 Task: Compose an email with the signature Allison Brown with the subject Feedback on a feasibility study and the message Could you please review and approve the proposal for the new project? from softage.4@softage.net to softage.8@softage.net, select last sentence, change the font of the message to Serif and change the font typography to italics Send the email. Finally, move the email from Sent Items to the label Recipes
Action: Mouse moved to (119, 121)
Screenshot: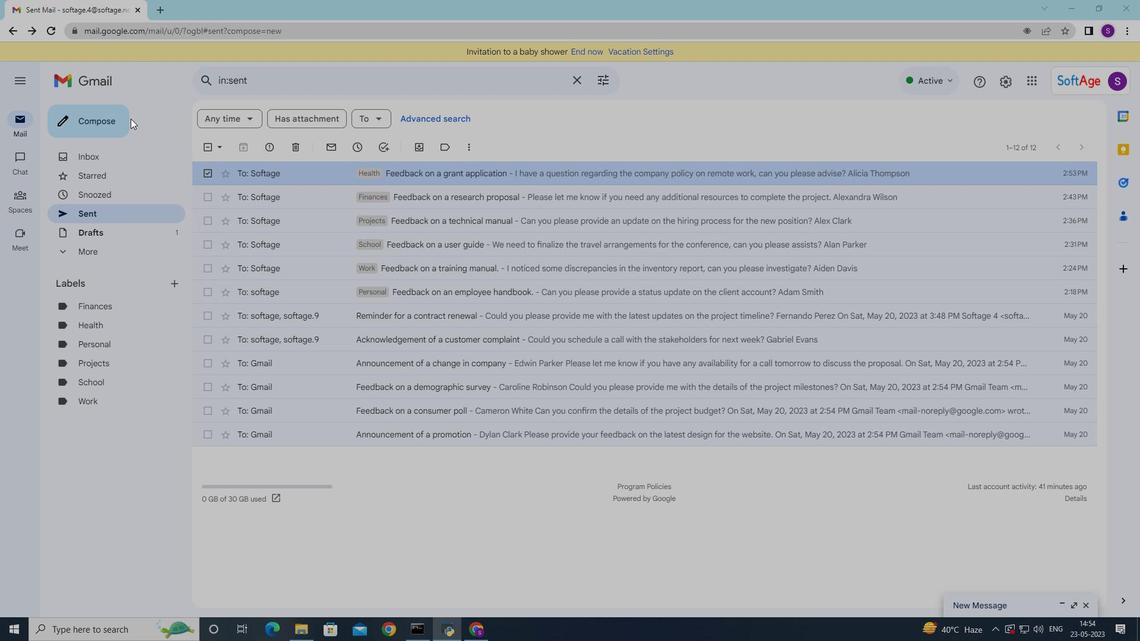 
Action: Mouse pressed left at (119, 121)
Screenshot: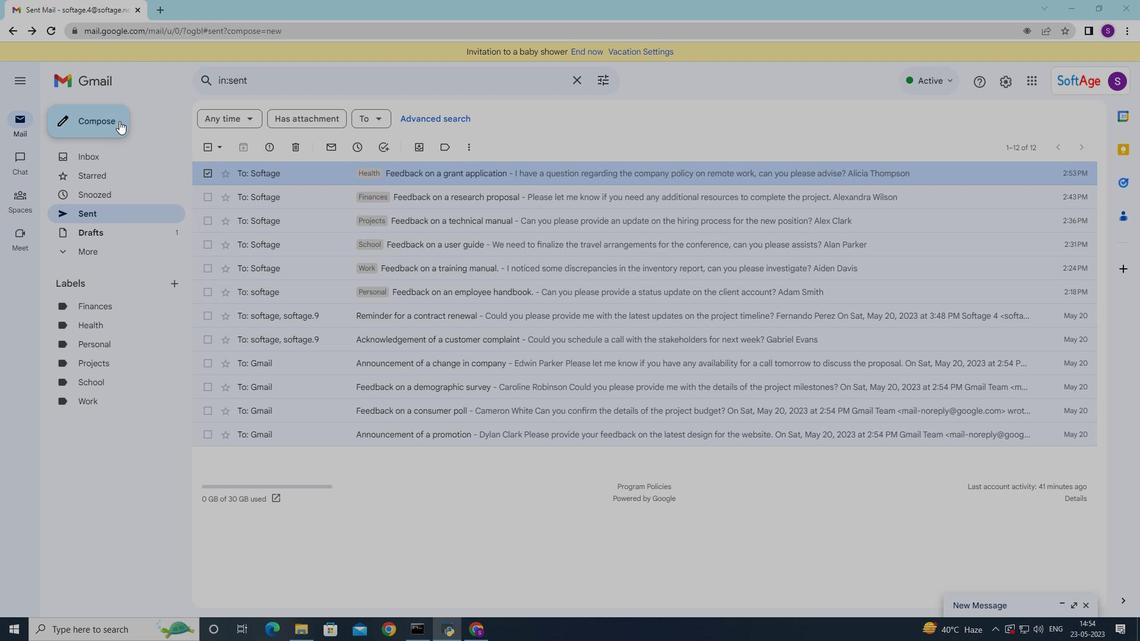 
Action: Mouse moved to (804, 600)
Screenshot: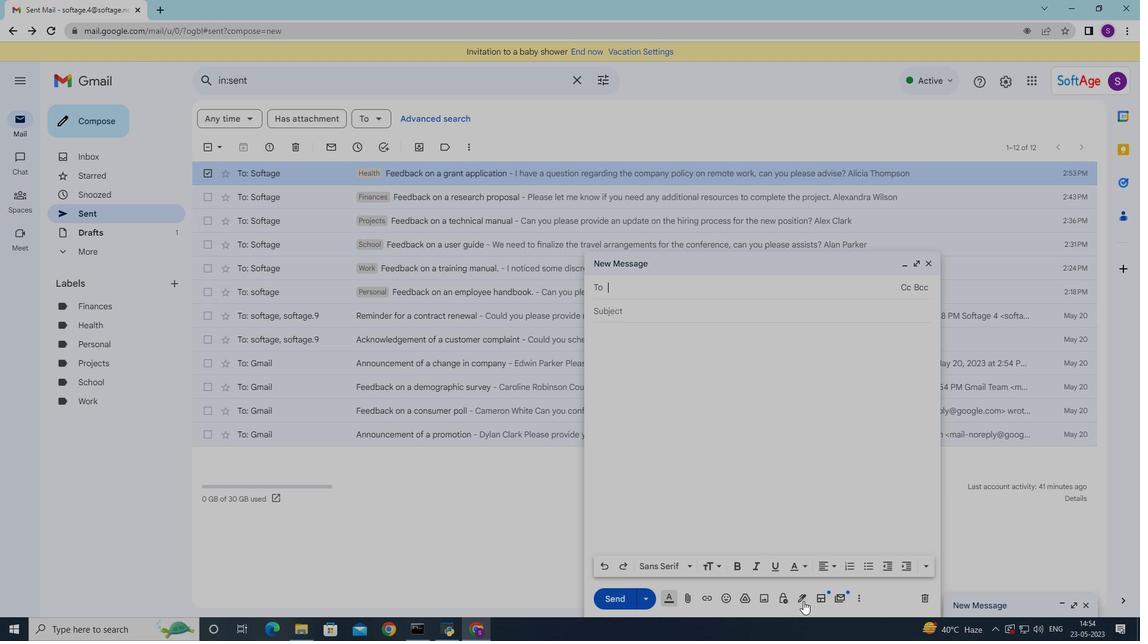 
Action: Mouse pressed left at (804, 600)
Screenshot: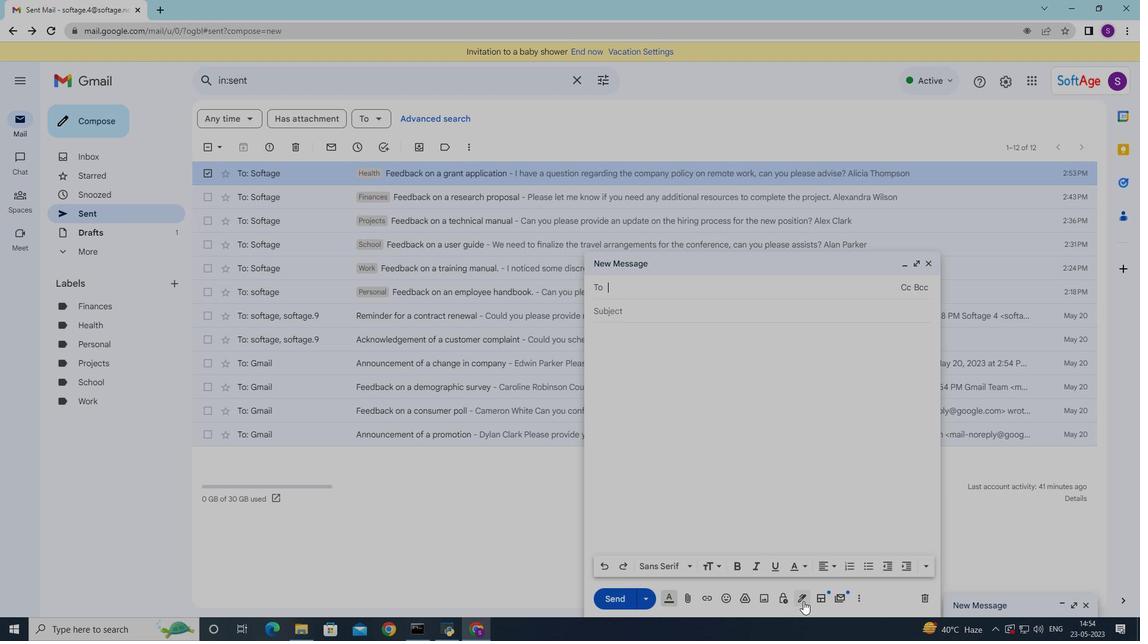 
Action: Mouse moved to (841, 419)
Screenshot: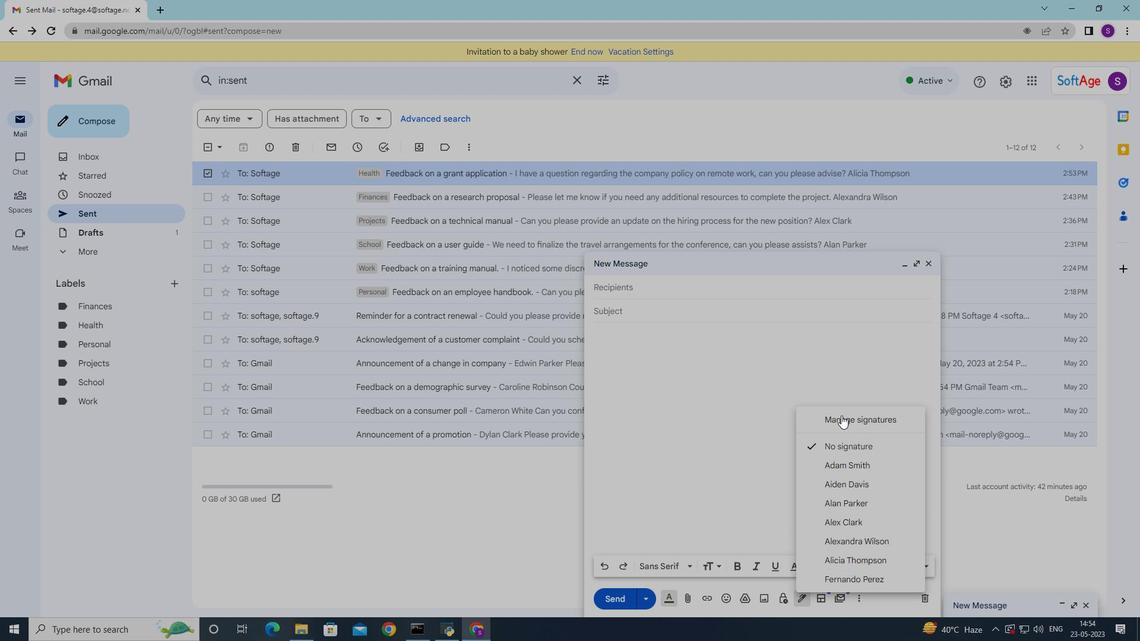 
Action: Mouse pressed left at (841, 419)
Screenshot: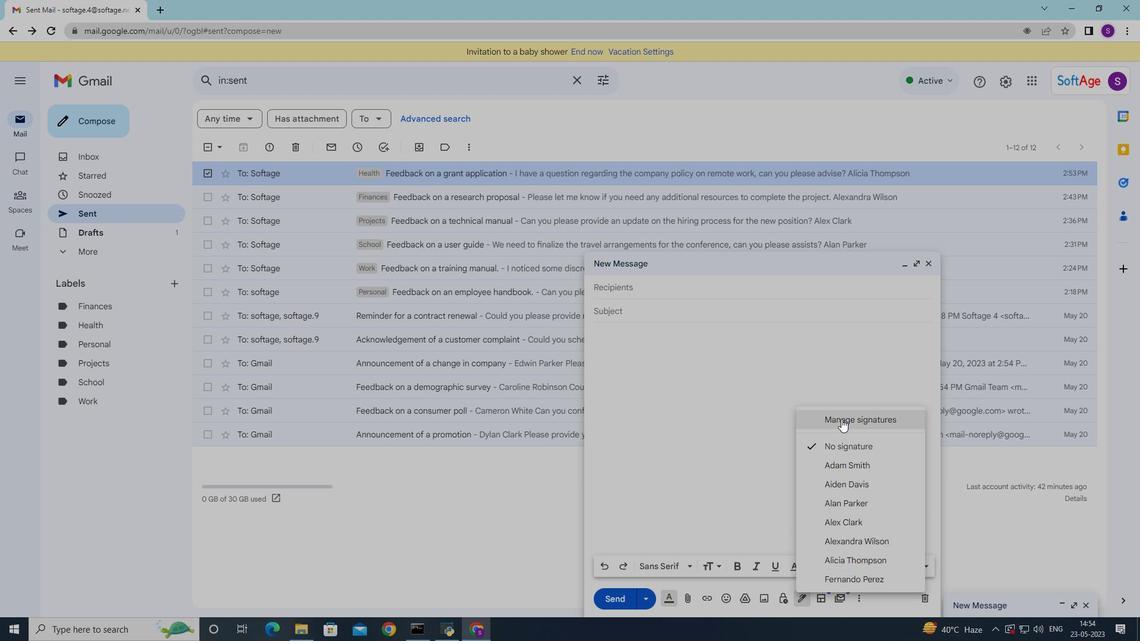 
Action: Mouse moved to (510, 374)
Screenshot: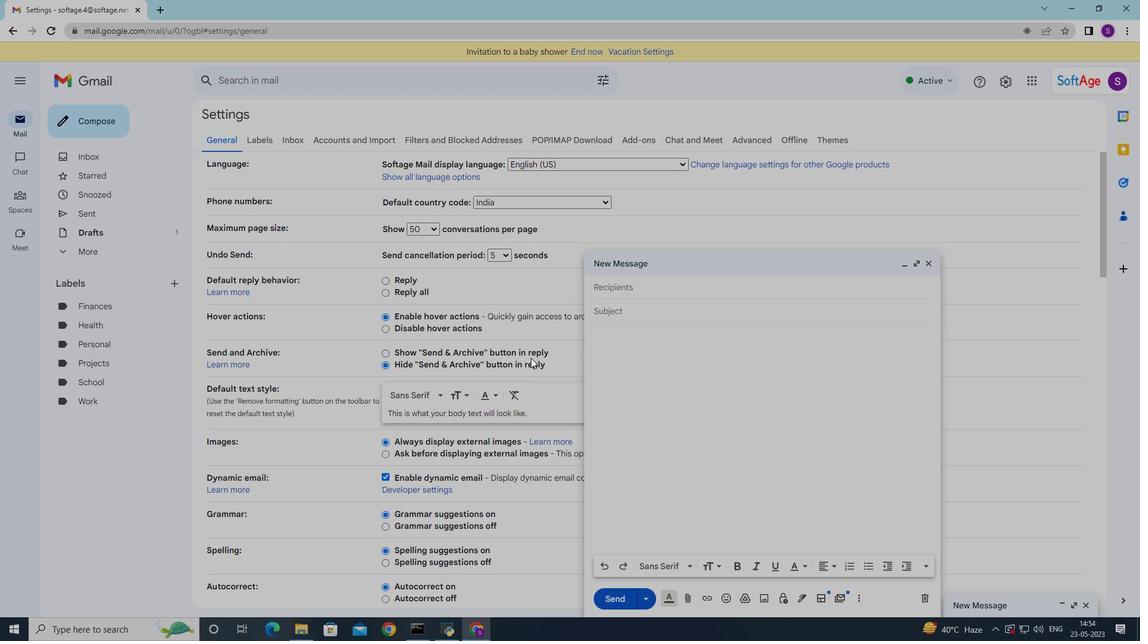 
Action: Mouse scrolled (510, 371) with delta (0, 0)
Screenshot: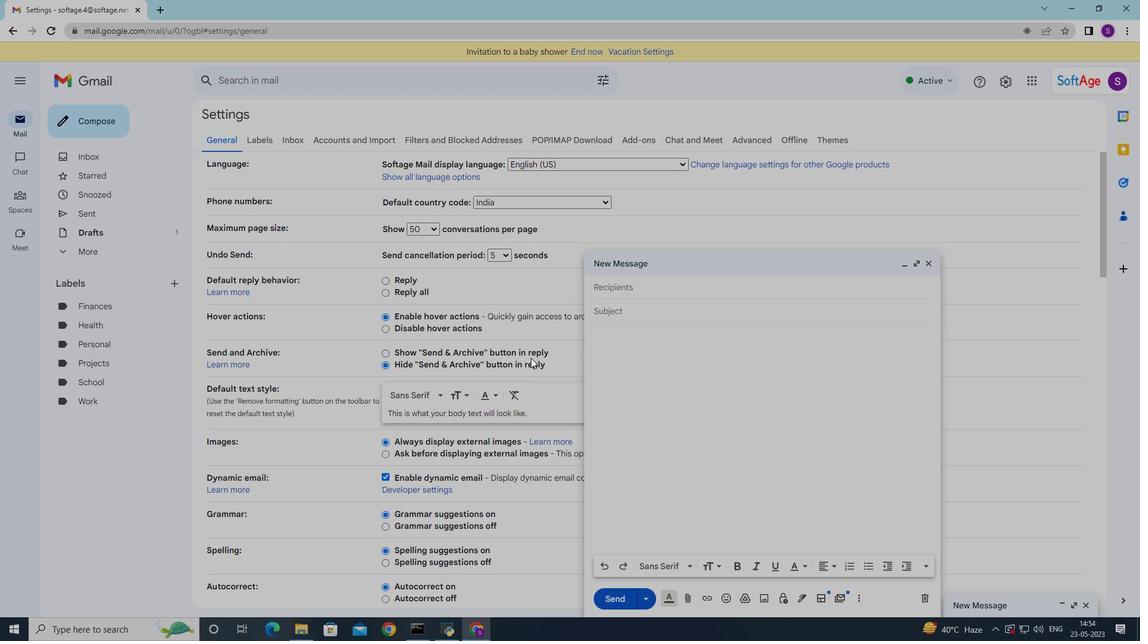 
Action: Mouse moved to (510, 375)
Screenshot: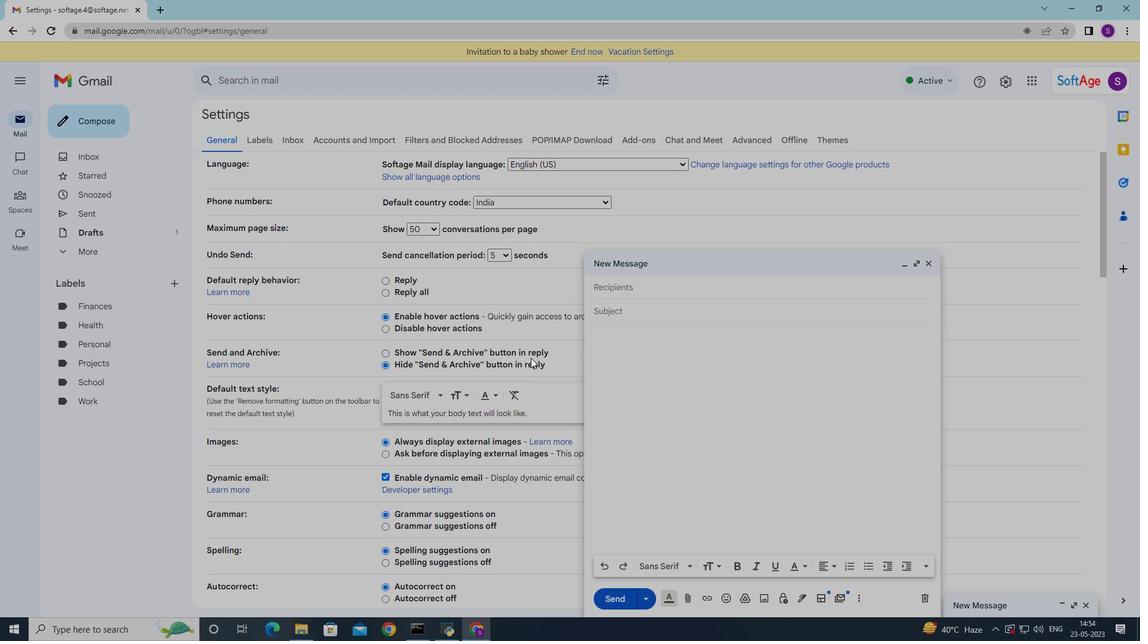 
Action: Mouse scrolled (510, 373) with delta (0, 0)
Screenshot: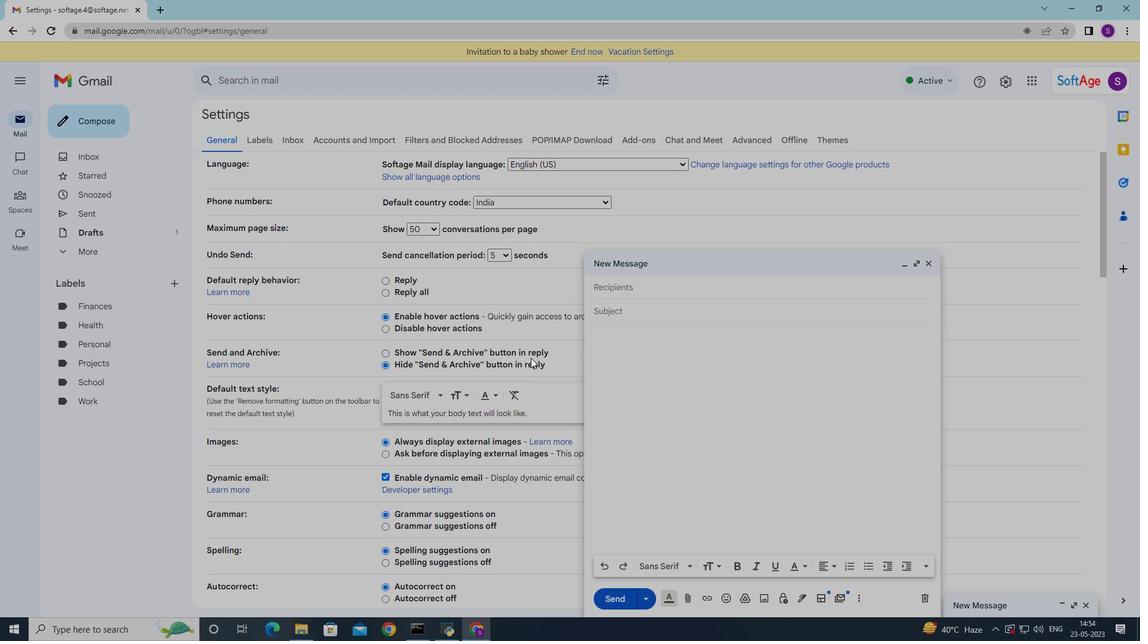 
Action: Mouse scrolled (510, 374) with delta (0, 0)
Screenshot: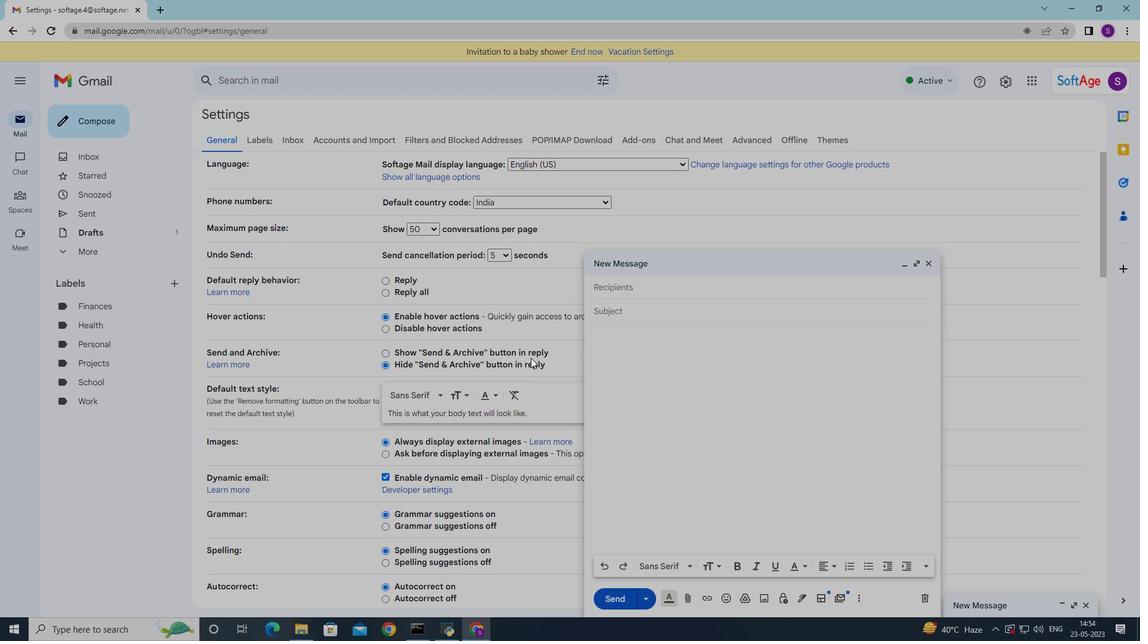 
Action: Mouse moved to (510, 379)
Screenshot: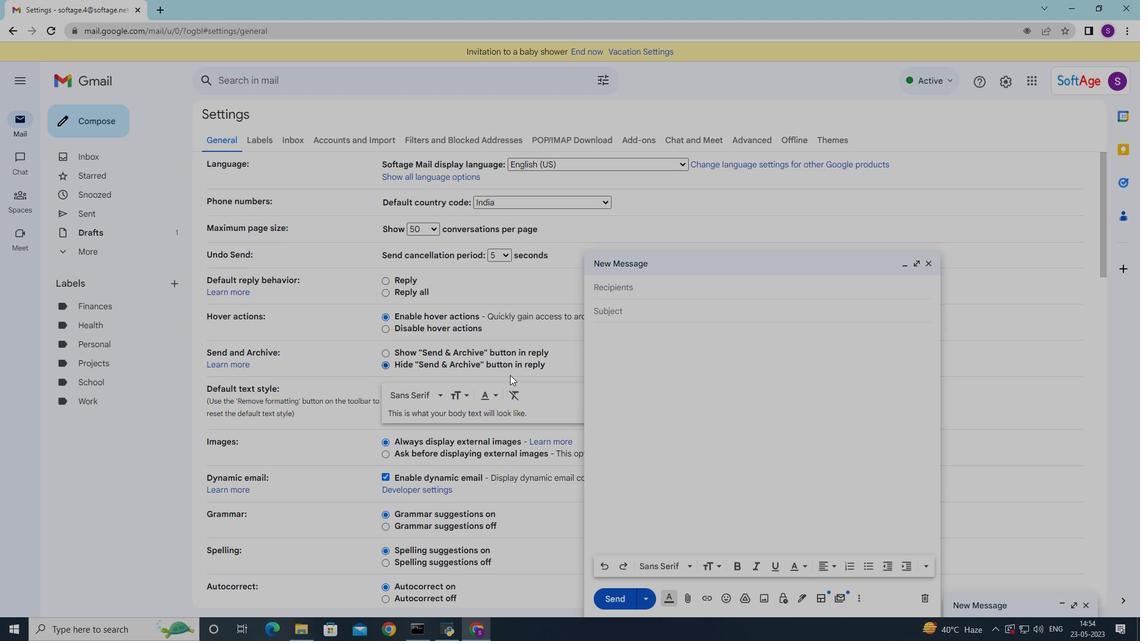 
Action: Mouse scrolled (510, 376) with delta (0, 0)
Screenshot: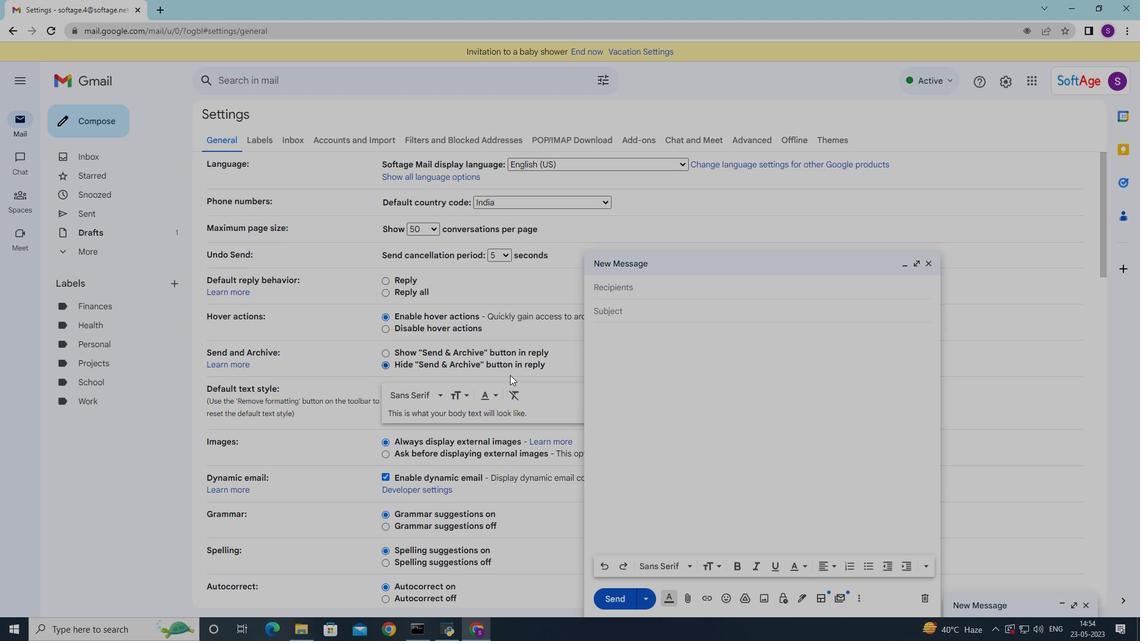 
Action: Mouse moved to (509, 381)
Screenshot: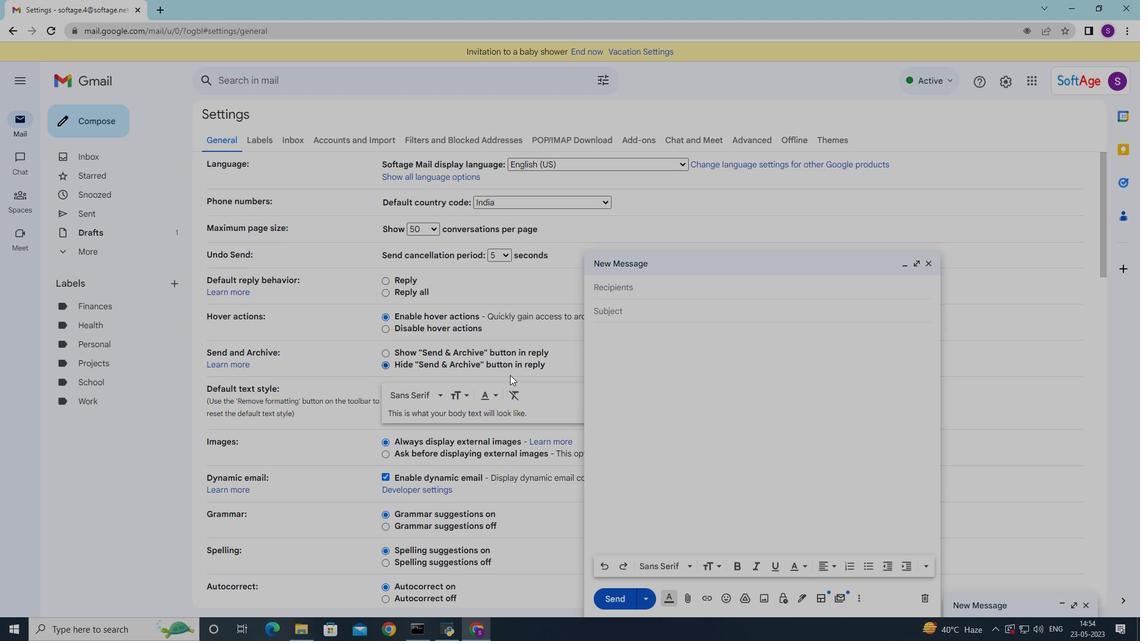 
Action: Mouse scrolled (510, 378) with delta (0, 0)
Screenshot: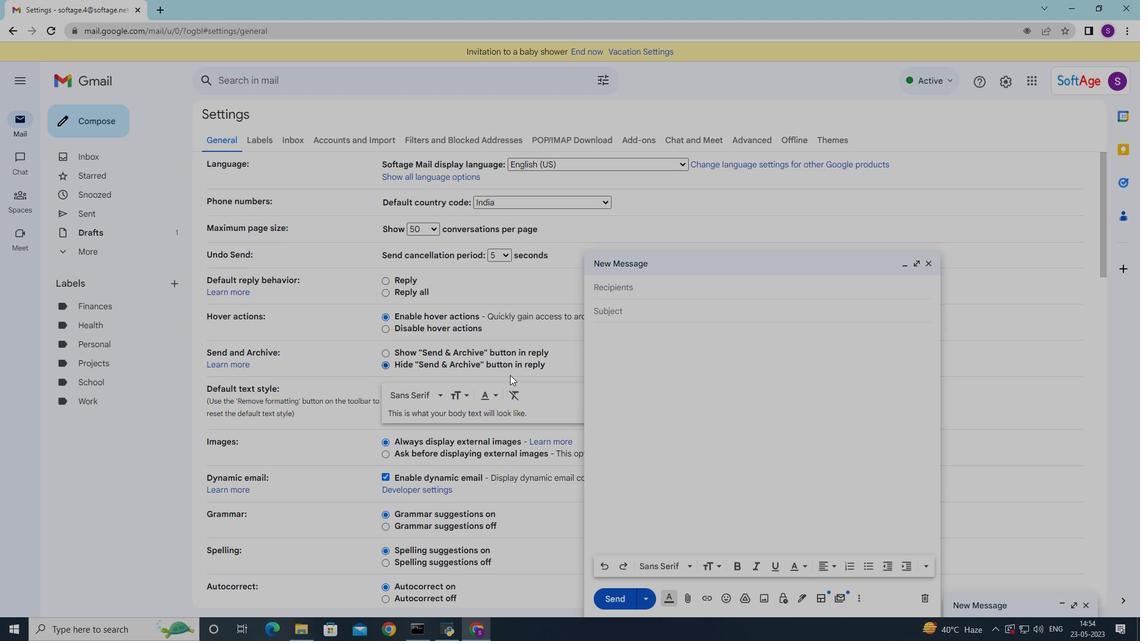 
Action: Mouse moved to (931, 263)
Screenshot: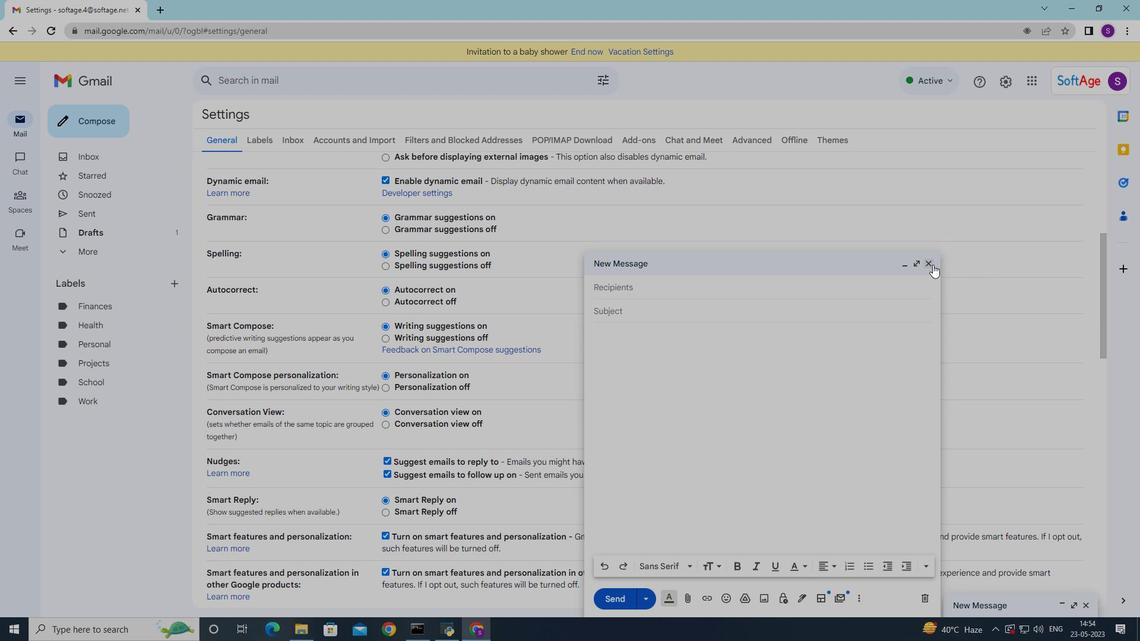 
Action: Mouse pressed left at (931, 263)
Screenshot: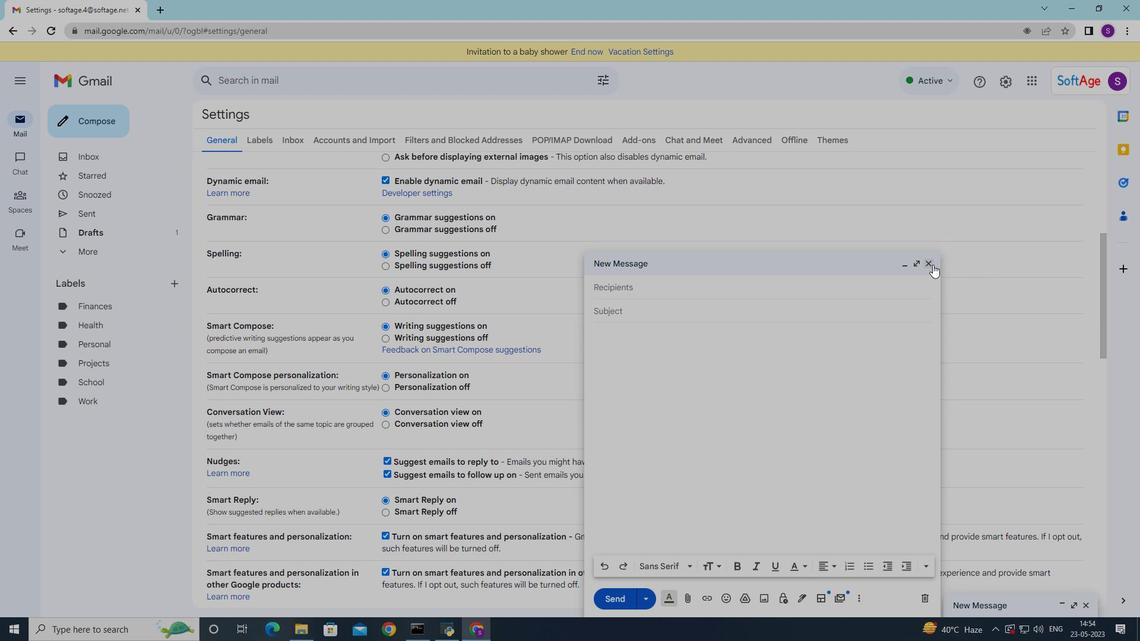 
Action: Mouse moved to (640, 374)
Screenshot: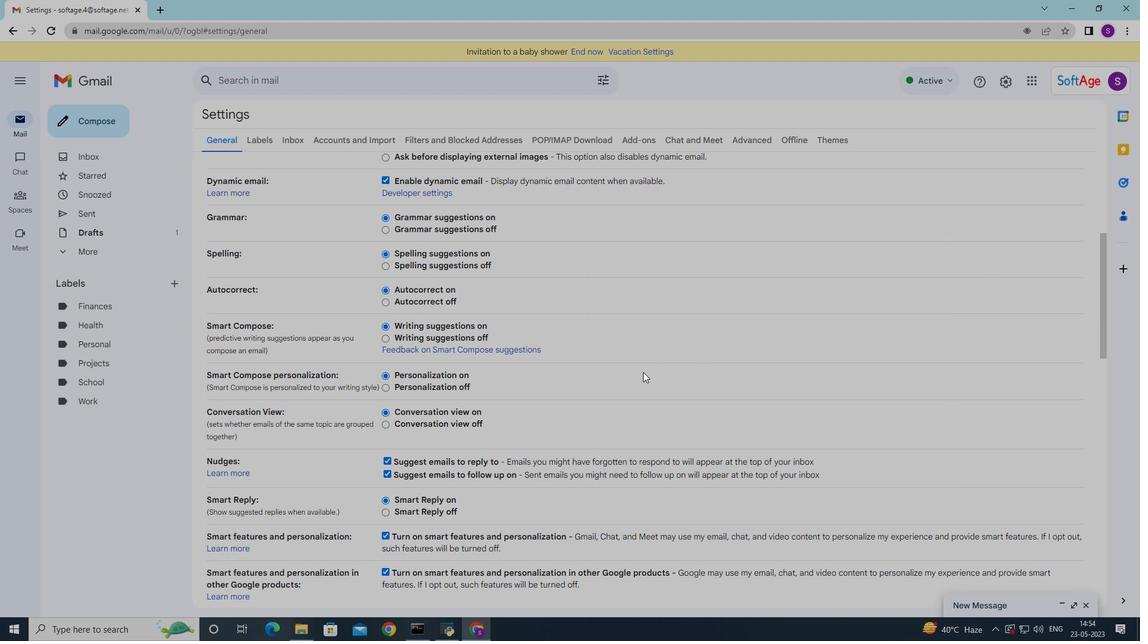 
Action: Mouse scrolled (640, 374) with delta (0, 0)
Screenshot: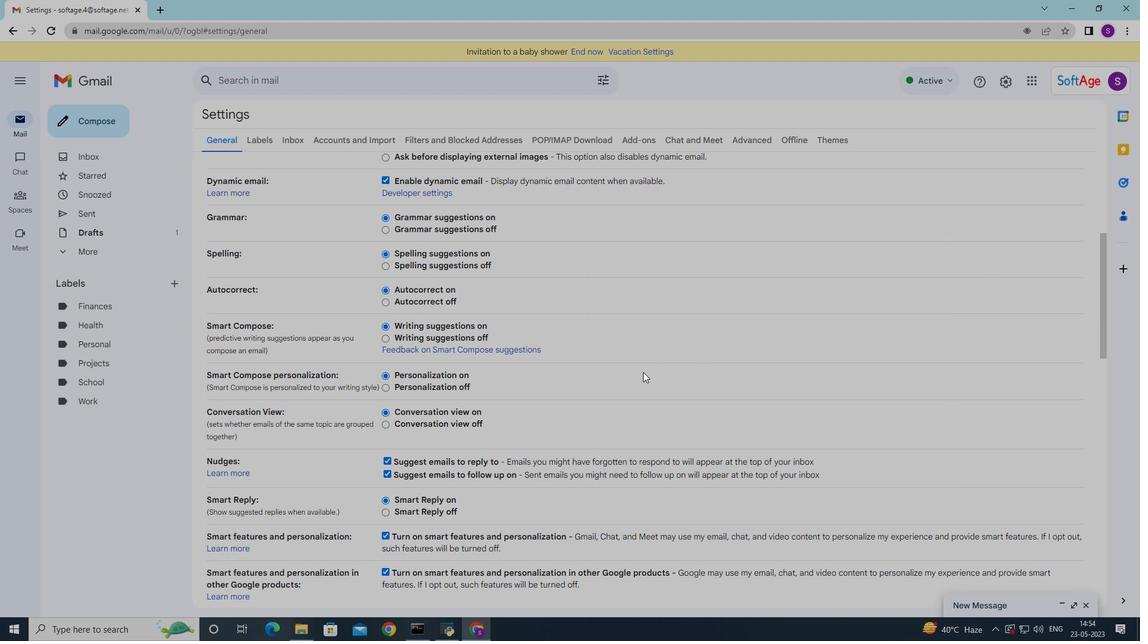 
Action: Mouse scrolled (640, 374) with delta (0, 0)
Screenshot: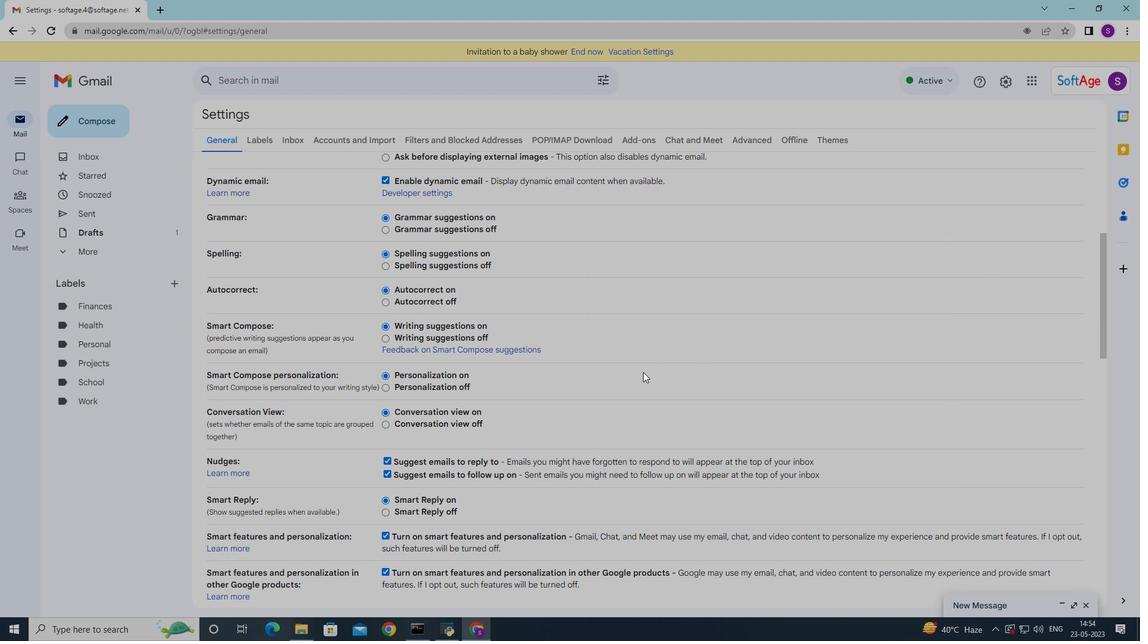 
Action: Mouse scrolled (640, 374) with delta (0, 0)
Screenshot: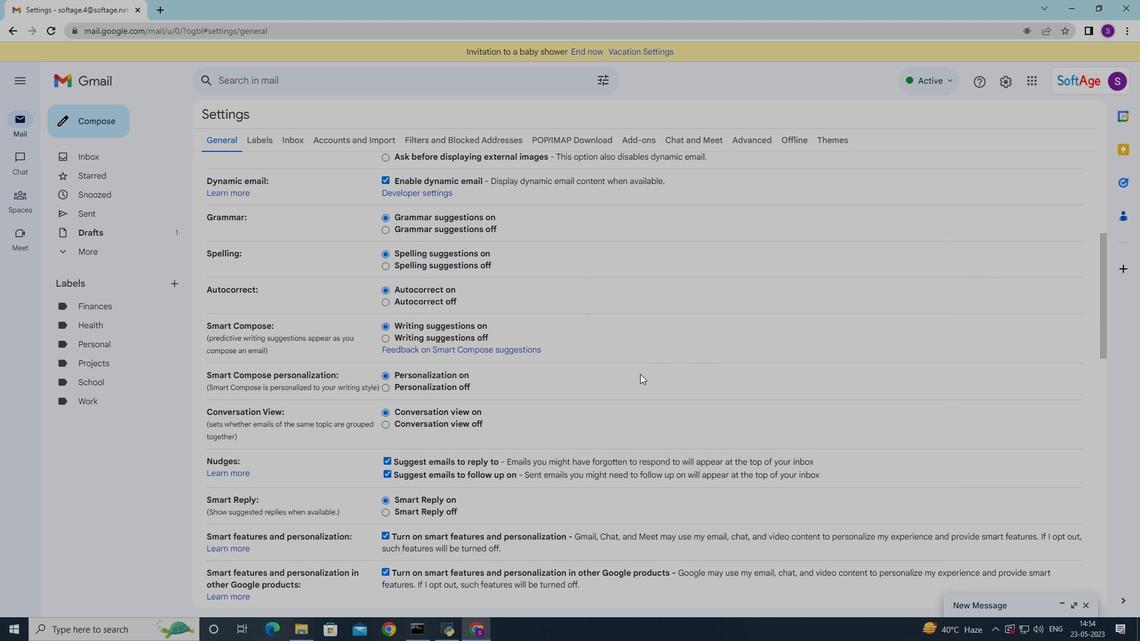 
Action: Mouse scrolled (640, 374) with delta (0, 0)
Screenshot: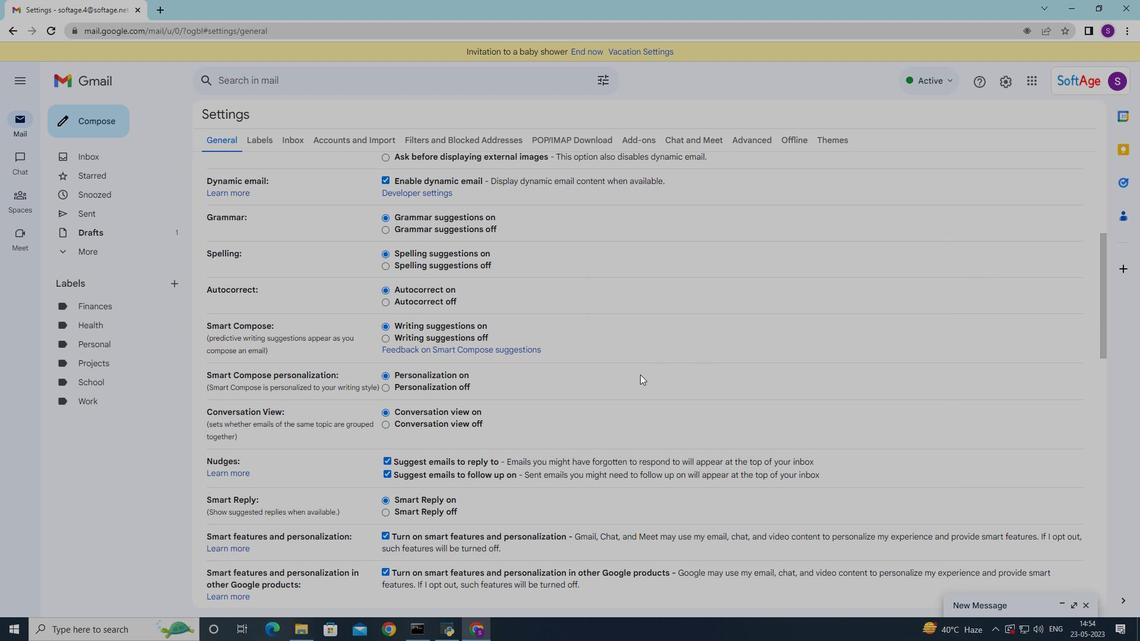 
Action: Mouse moved to (622, 409)
Screenshot: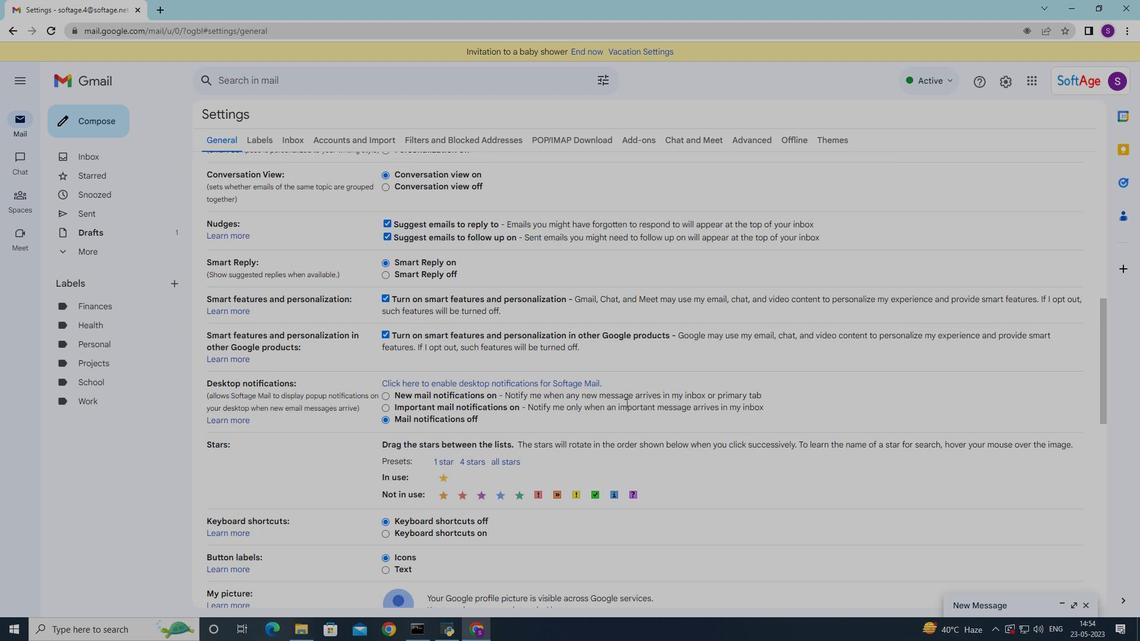 
Action: Mouse scrolled (622, 409) with delta (0, 0)
Screenshot: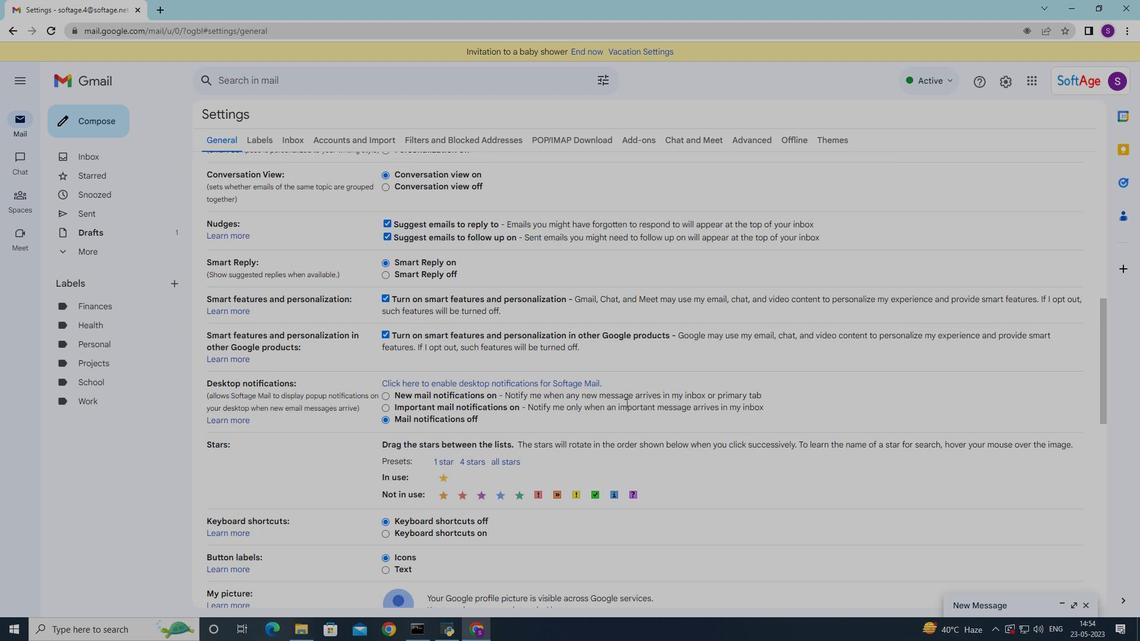 
Action: Mouse moved to (622, 410)
Screenshot: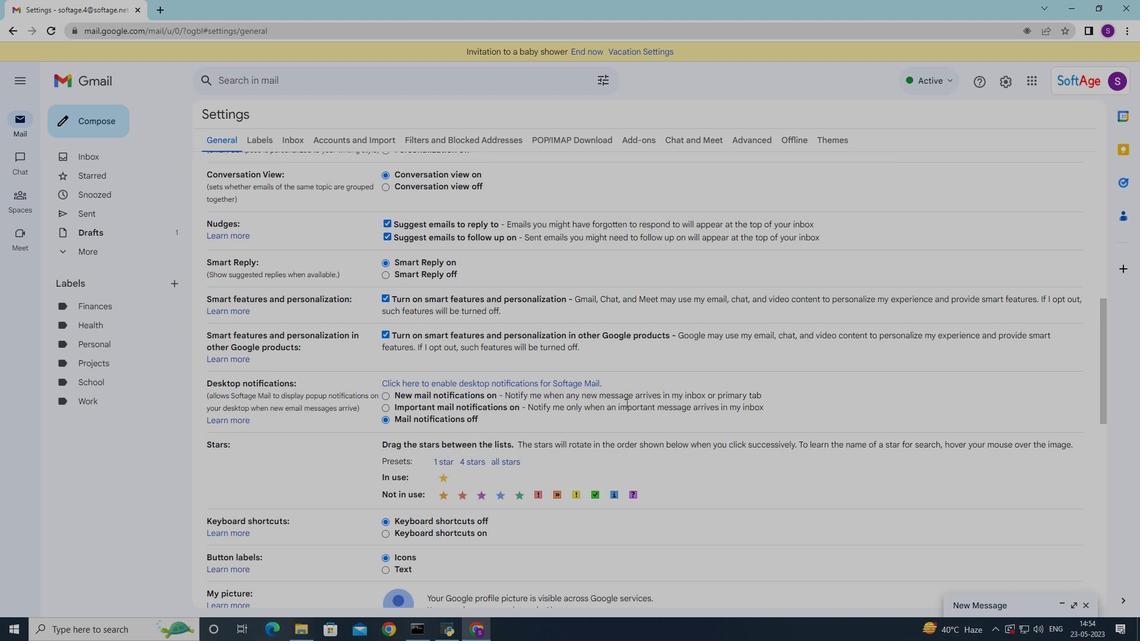 
Action: Mouse scrolled (622, 409) with delta (0, 0)
Screenshot: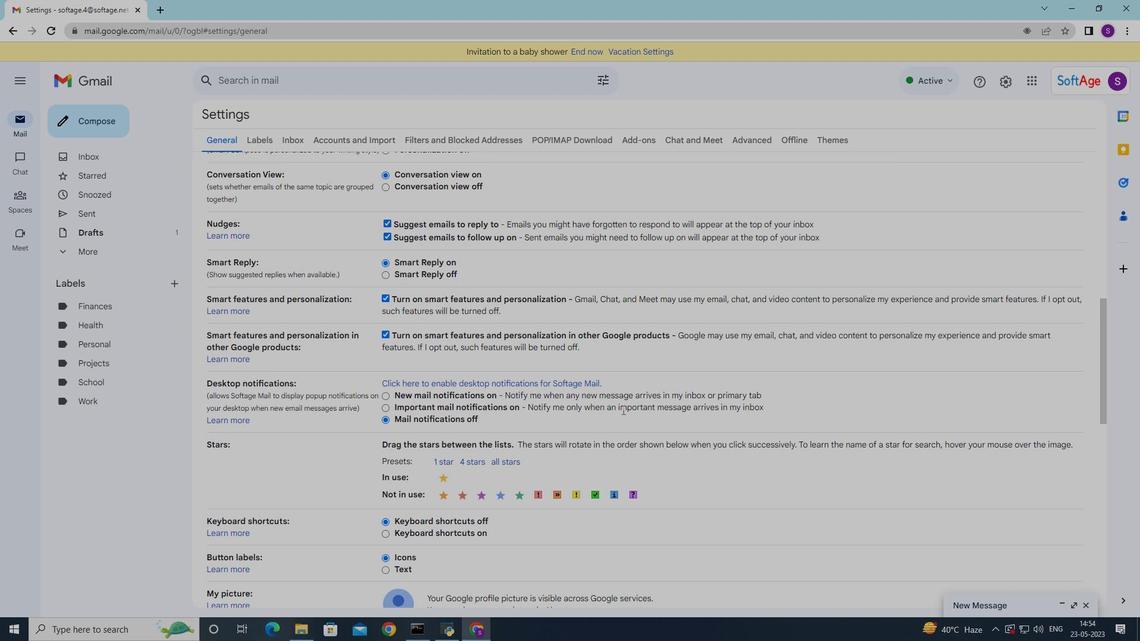 
Action: Mouse moved to (602, 424)
Screenshot: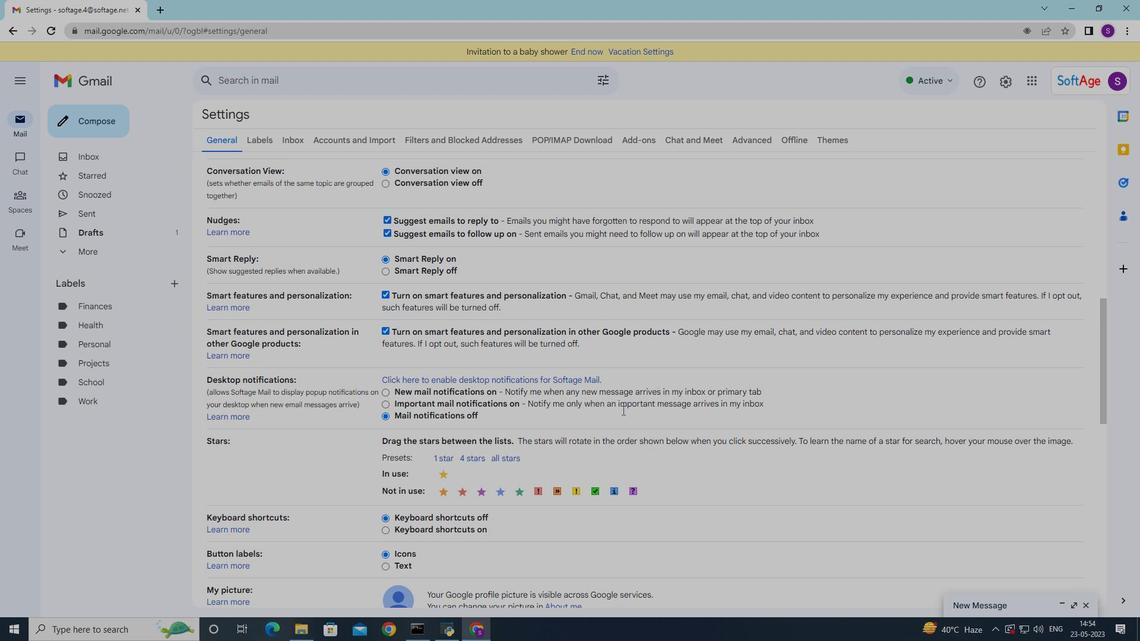 
Action: Mouse scrolled (621, 410) with delta (0, 0)
Screenshot: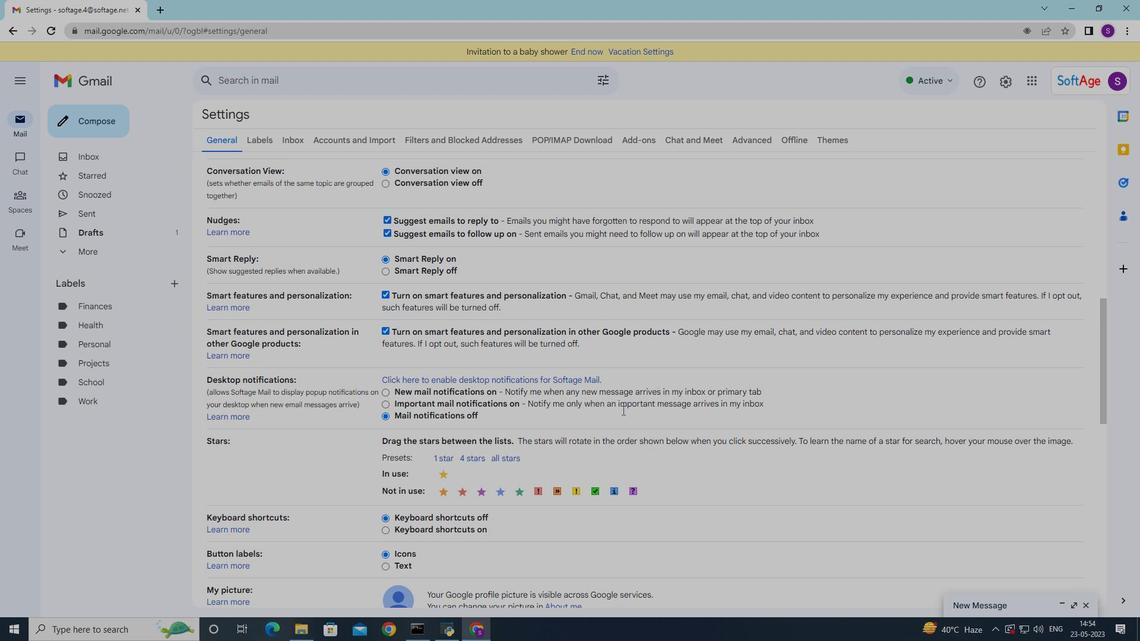 
Action: Mouse moved to (469, 523)
Screenshot: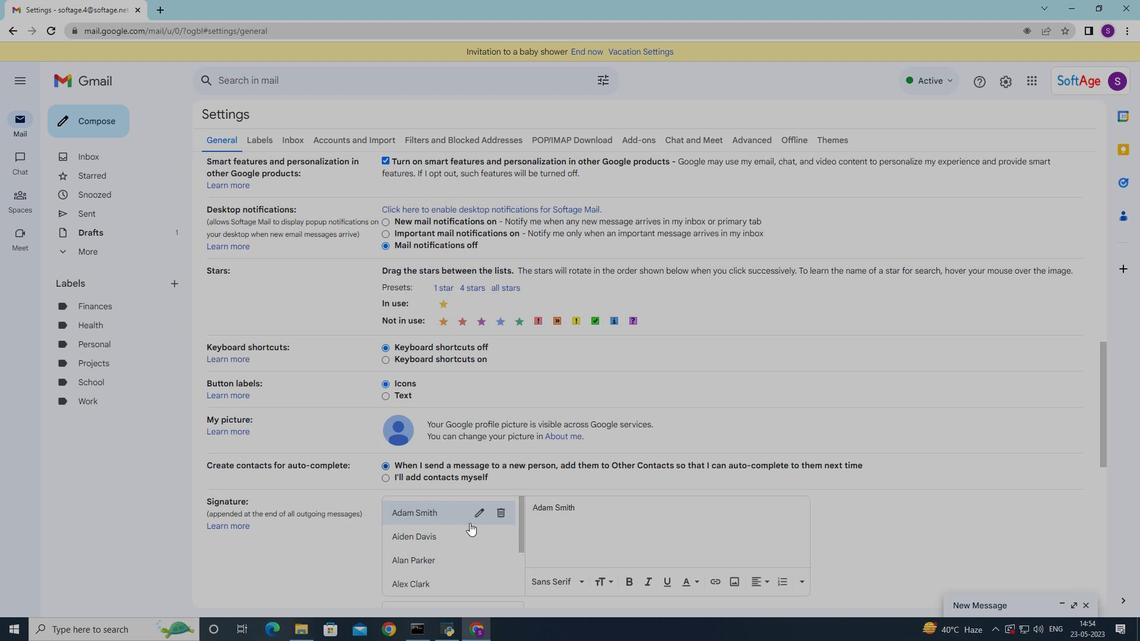 
Action: Mouse scrolled (469, 522) with delta (0, 0)
Screenshot: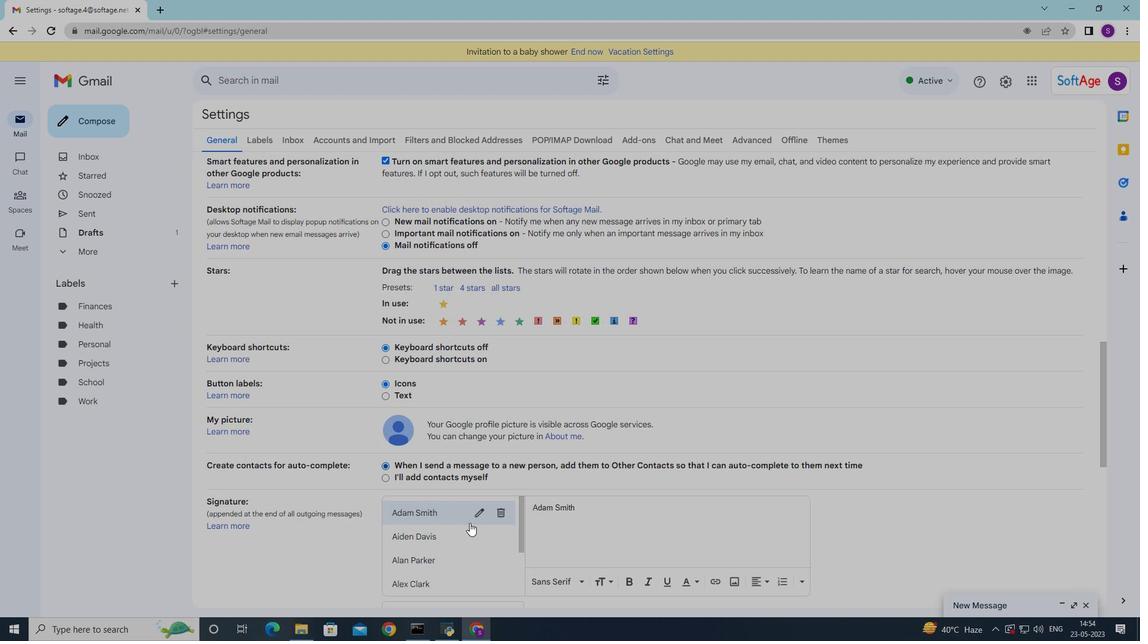 
Action: Mouse scrolled (469, 522) with delta (0, 0)
Screenshot: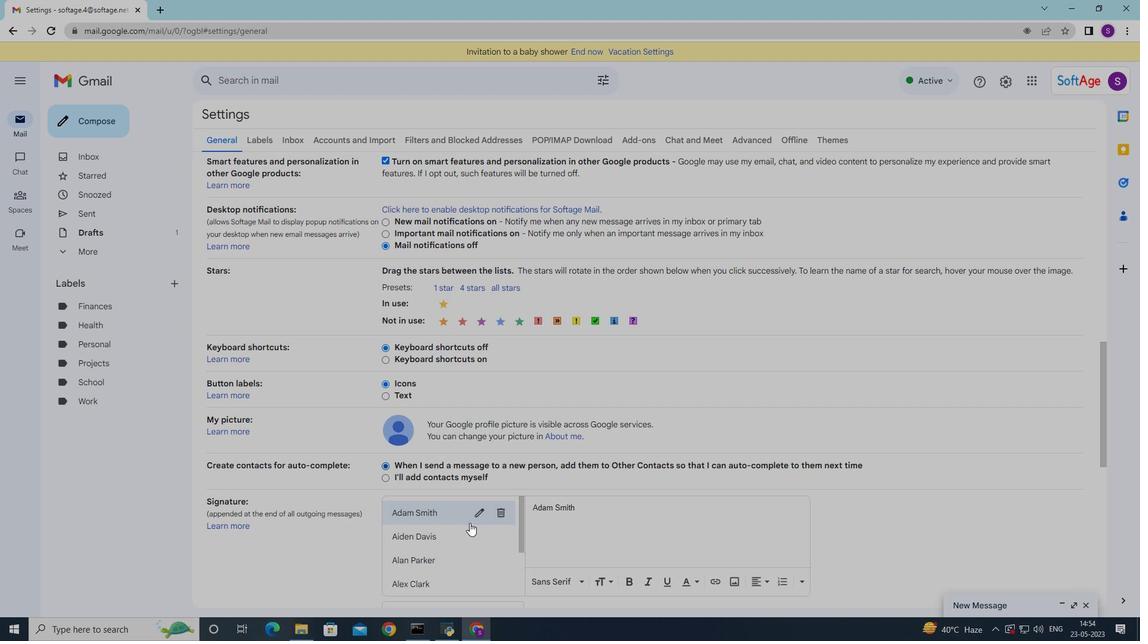 
Action: Mouse moved to (472, 523)
Screenshot: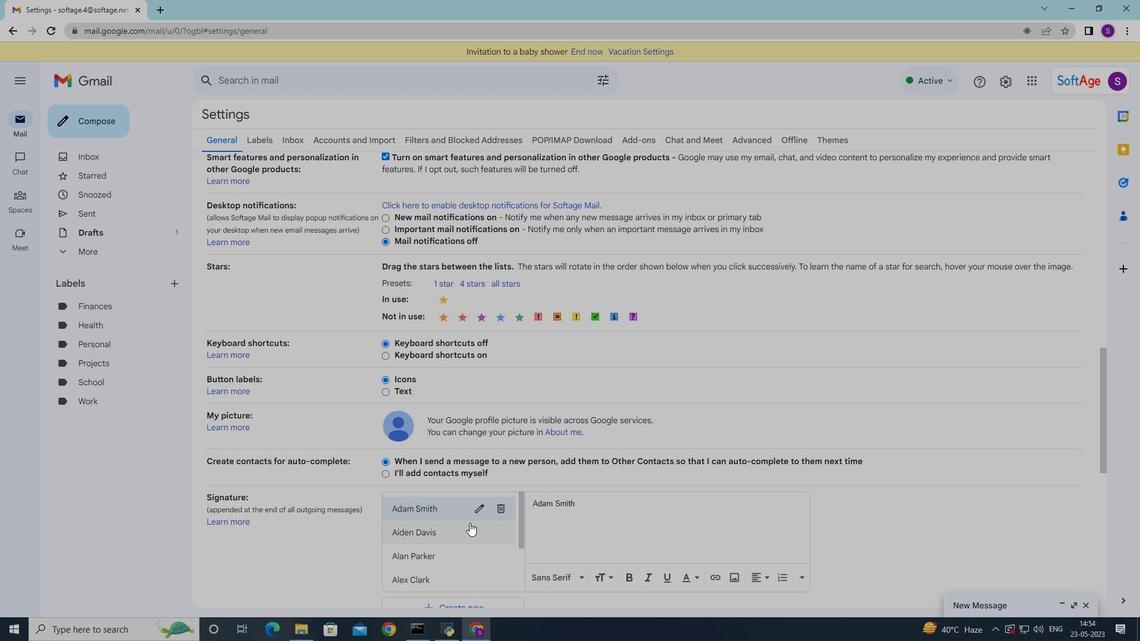 
Action: Mouse scrolled (472, 522) with delta (0, 0)
Screenshot: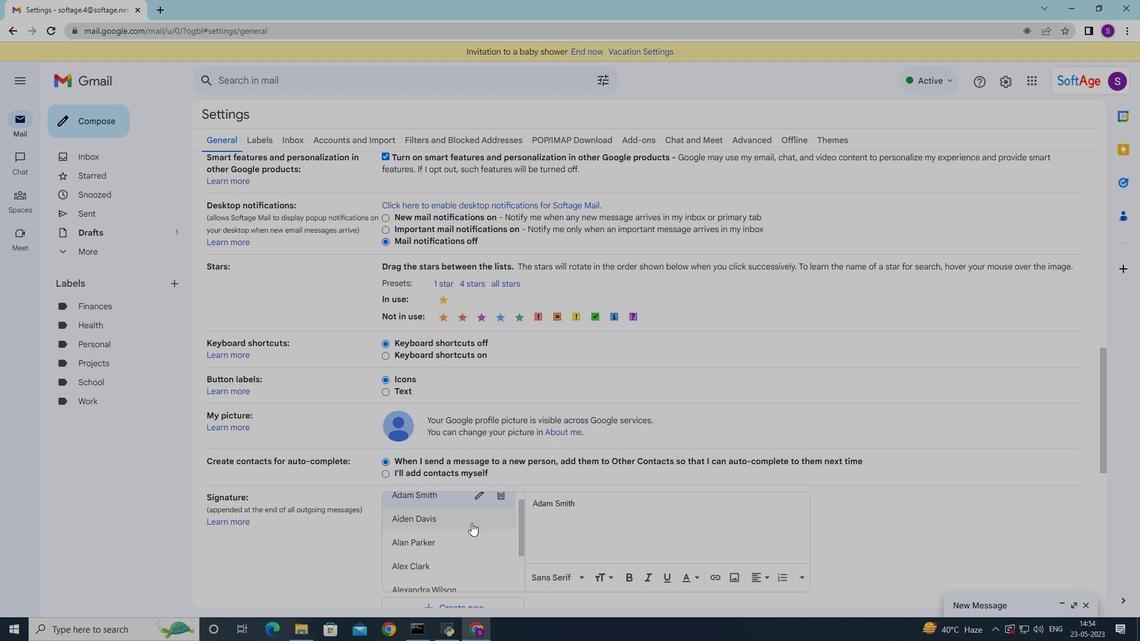 
Action: Mouse moved to (523, 585)
Screenshot: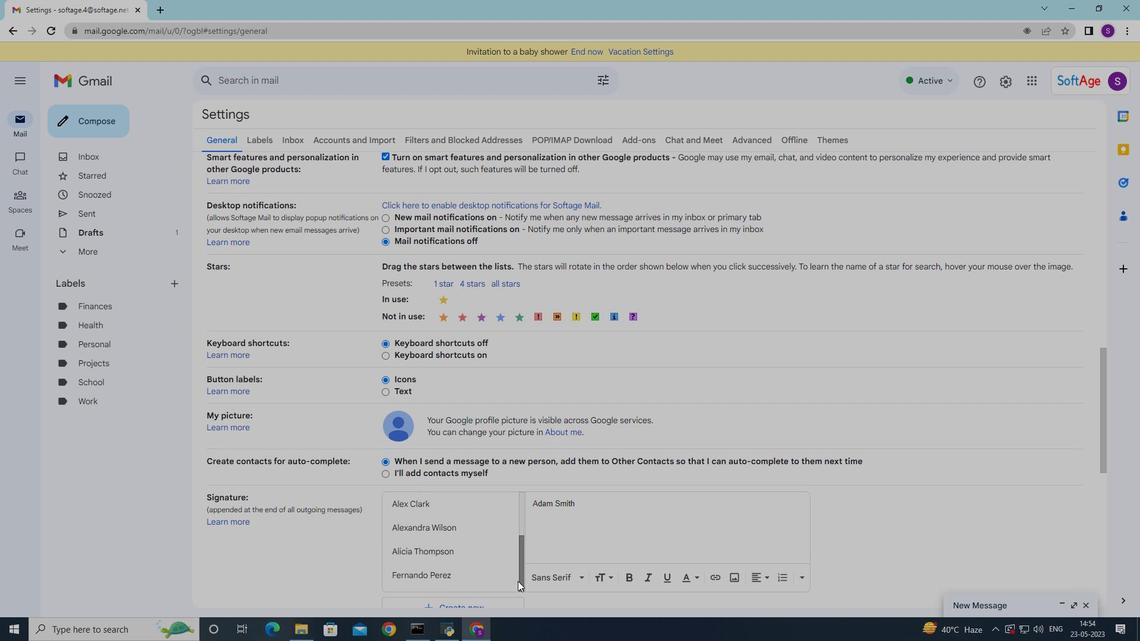 
Action: Mouse scrolled (538, 581) with delta (0, 0)
Screenshot: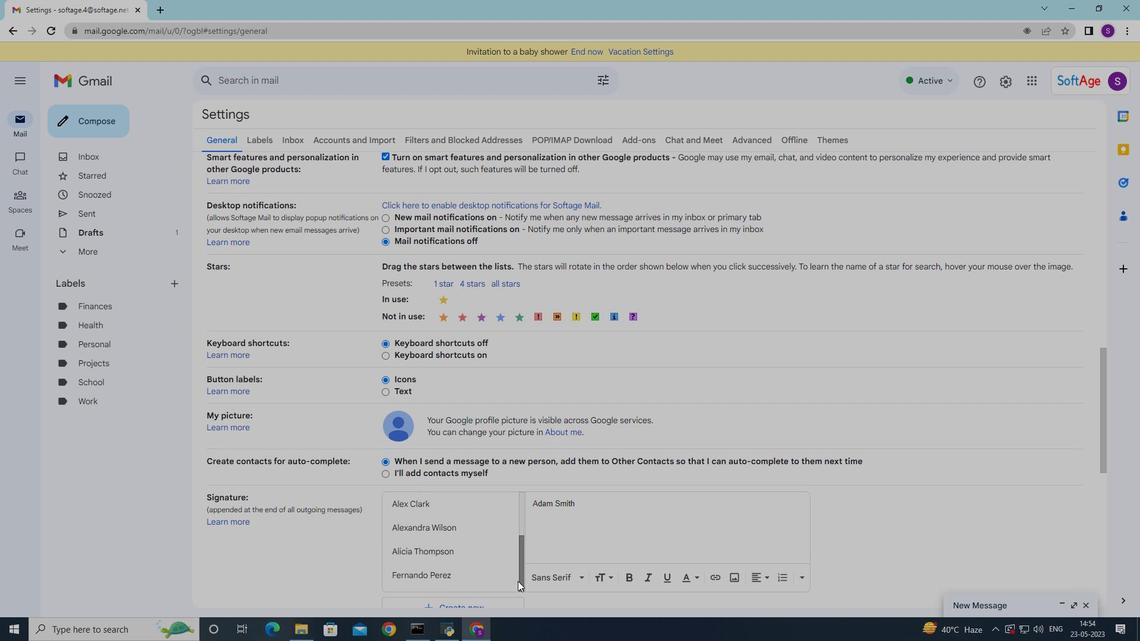 
Action: Mouse moved to (519, 589)
Screenshot: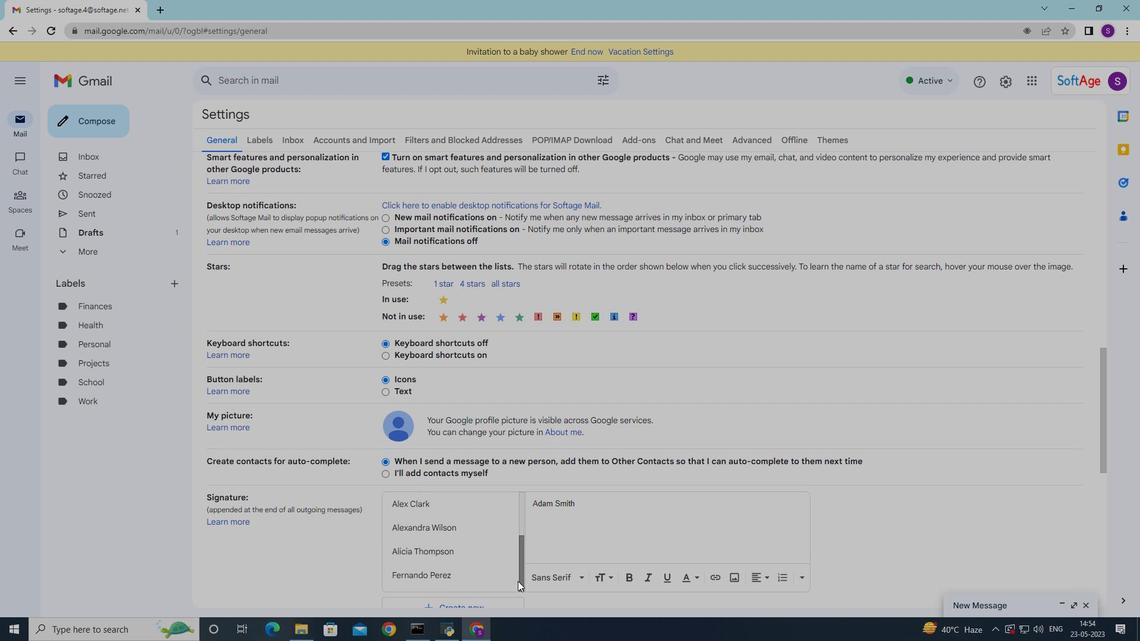 
Action: Mouse scrolled (544, 581) with delta (0, 0)
Screenshot: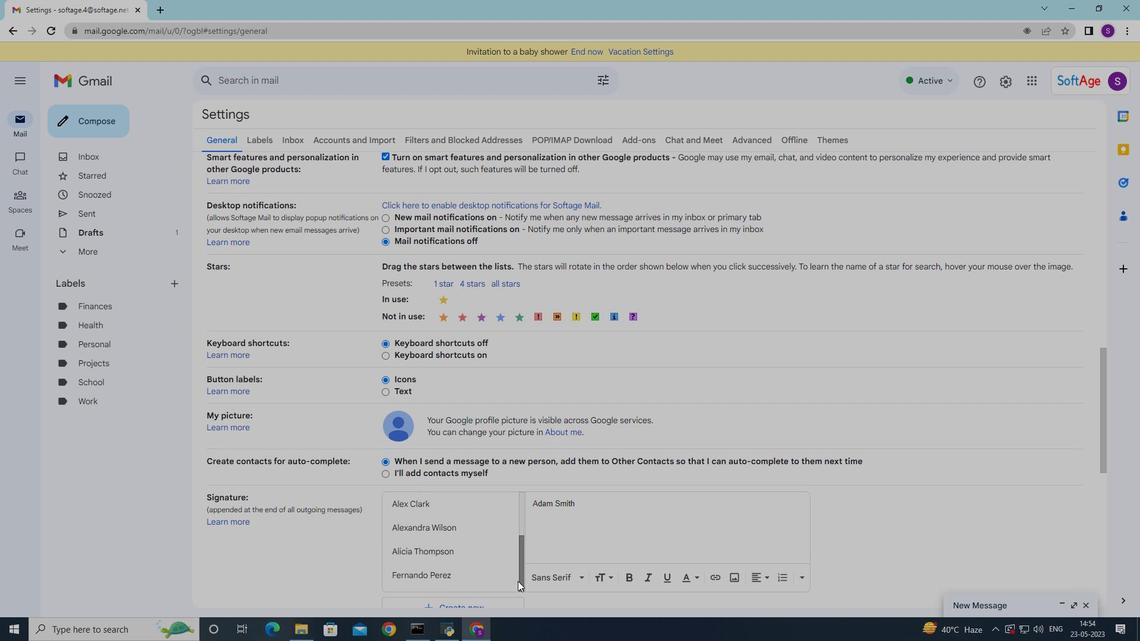 
Action: Mouse moved to (493, 487)
Screenshot: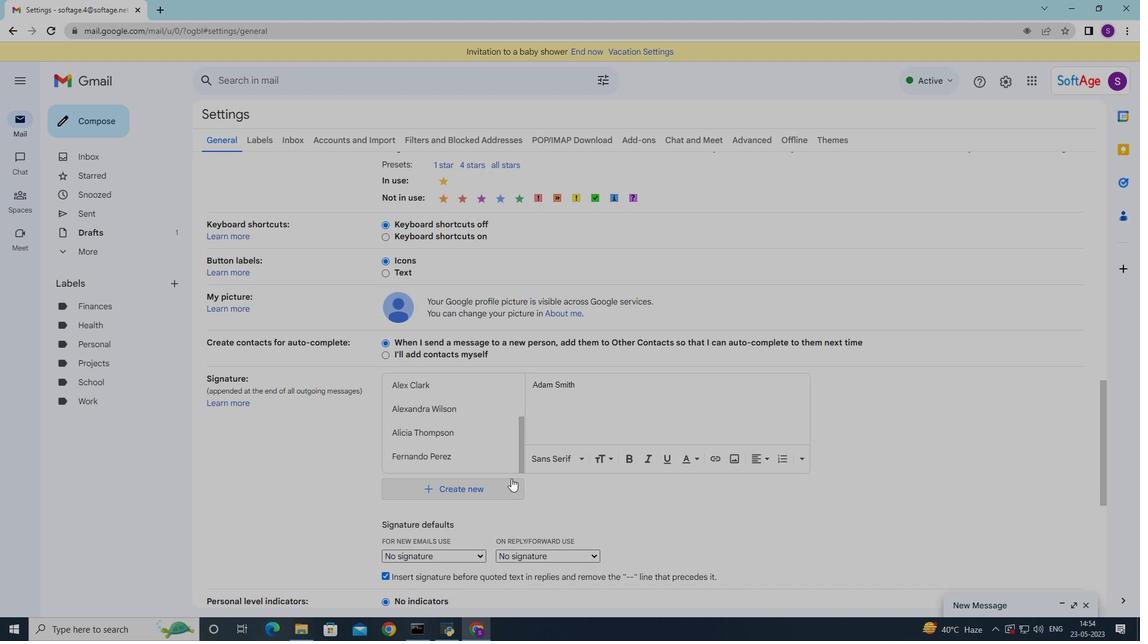 
Action: Mouse pressed left at (493, 487)
Screenshot: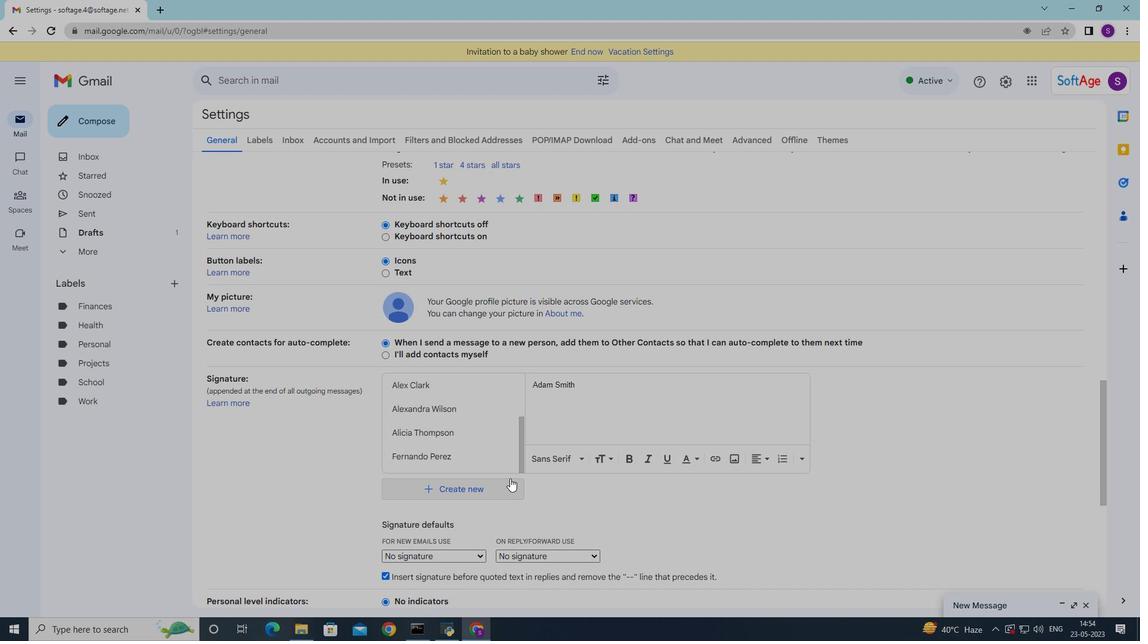 
Action: Mouse moved to (596, 326)
Screenshot: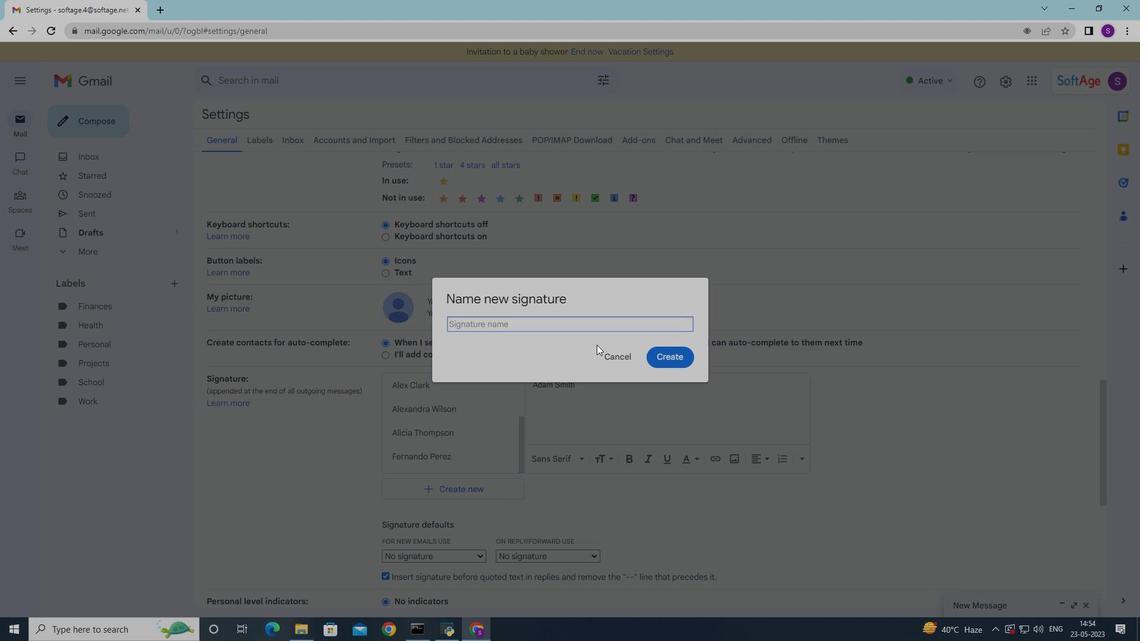 
Action: Mouse pressed left at (596, 320)
Screenshot: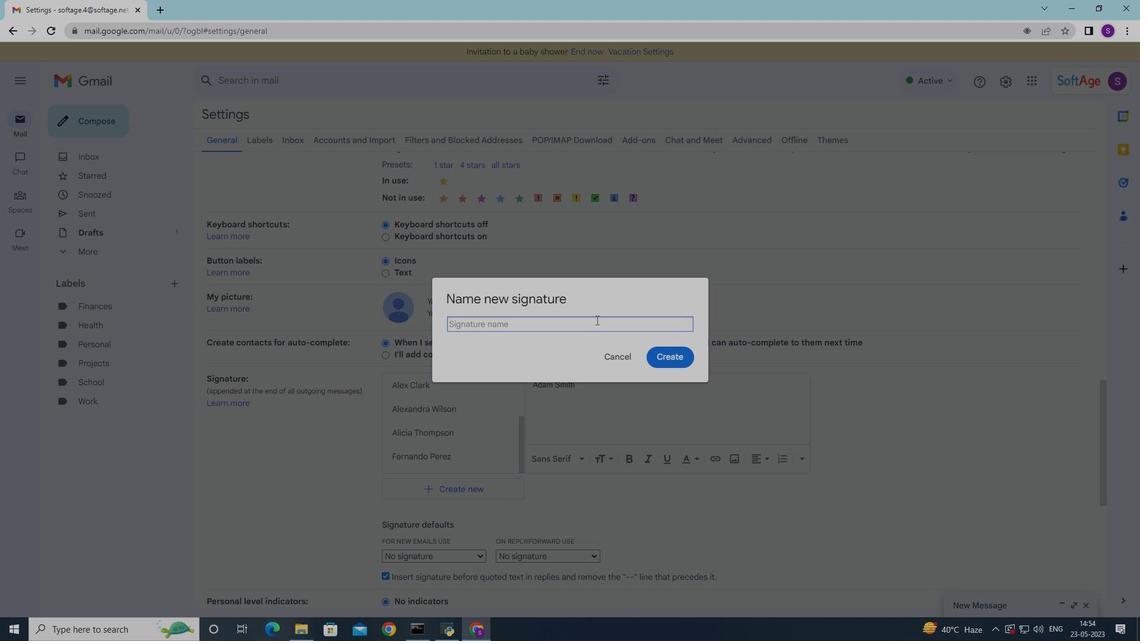 
Action: Mouse moved to (594, 320)
Screenshot: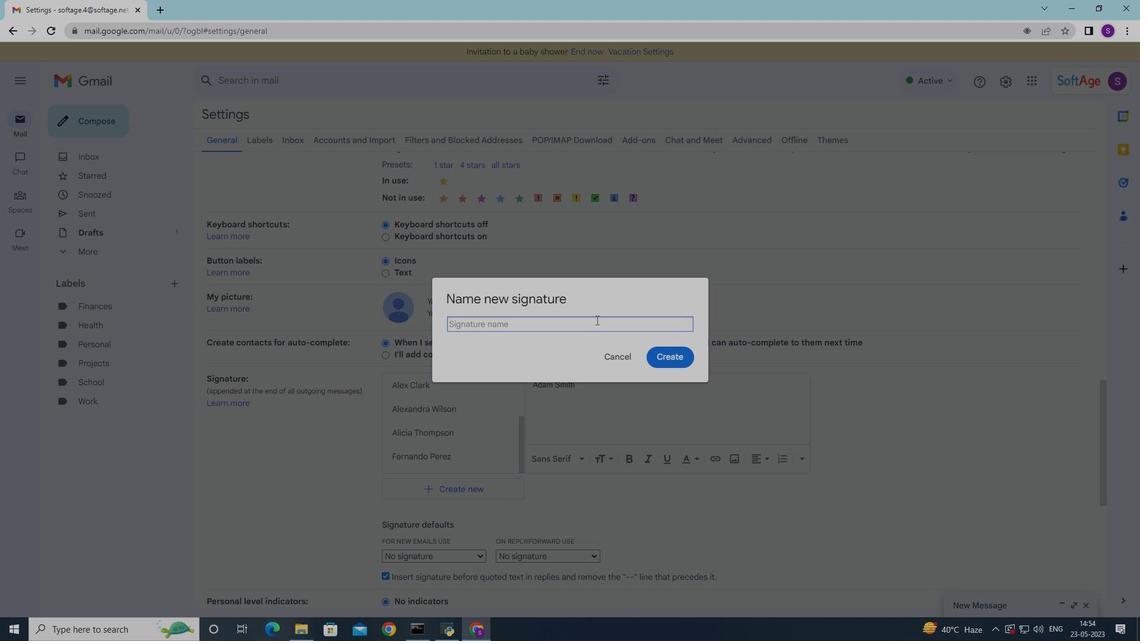 
Action: Key pressed <Key.shift>Allision<Key.space><Key.shift><Key.shift><Key.shift>Brown<Key.left><Key.left><Key.left><Key.left><Key.left><Key.left><Key.left><Key.left><Key.backspace>
Screenshot: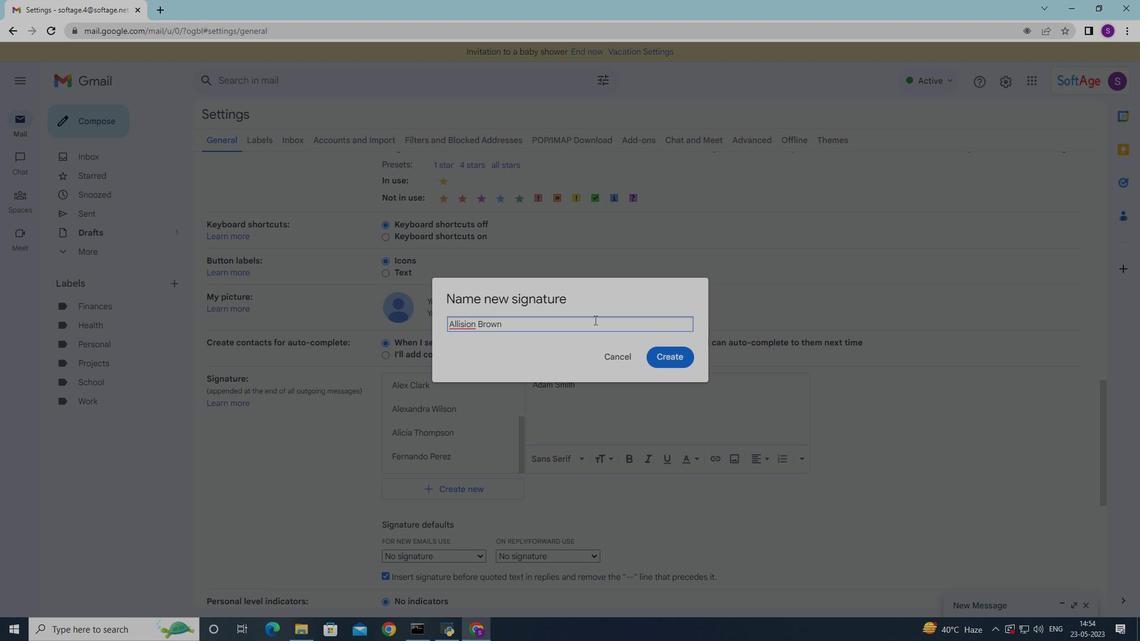 
Action: Mouse moved to (671, 359)
Screenshot: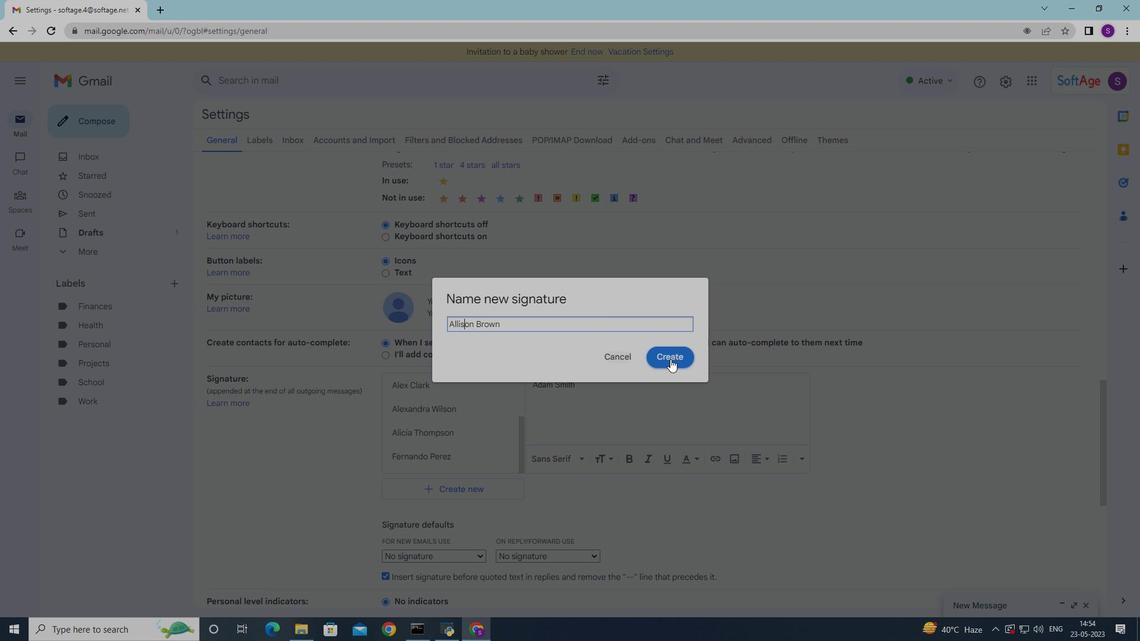 
Action: Mouse pressed left at (671, 359)
Screenshot: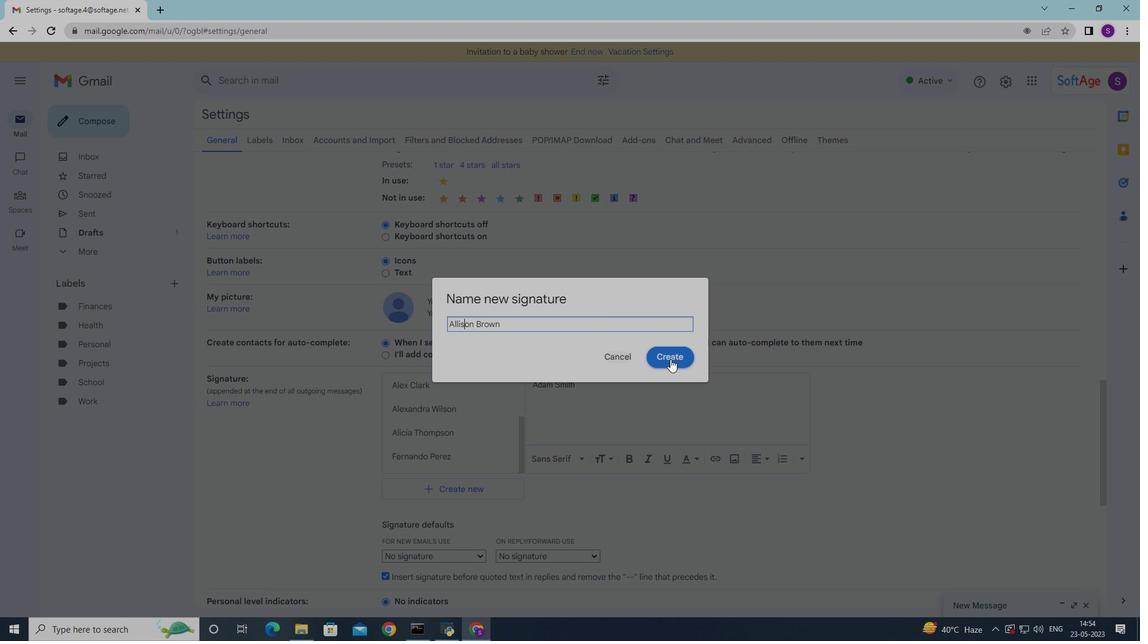 
Action: Mouse moved to (588, 382)
Screenshot: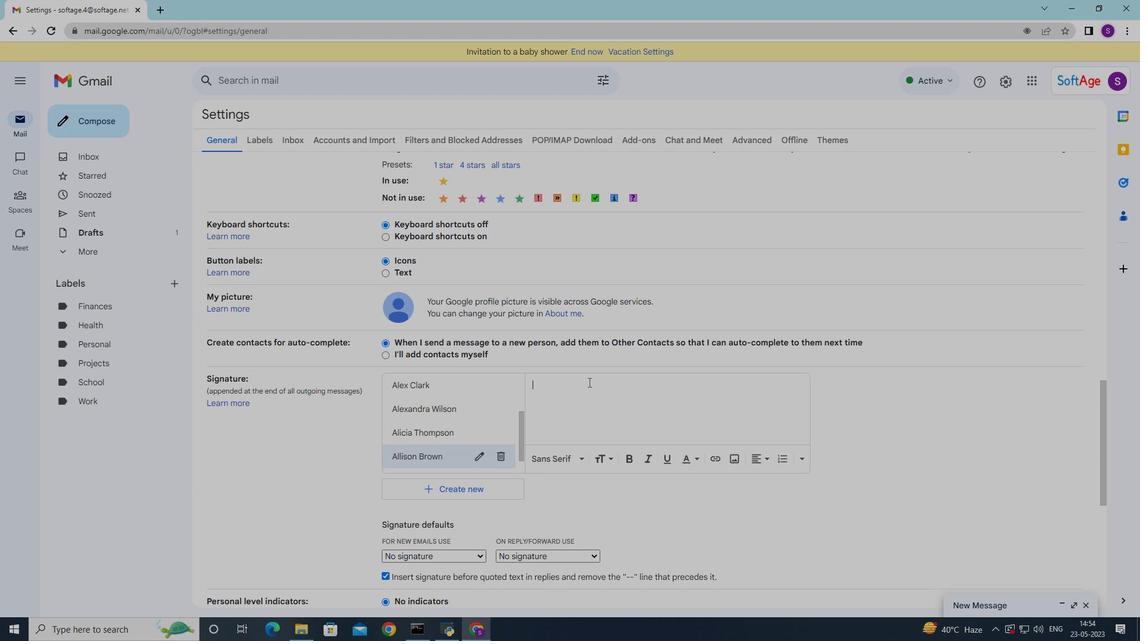 
Action: Key pressed <Key.shift>Allison<Key.space><Key.shift>Brown
Screenshot: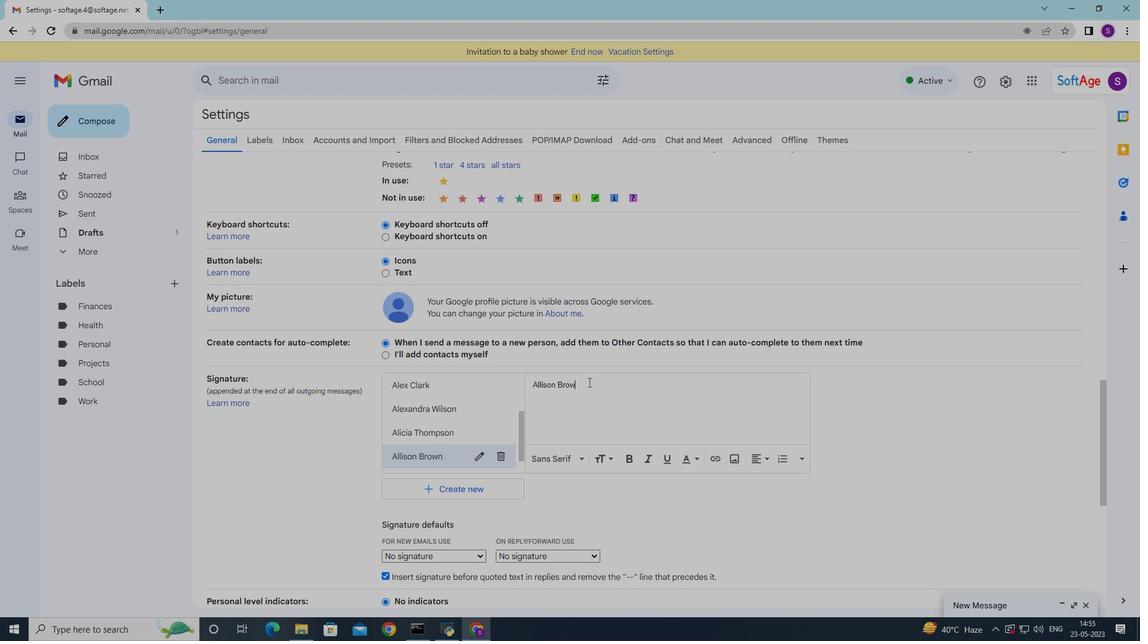 
Action: Mouse moved to (597, 387)
Screenshot: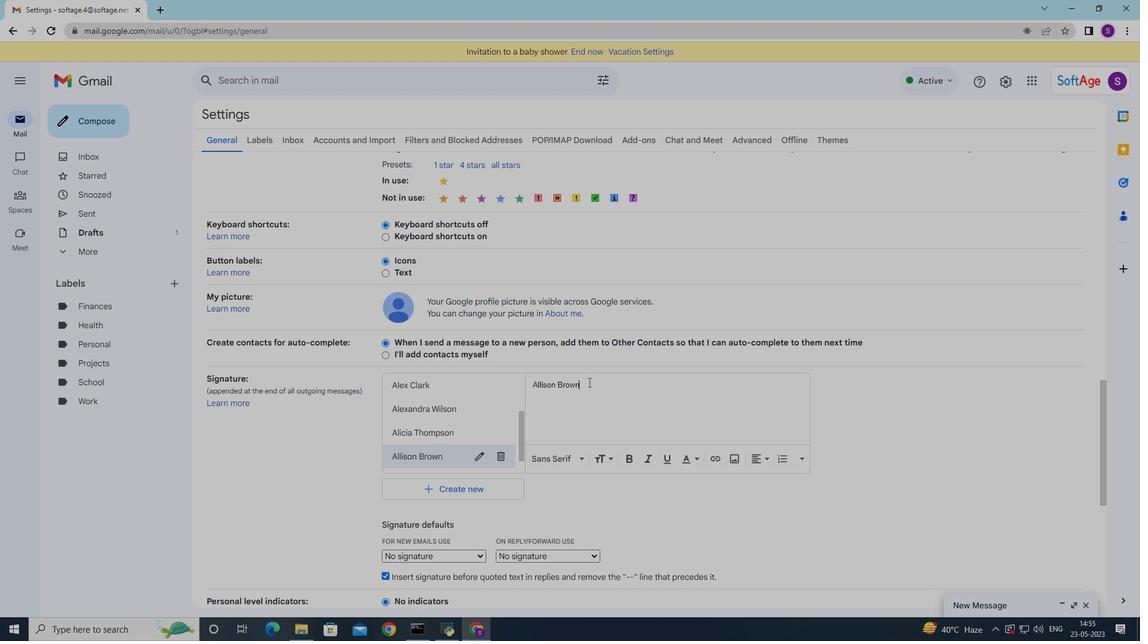 
Action: Mouse scrolled (597, 387) with delta (0, 0)
Screenshot: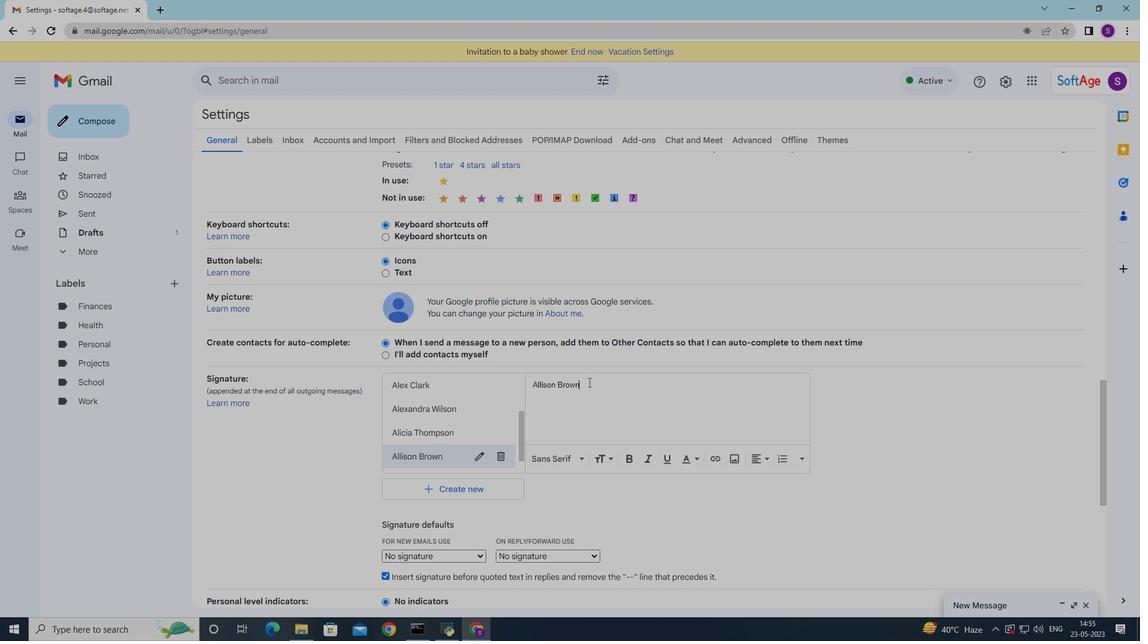 
Action: Mouse moved to (597, 388)
Screenshot: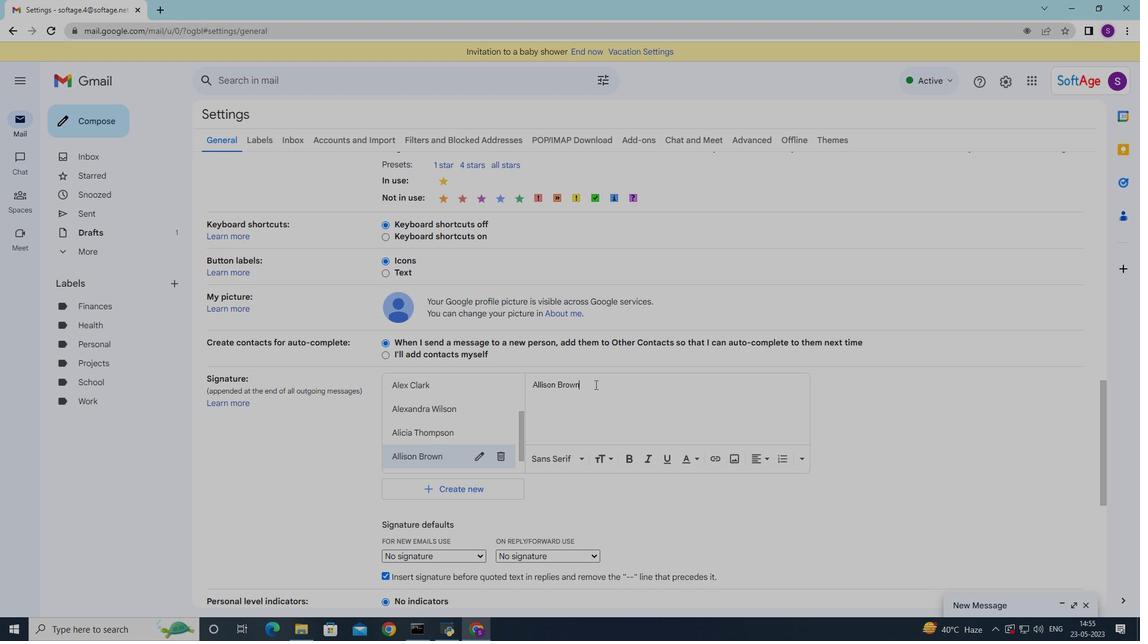 
Action: Mouse scrolled (597, 387) with delta (0, 0)
Screenshot: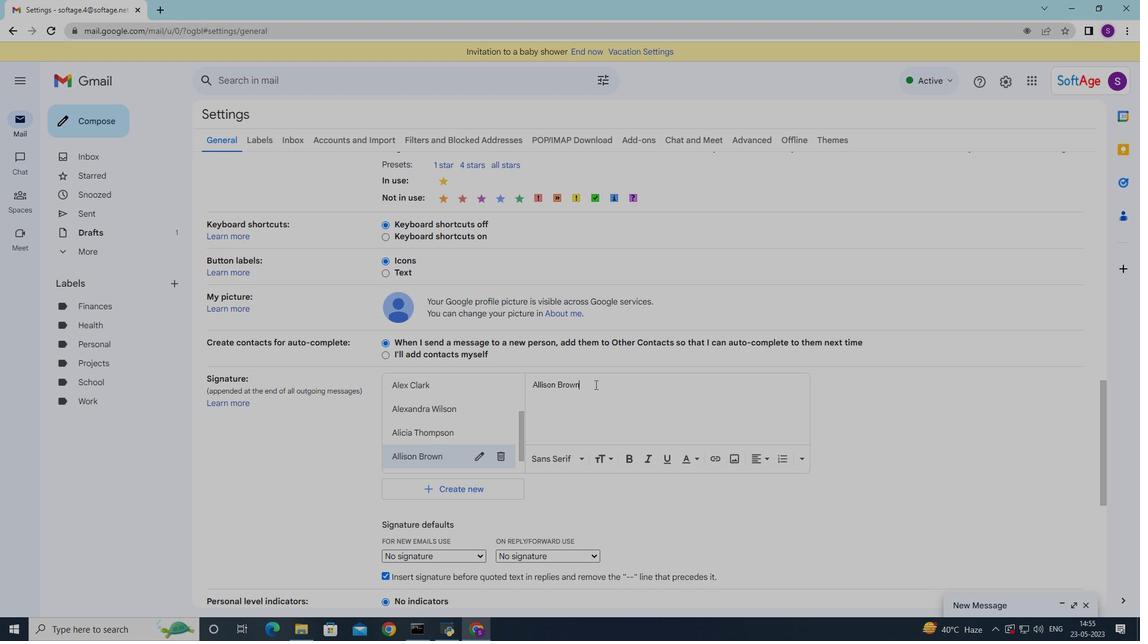 
Action: Mouse scrolled (597, 387) with delta (0, 0)
Screenshot: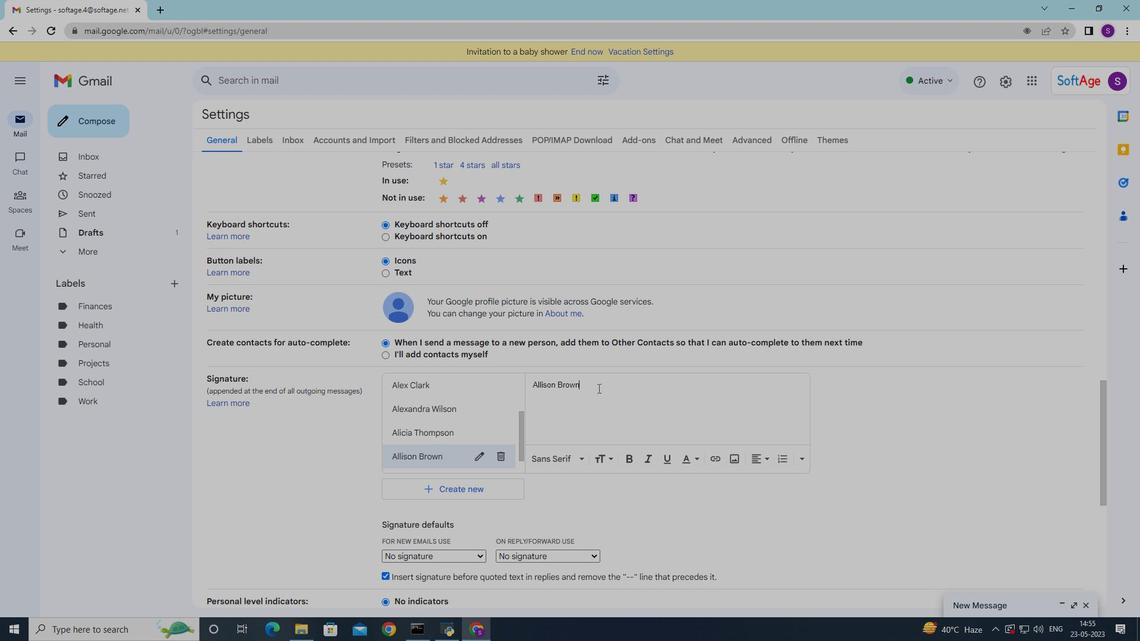 
Action: Mouse scrolled (597, 387) with delta (0, 0)
Screenshot: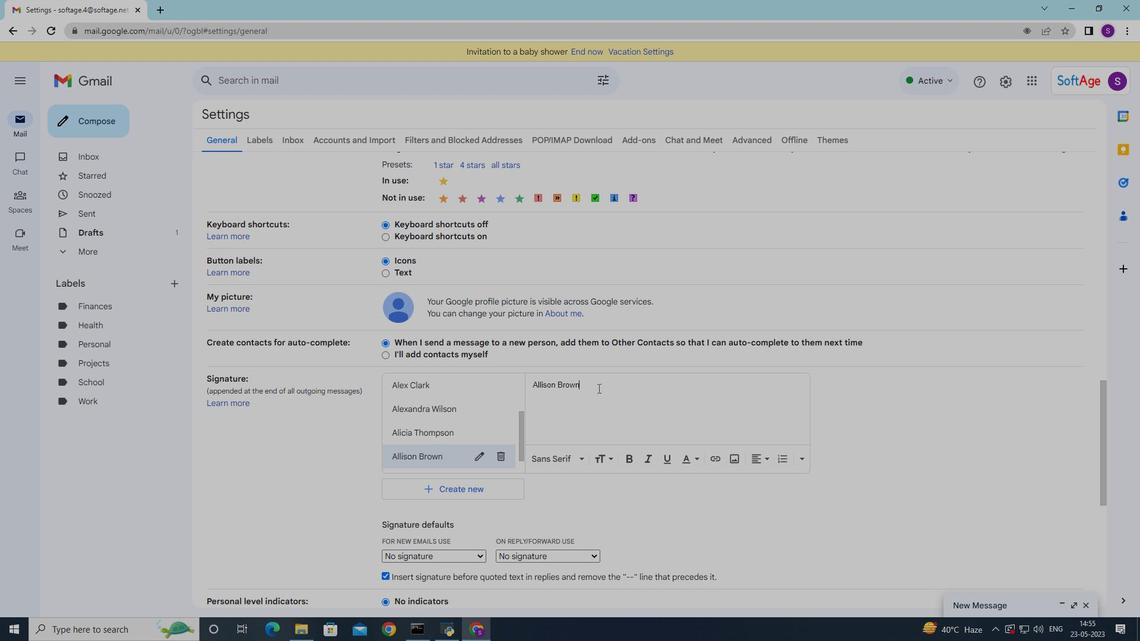 
Action: Mouse scrolled (597, 387) with delta (0, 0)
Screenshot: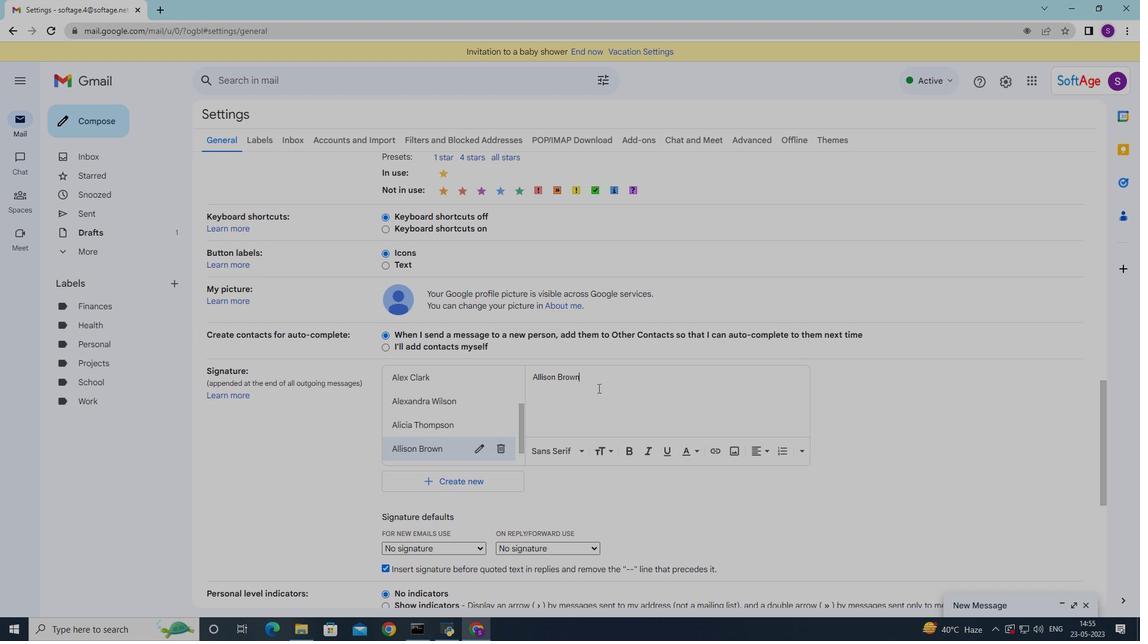 
Action: Mouse moved to (517, 526)
Screenshot: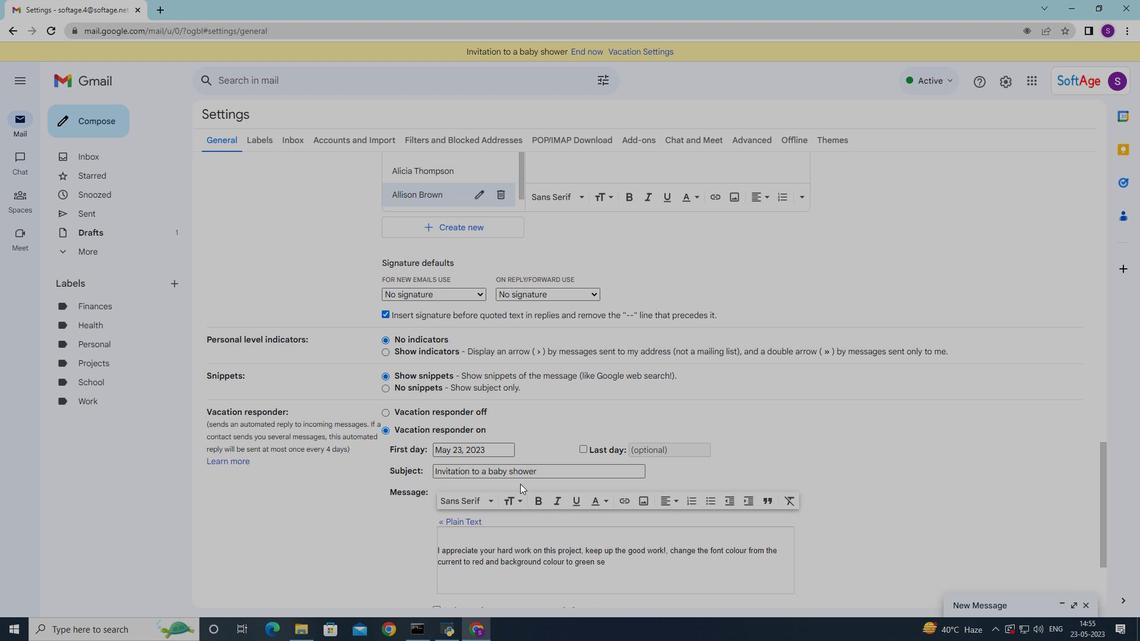 
Action: Mouse scrolled (517, 525) with delta (0, 0)
Screenshot: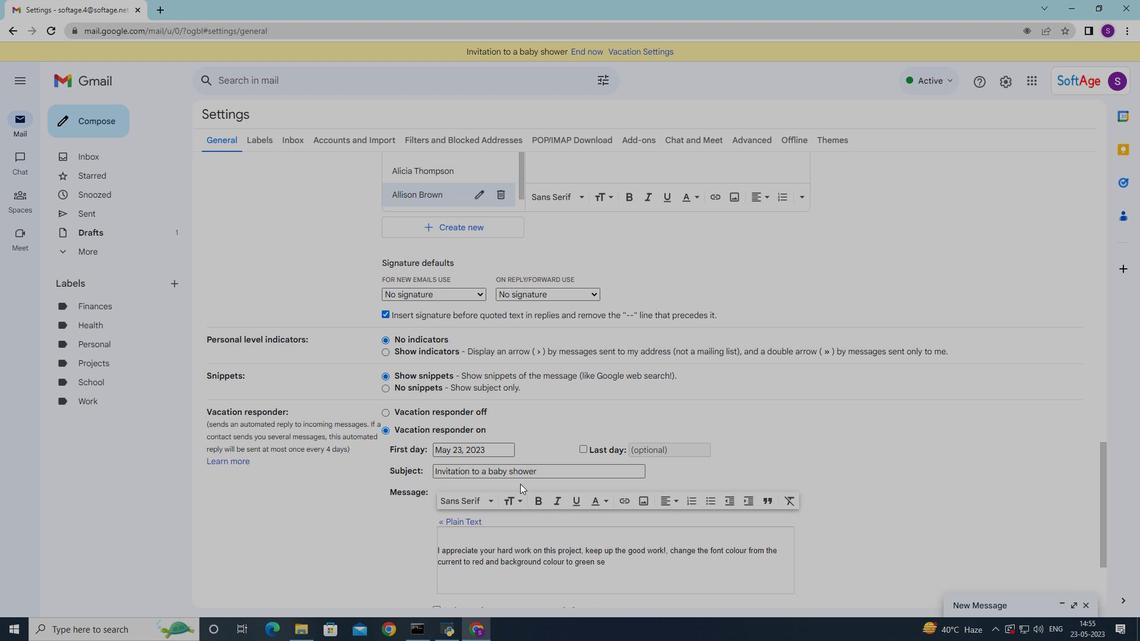 
Action: Mouse moved to (523, 531)
Screenshot: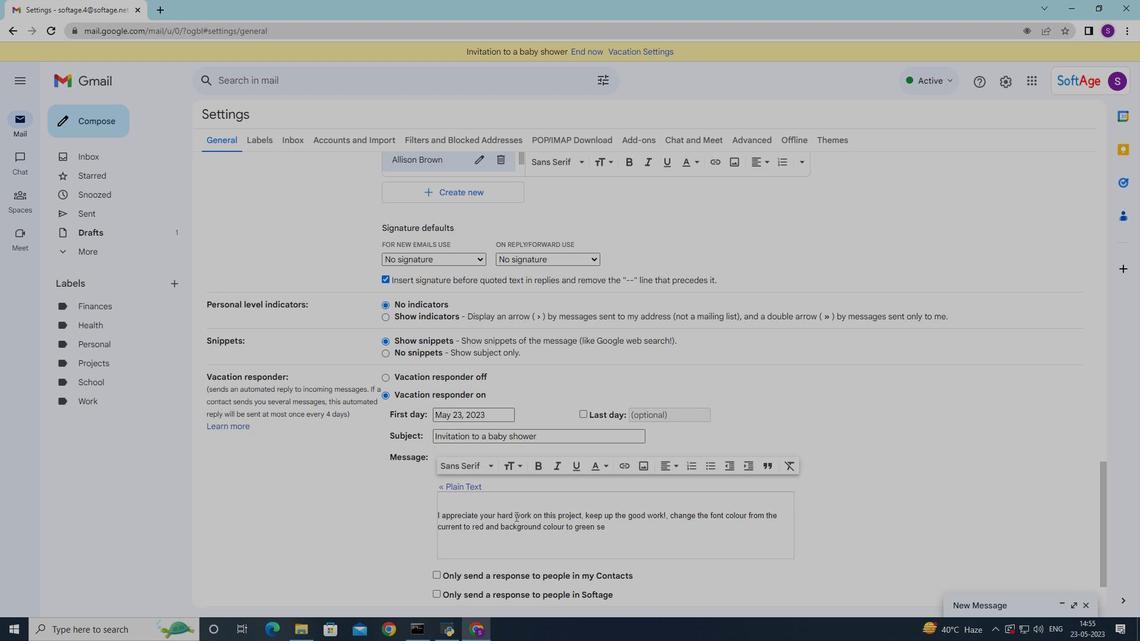 
Action: Mouse scrolled (523, 530) with delta (0, 0)
Screenshot: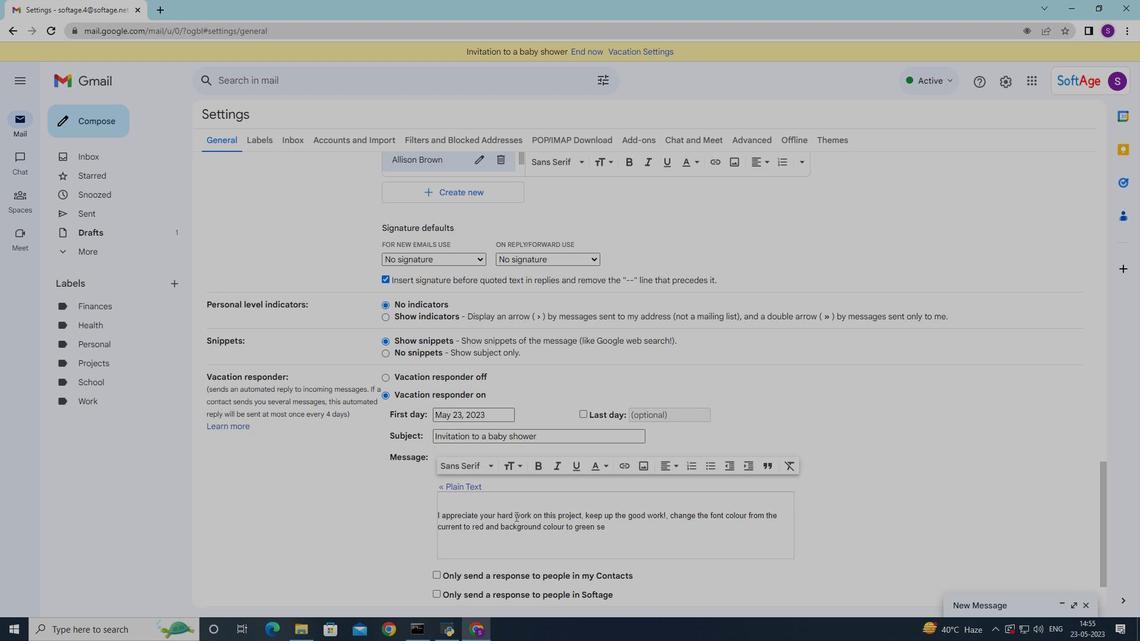 
Action: Mouse moved to (548, 545)
Screenshot: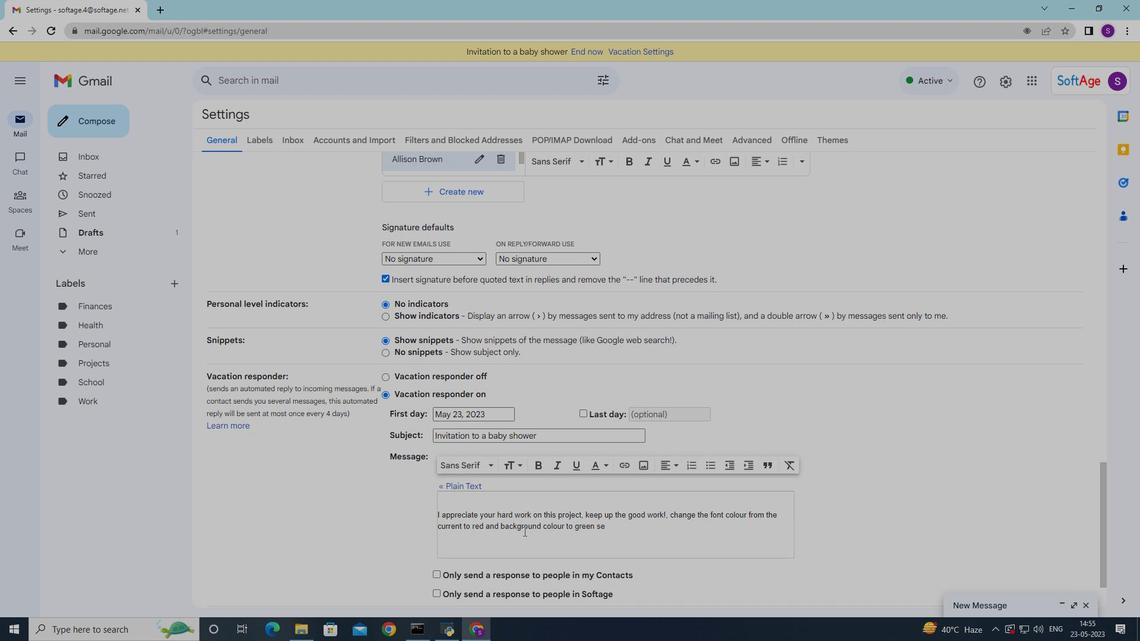 
Action: Mouse scrolled (542, 542) with delta (0, 0)
Screenshot: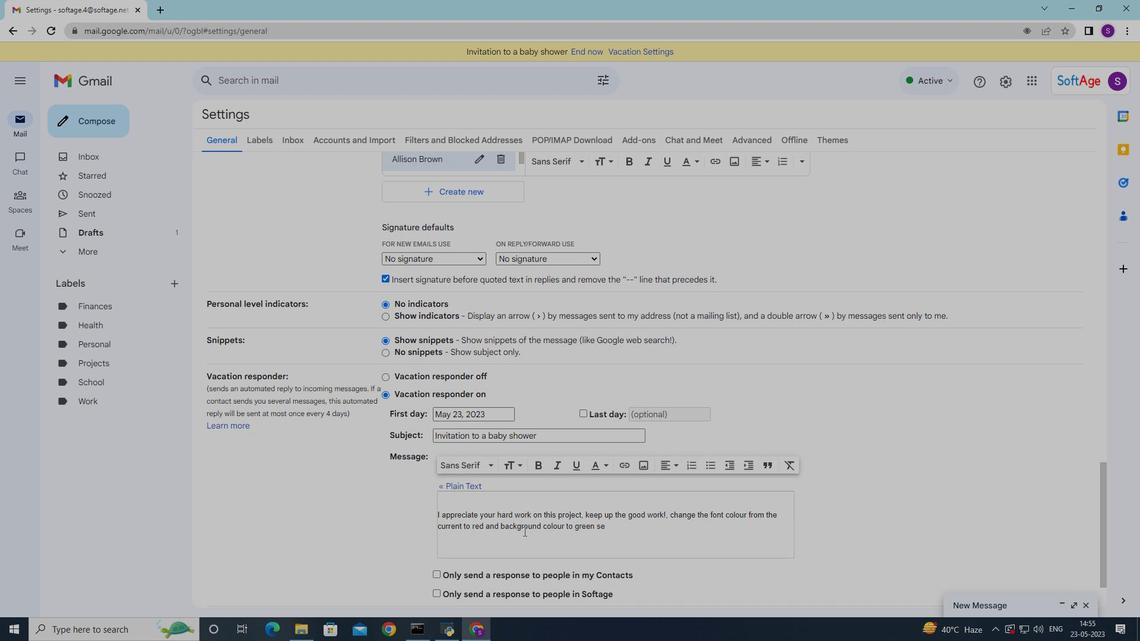 
Action: Mouse moved to (619, 540)
Screenshot: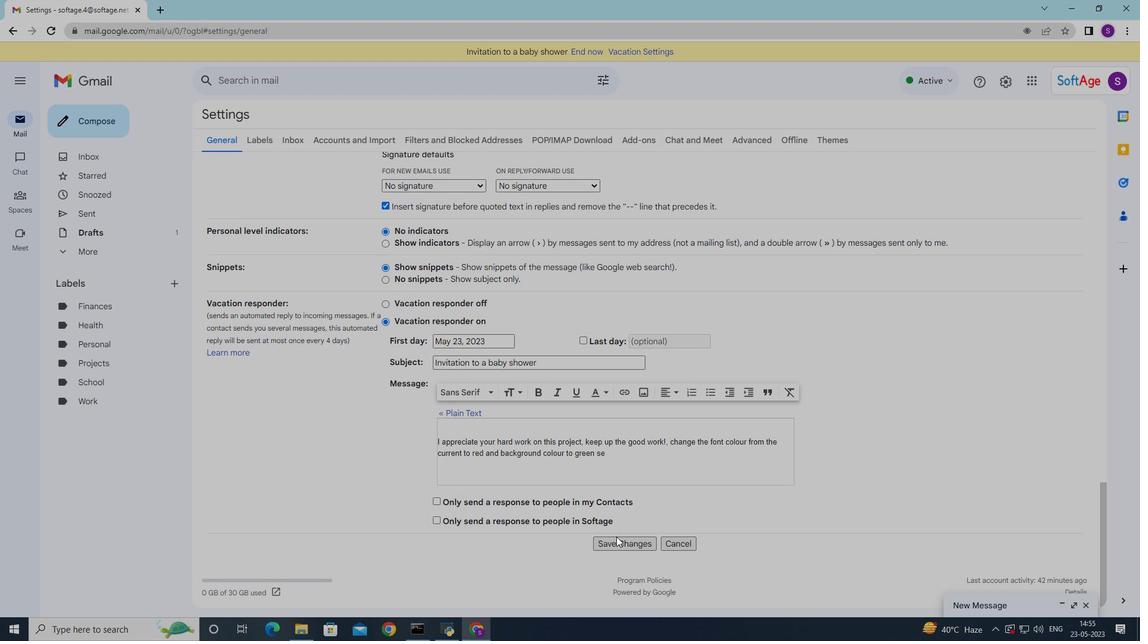 
Action: Mouse pressed left at (619, 540)
Screenshot: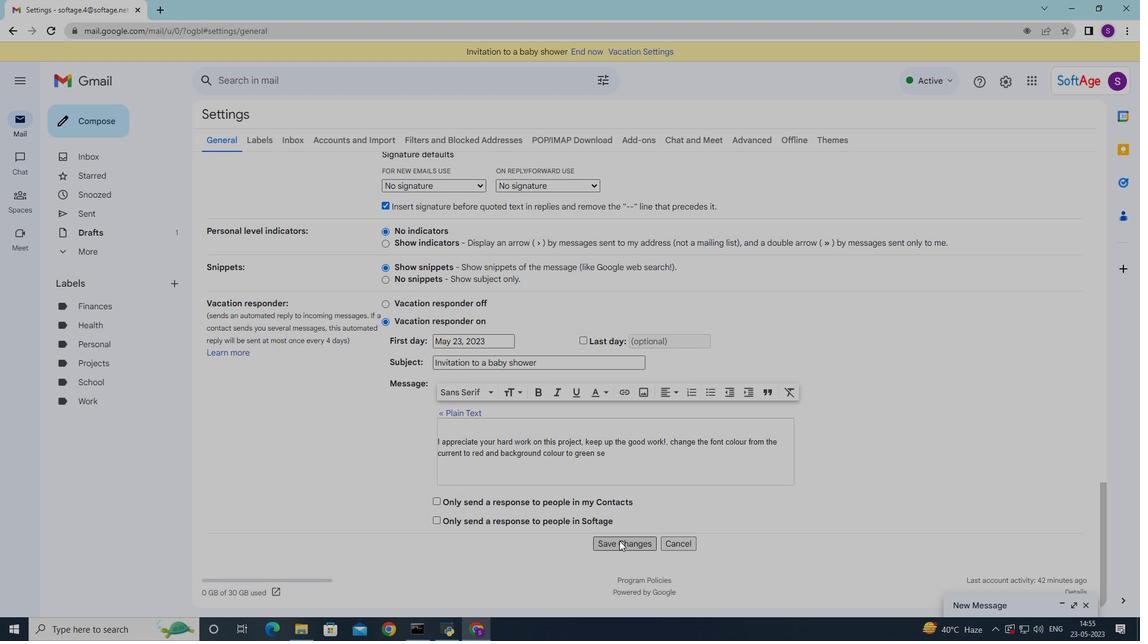 
Action: Mouse moved to (67, 119)
Screenshot: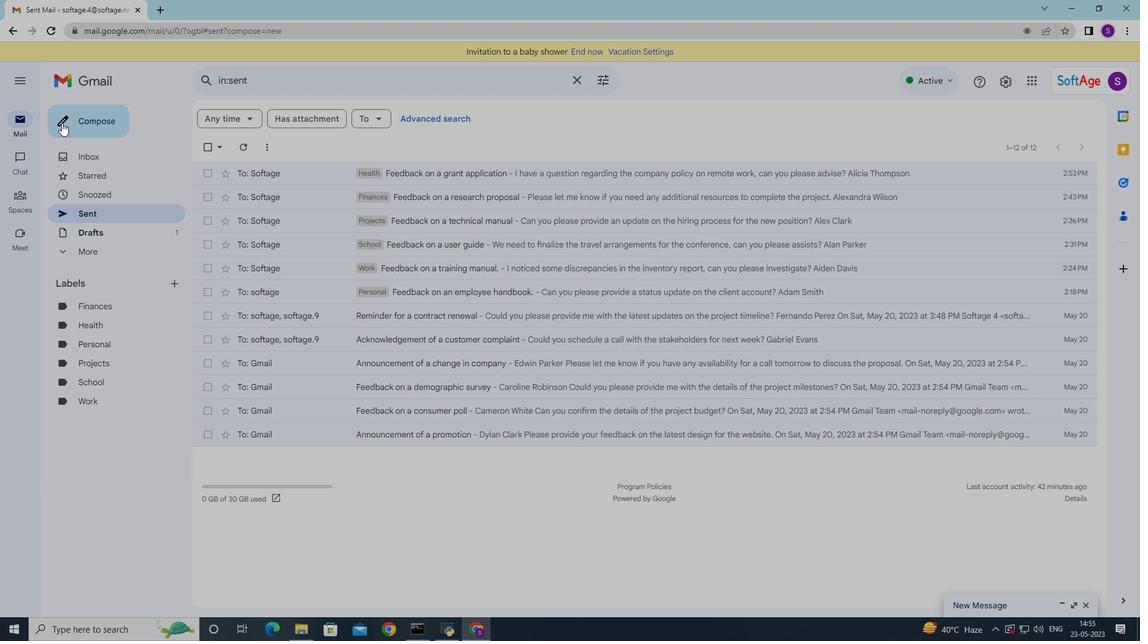 
Action: Mouse pressed left at (67, 119)
Screenshot: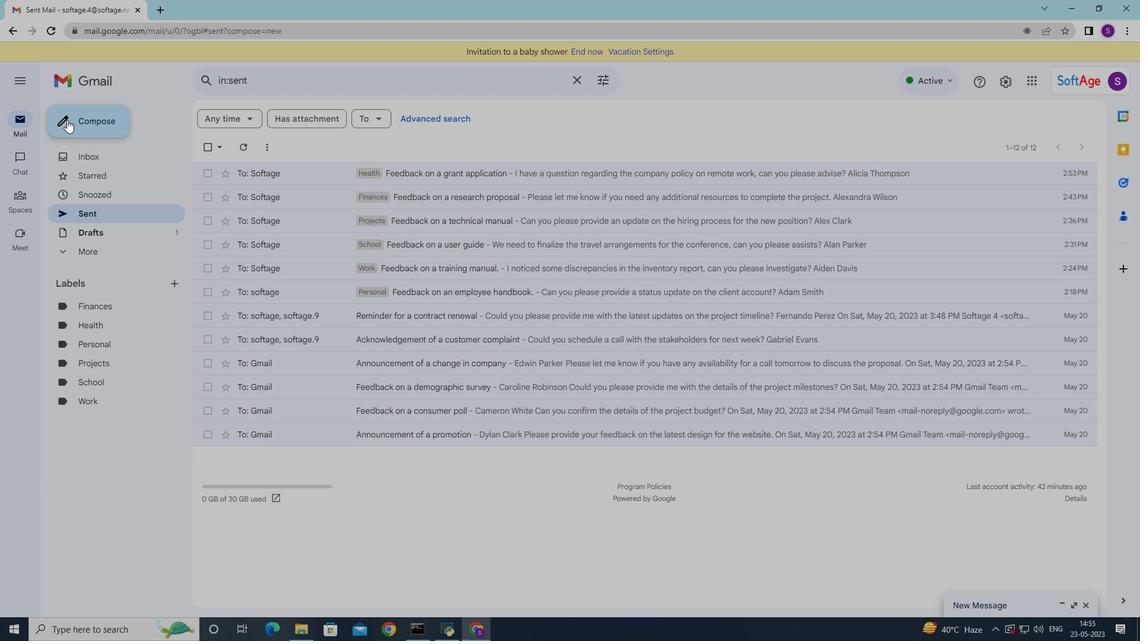 
Action: Mouse moved to (802, 598)
Screenshot: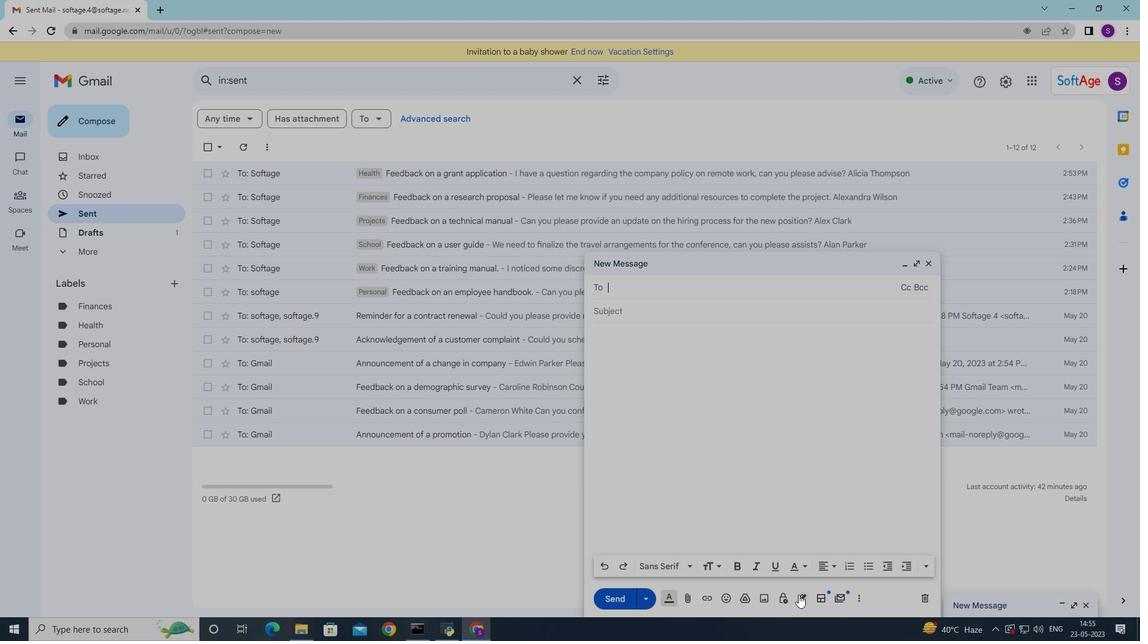 
Action: Mouse pressed left at (802, 598)
Screenshot: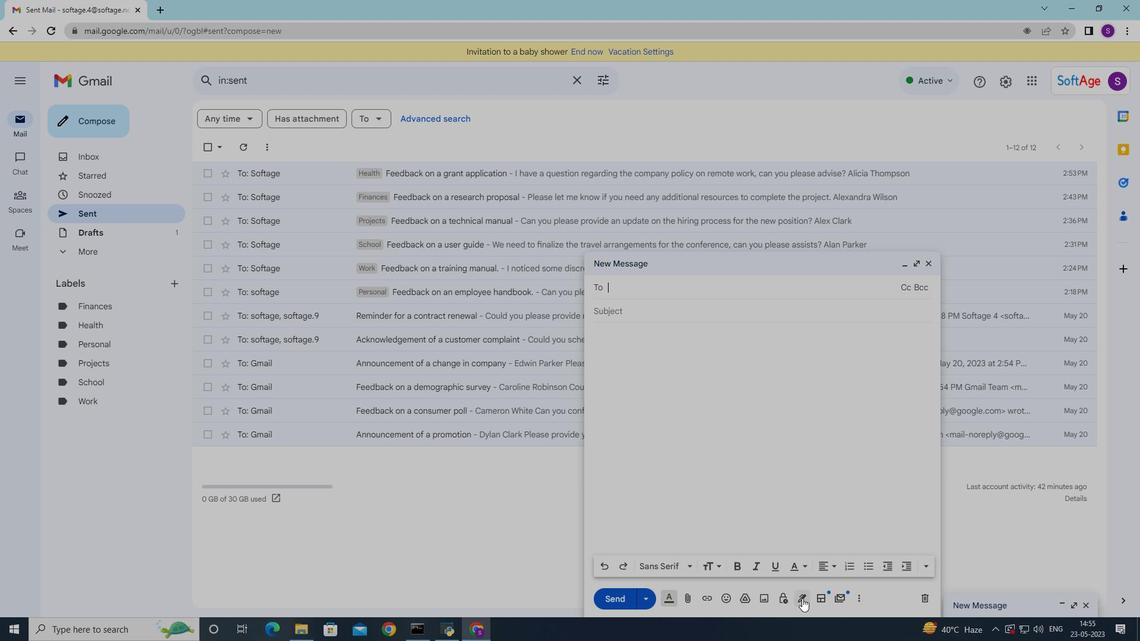 
Action: Mouse moved to (843, 558)
Screenshot: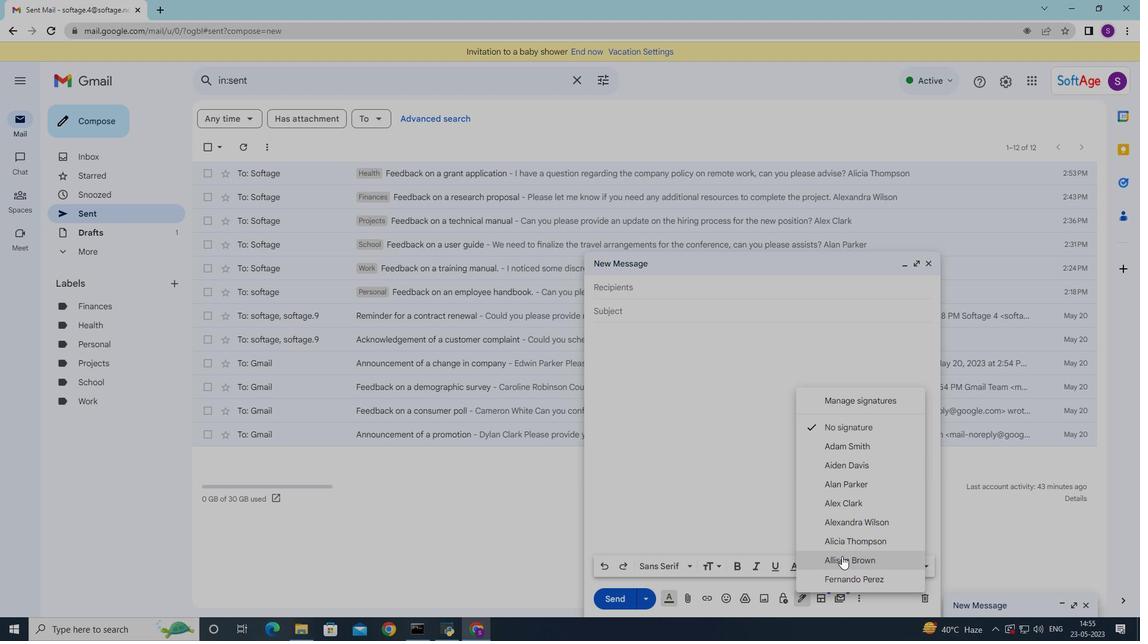 
Action: Mouse pressed left at (843, 558)
Screenshot: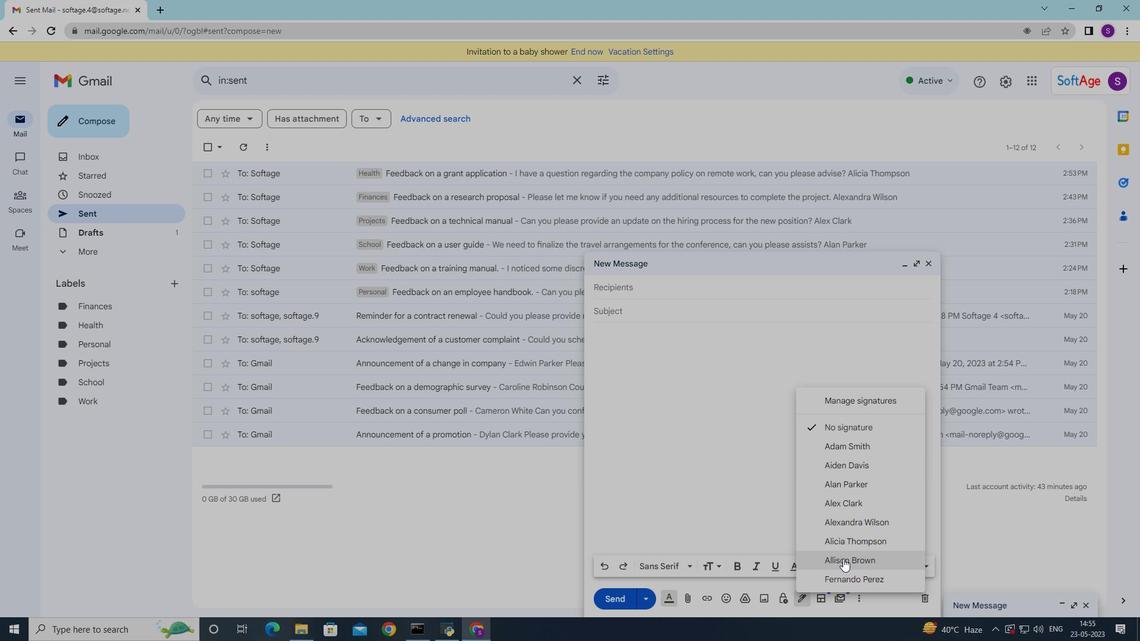 
Action: Mouse moved to (619, 313)
Screenshot: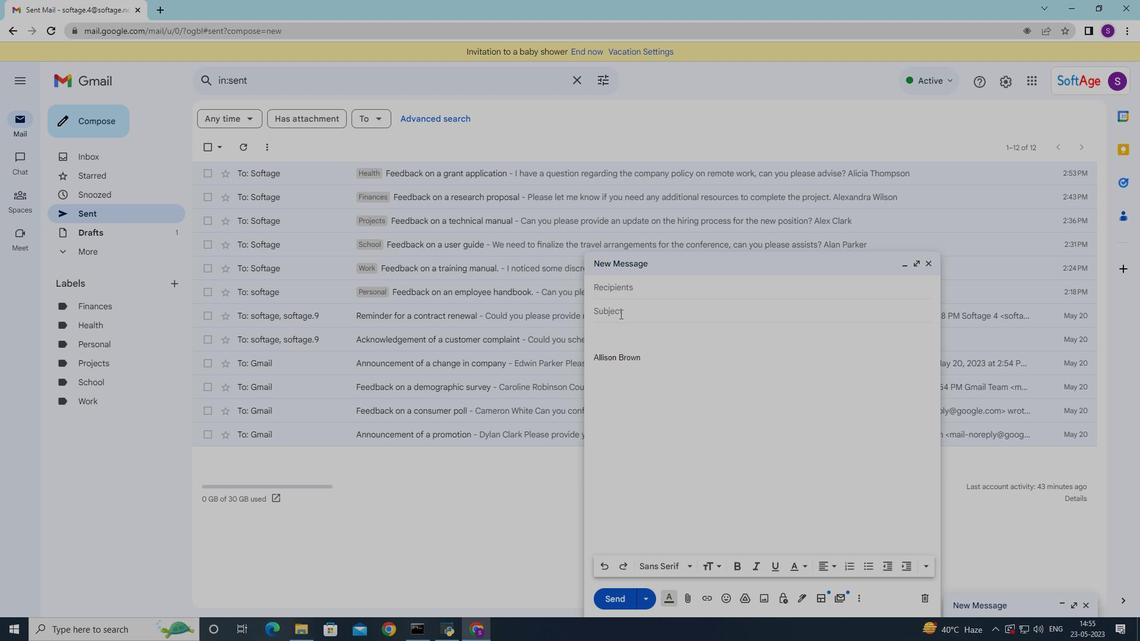 
Action: Mouse pressed left at (619, 313)
Screenshot: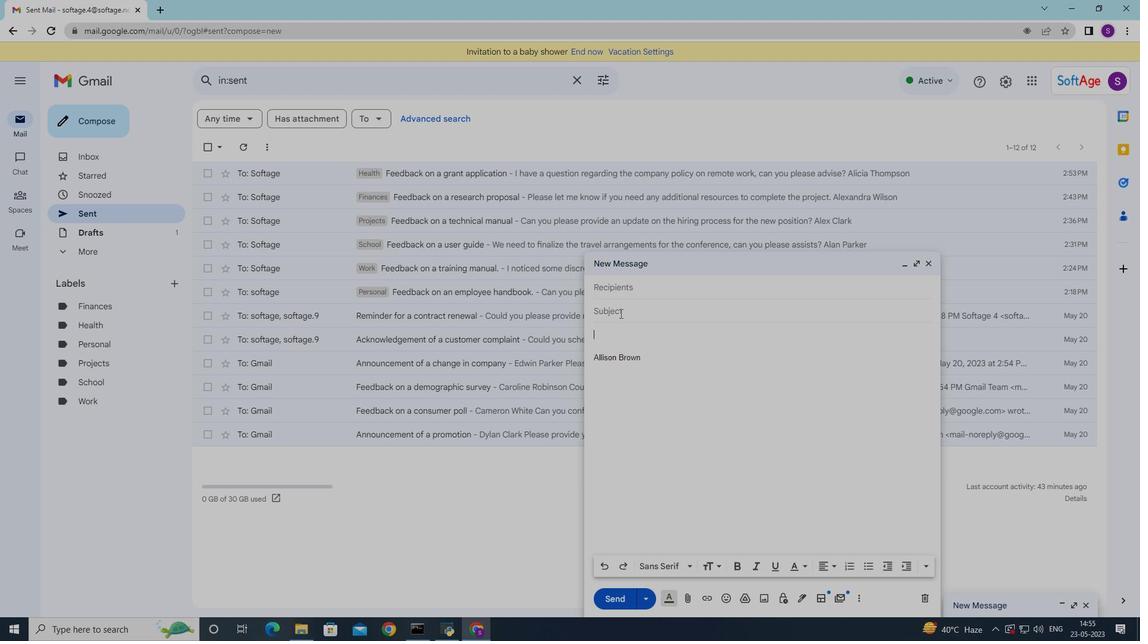 
Action: Mouse moved to (619, 312)
Screenshot: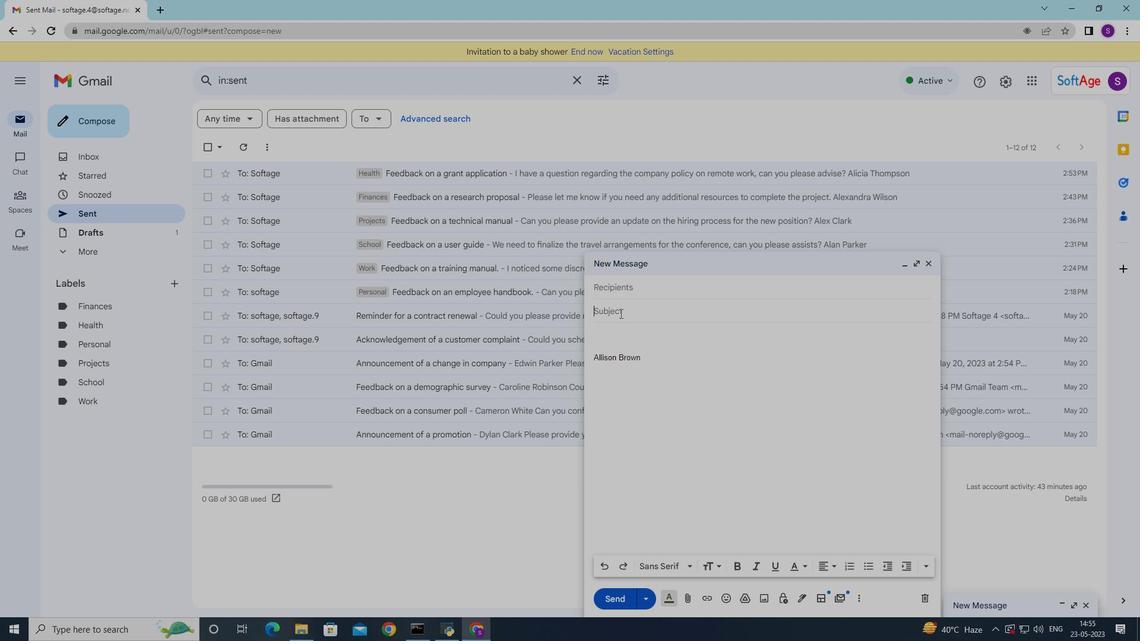 
Action: Key pressed <Key.shift><Key.shift>Feedback<Key.space>on<Key.space>feasibility<Key.space>study<Key.space>and<Key.space>the<Key.space>message<Key.backspace><Key.backspace><Key.backspace><Key.backspace><Key.backspace><Key.backspace><Key.backspace><Key.backspace><Key.backspace><Key.backspace><Key.backspace><Key.backspace><Key.backspace><Key.backspace><Key.backspace><Key.backspace>
Screenshot: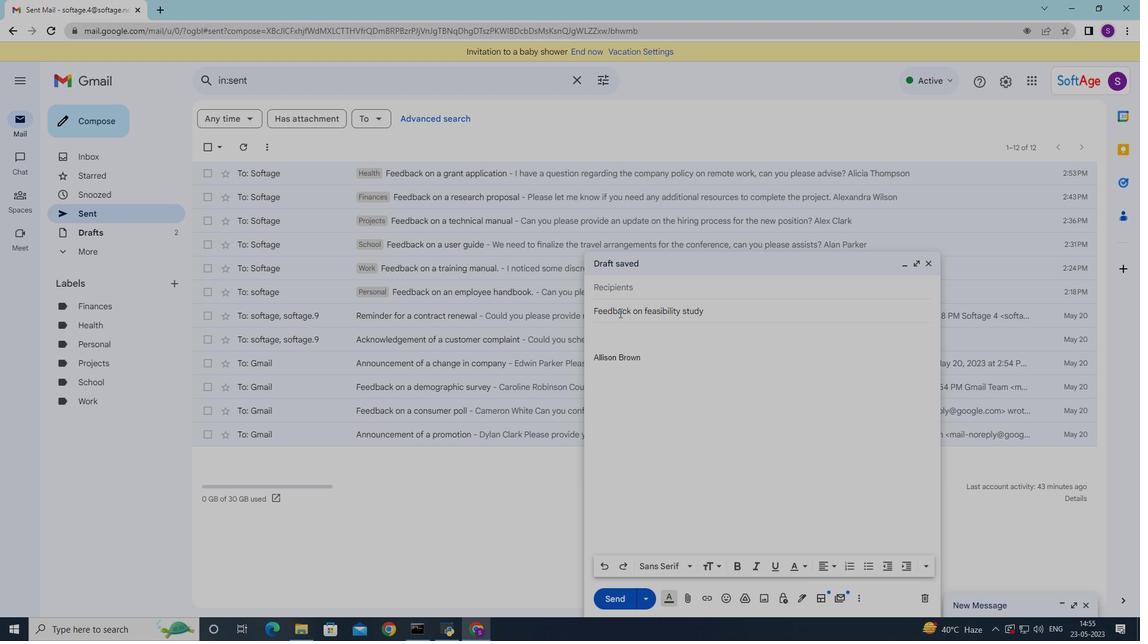 
Action: Mouse moved to (638, 336)
Screenshot: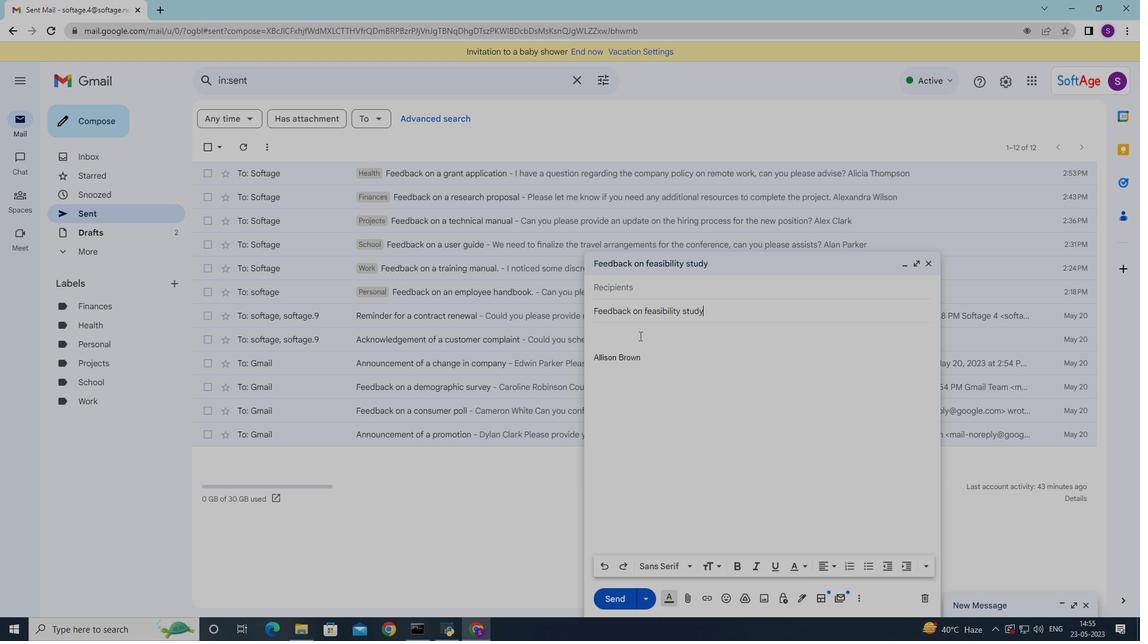 
Action: Mouse pressed left at (639, 336)
Screenshot: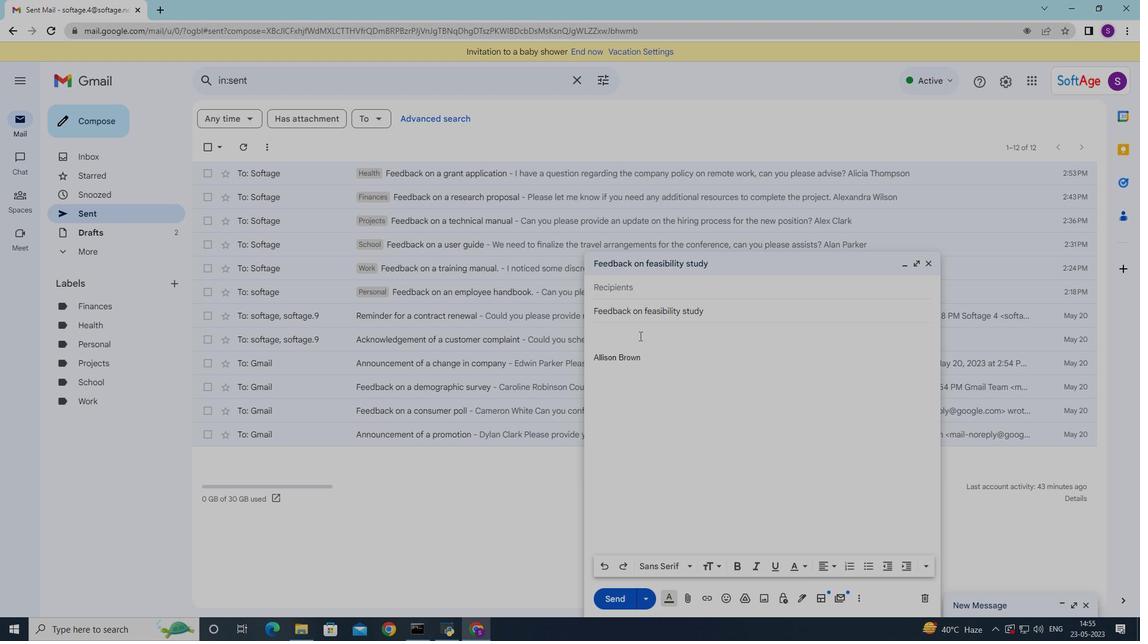 
Action: Mouse moved to (638, 334)
Screenshot: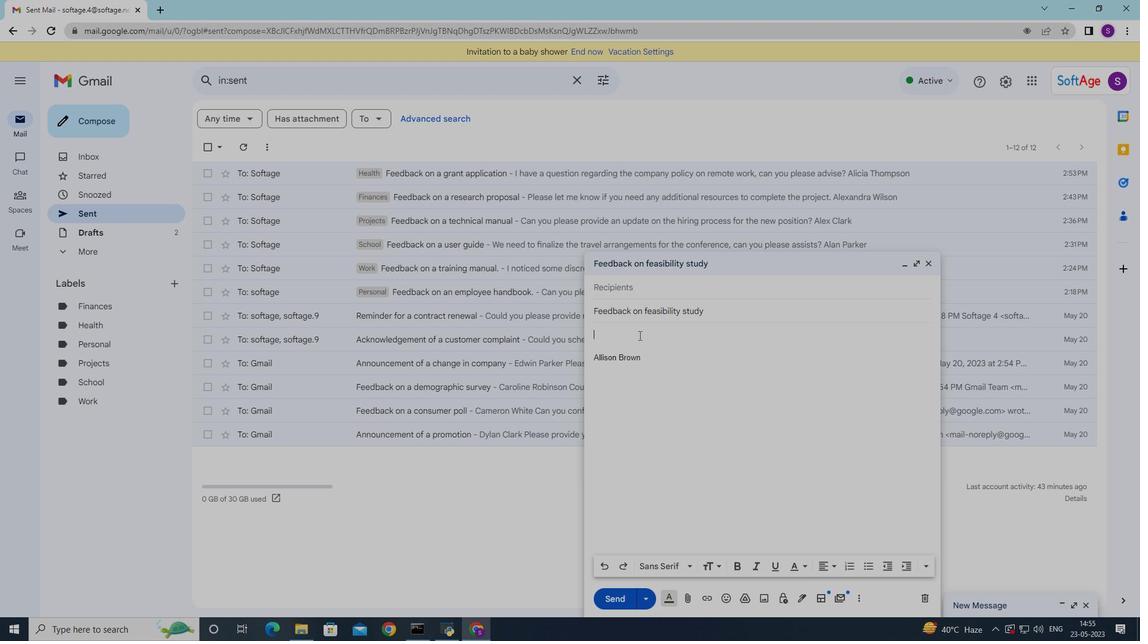 
Action: Key pressed <Key.shift>Could<Key.space>you<Key.space>please<Key.space>review<Key.space>and<Key.space>approve<Key.space>the<Key.space>proposal<Key.space>for<Key.space>thr<Key.space>new<Key.space>project<Key.shift_r>?
Screenshot: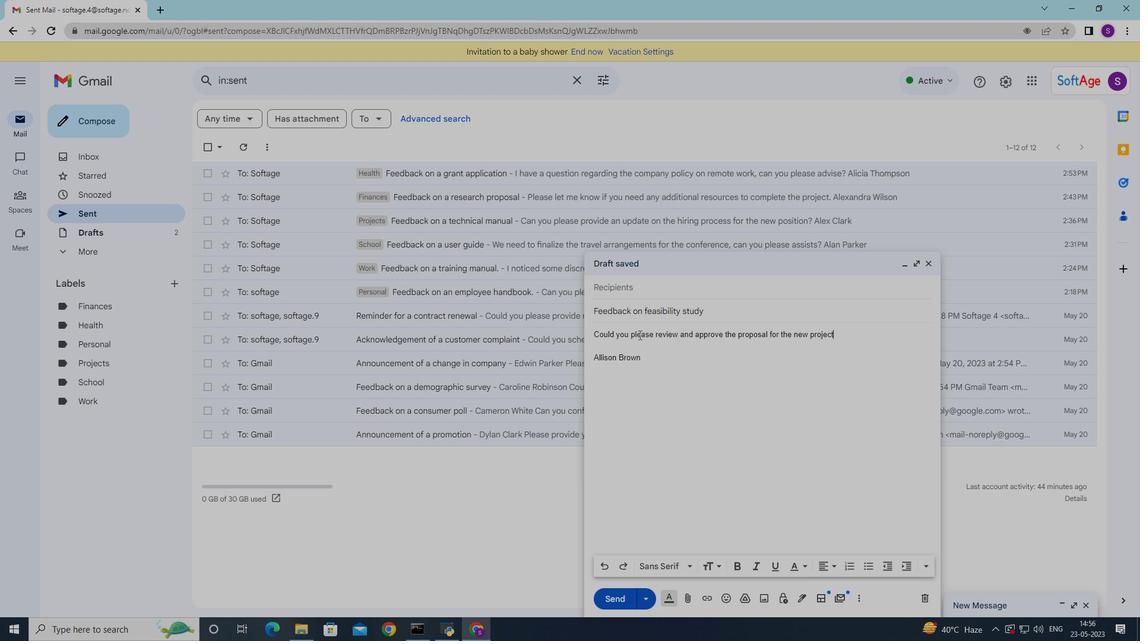 
Action: Mouse moved to (644, 292)
Screenshot: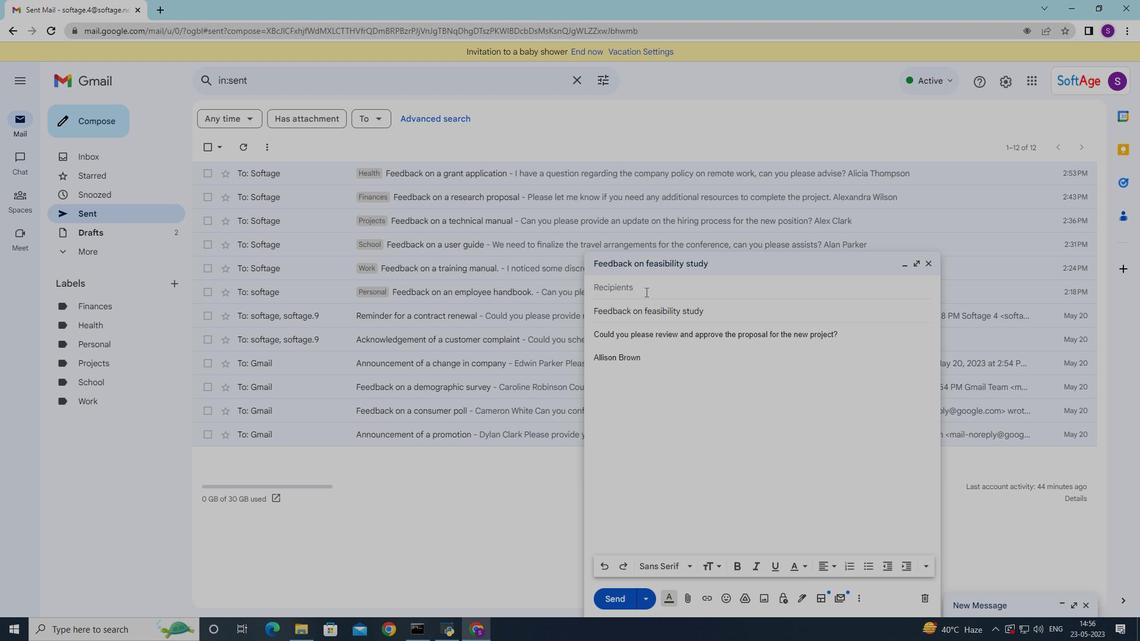 
Action: Mouse pressed left at (644, 292)
Screenshot: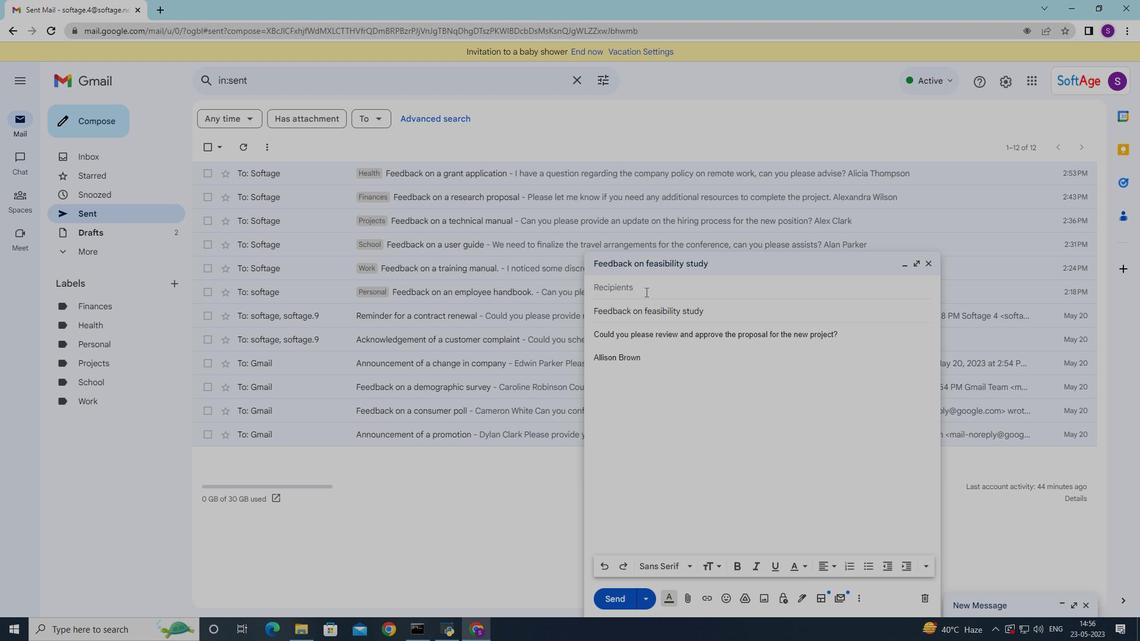 
Action: Mouse moved to (644, 292)
Screenshot: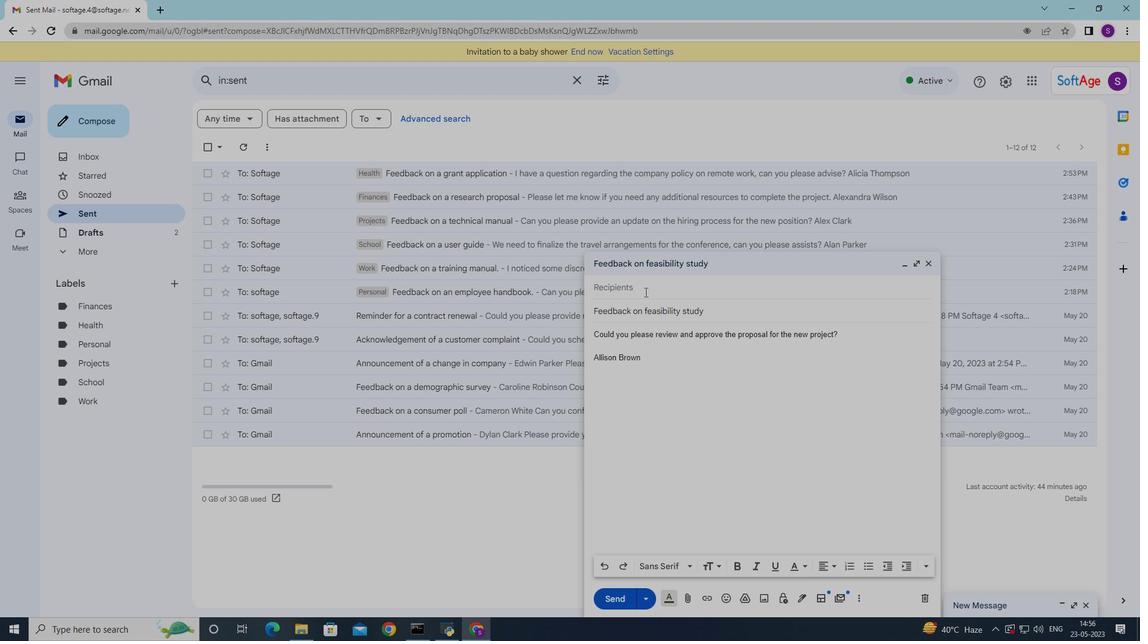 
Action: Key pressed sog<Key.backspace>ftage.8
Screenshot: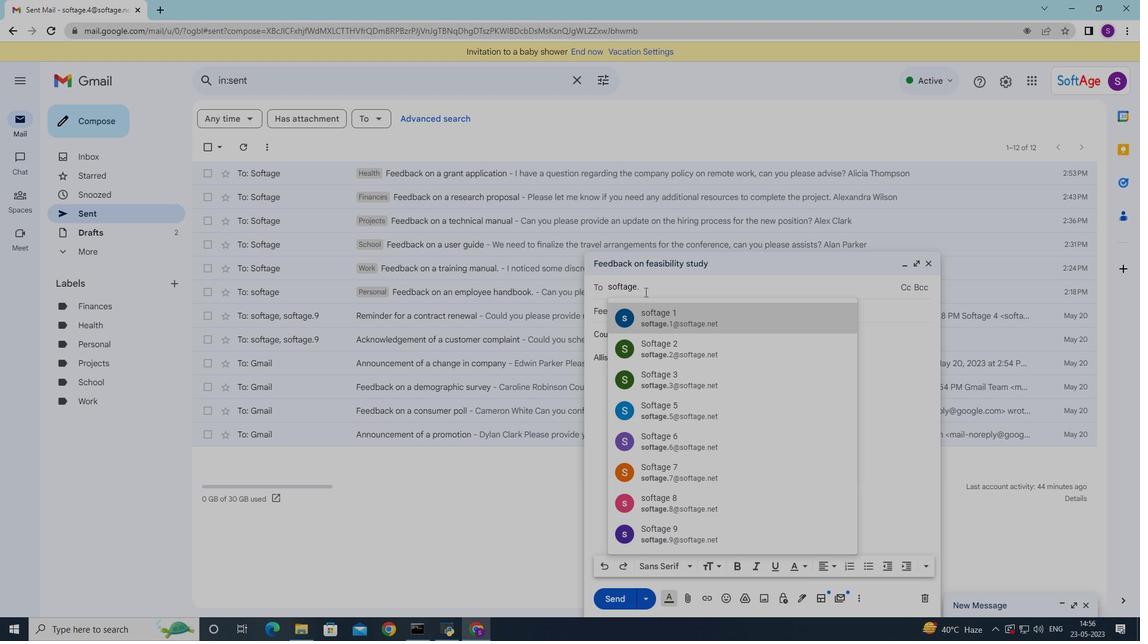 
Action: Mouse moved to (687, 326)
Screenshot: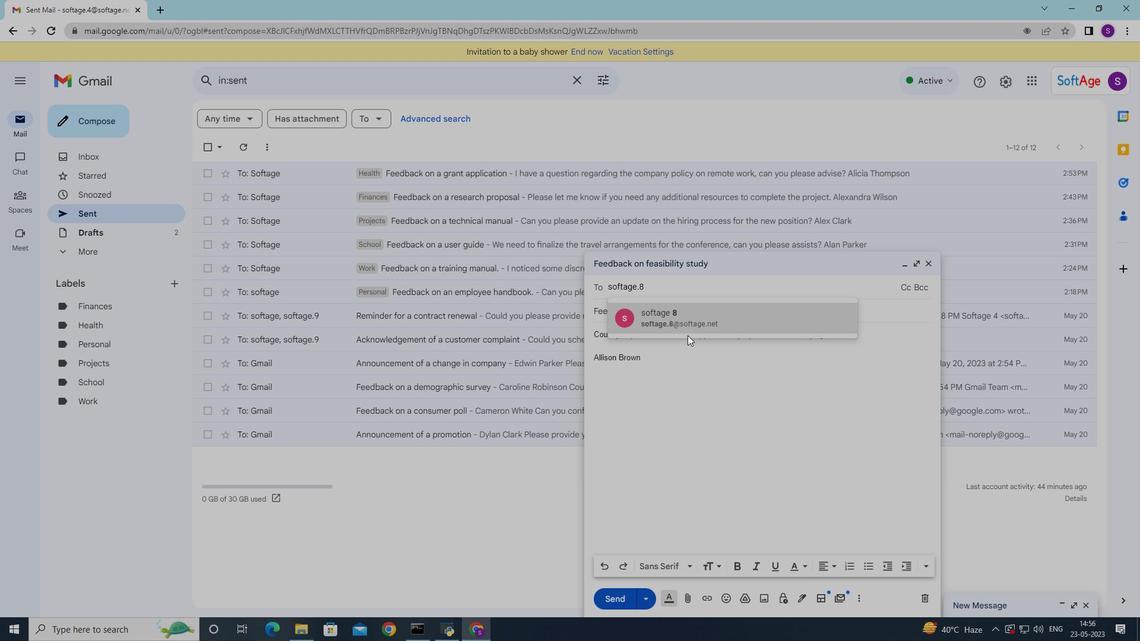 
Action: Mouse pressed left at (687, 326)
Screenshot: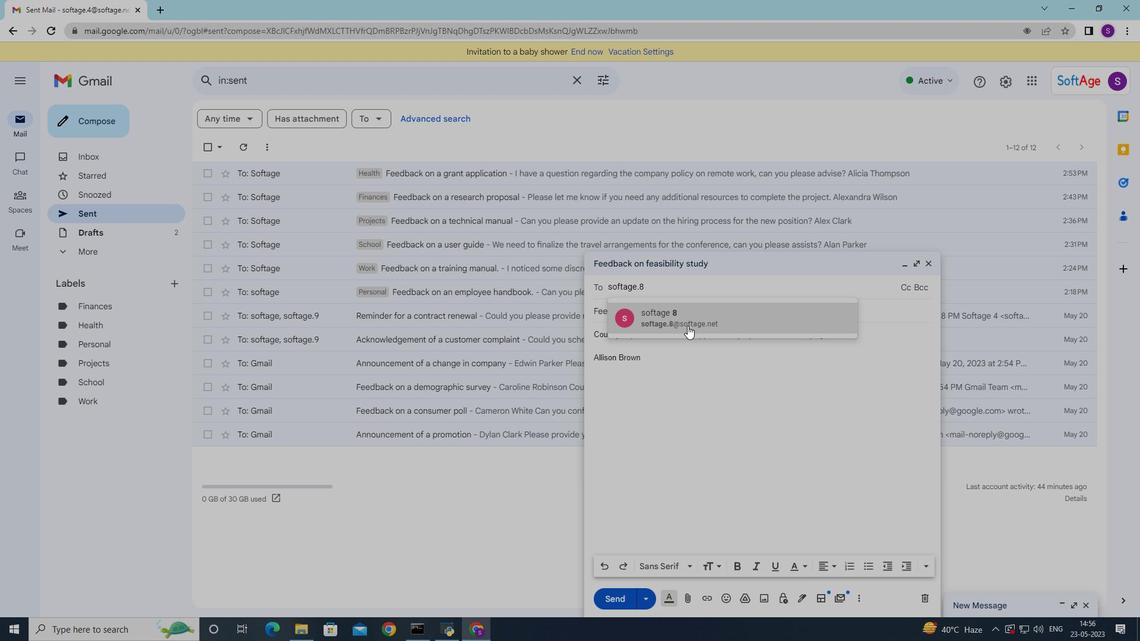 
Action: Mouse moved to (595, 346)
Screenshot: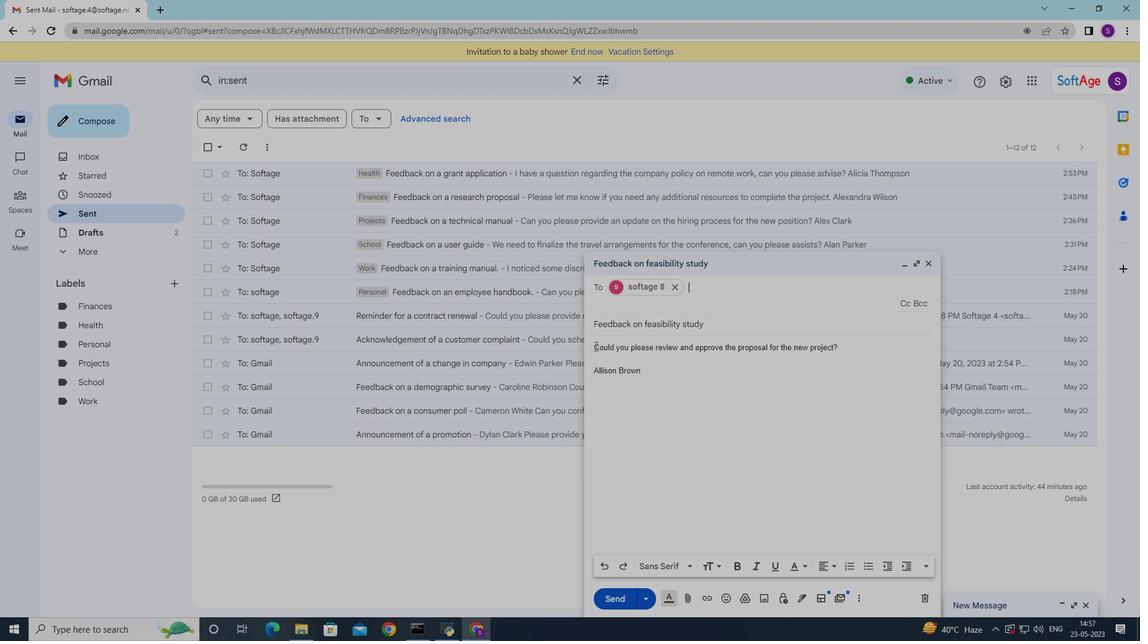 
Action: Mouse pressed left at (595, 346)
Screenshot: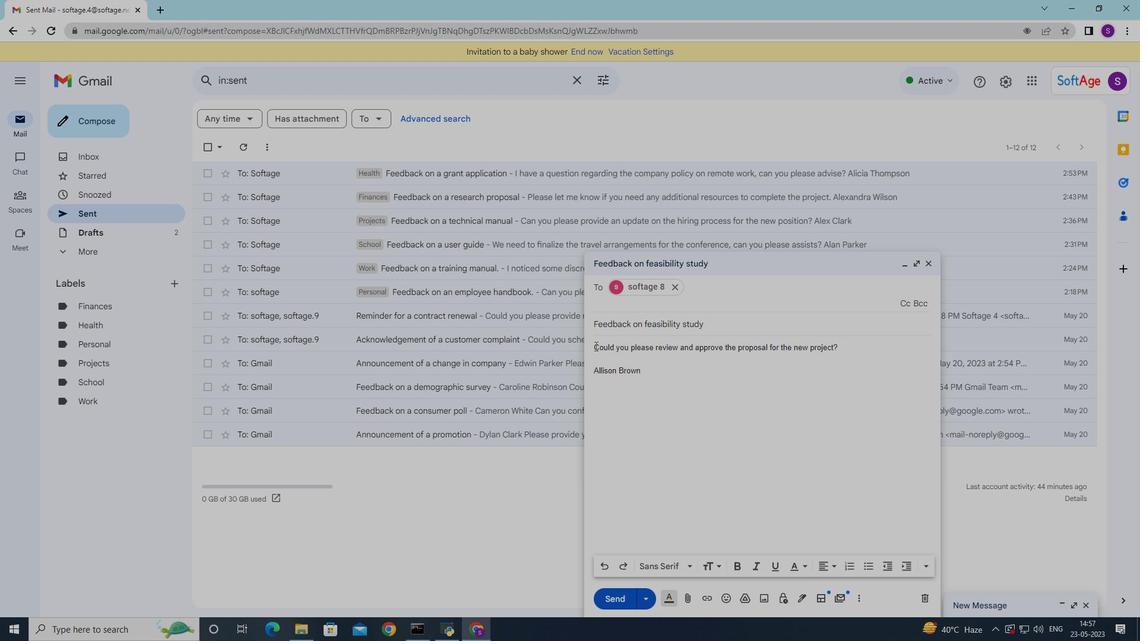 
Action: Mouse moved to (595, 331)
Screenshot: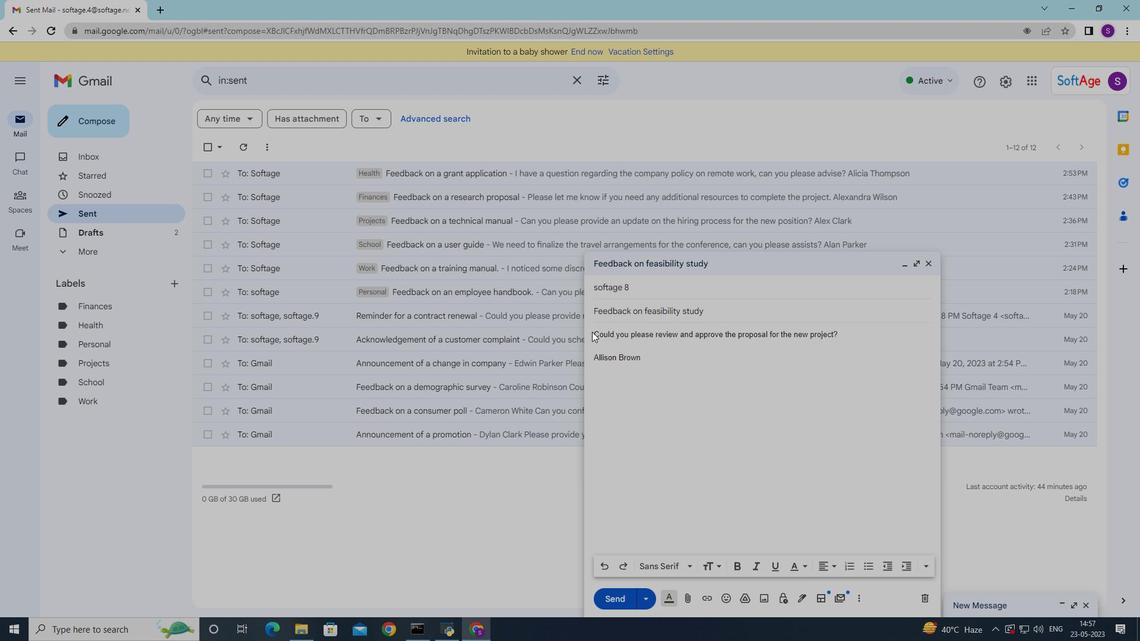 
Action: Mouse pressed left at (595, 331)
Screenshot: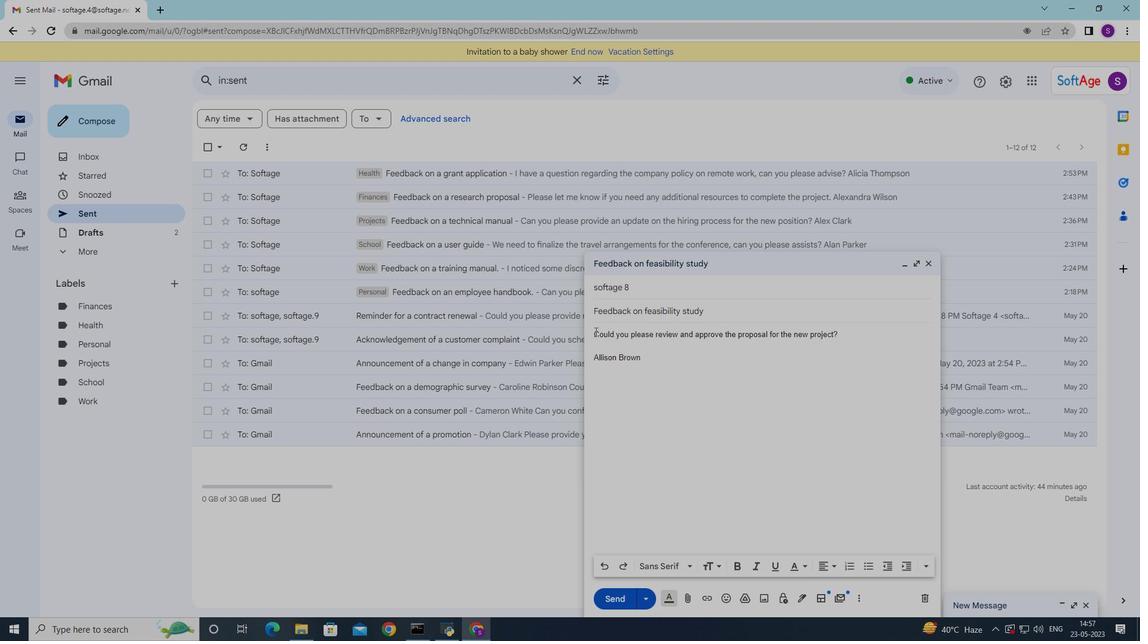 
Action: Mouse moved to (685, 566)
Screenshot: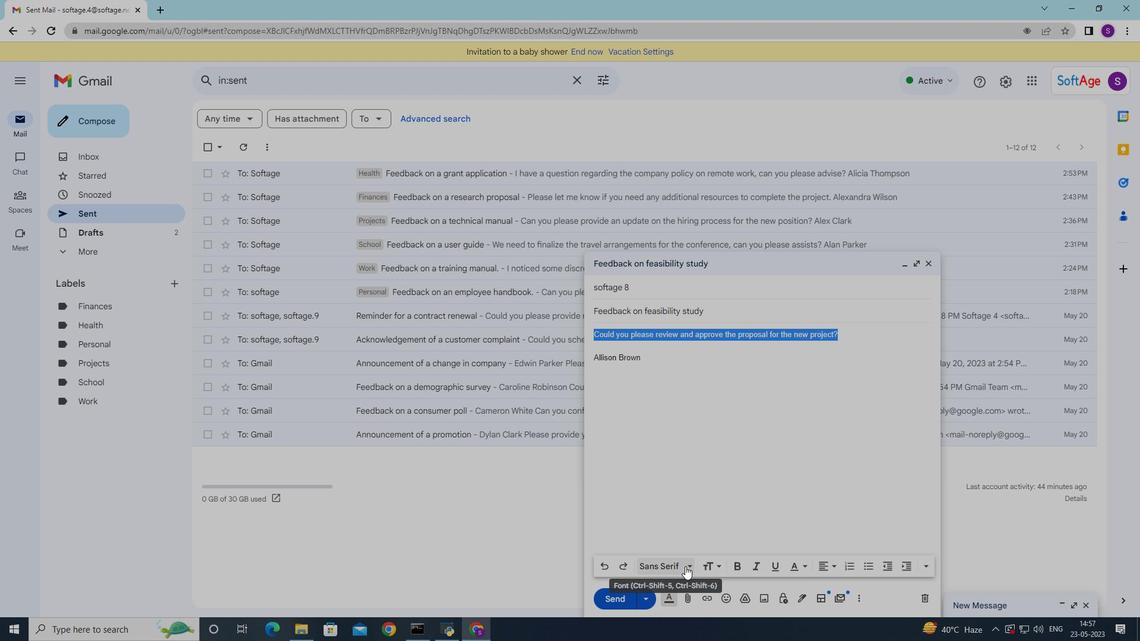 
Action: Mouse pressed left at (685, 566)
Screenshot: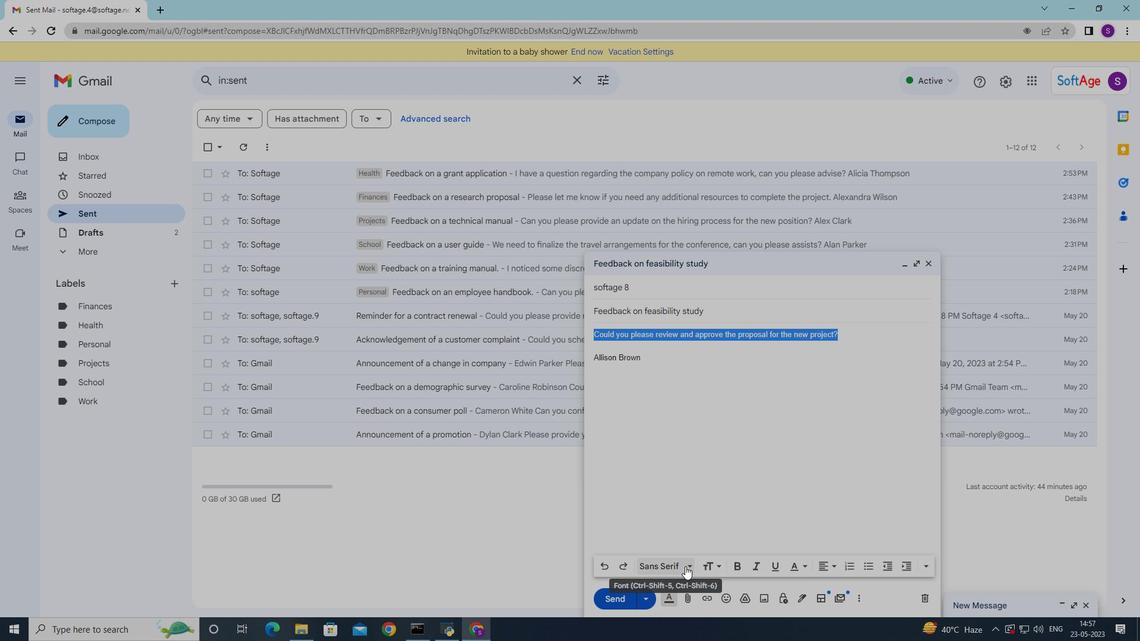 
Action: Mouse moved to (679, 377)
Screenshot: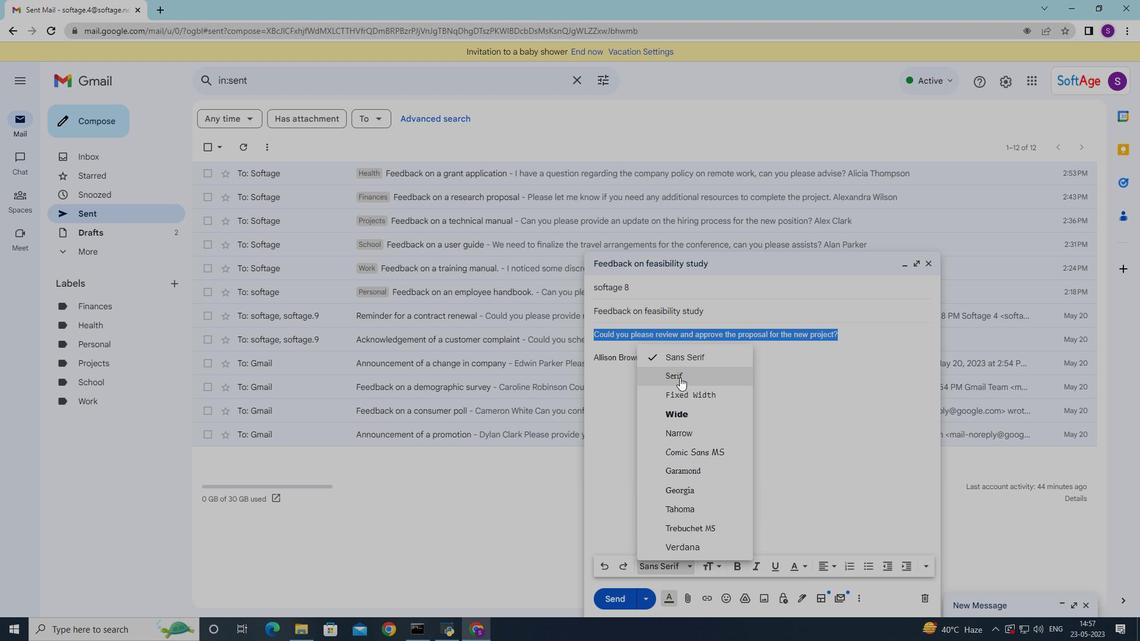 
Action: Mouse pressed left at (679, 377)
Screenshot: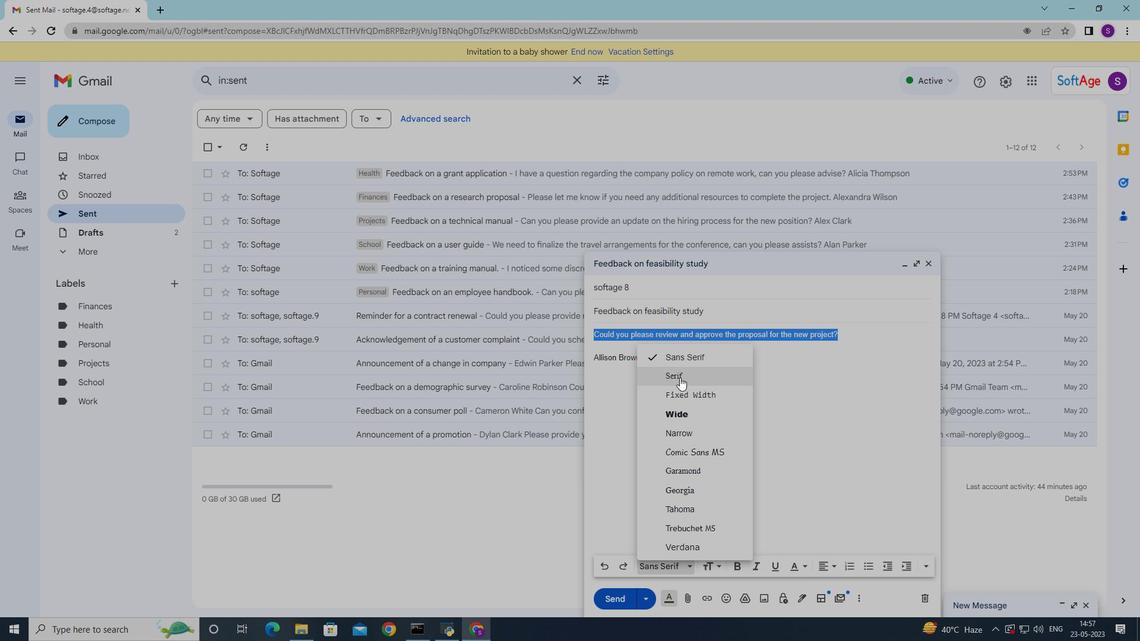 
Action: Mouse moved to (757, 563)
Screenshot: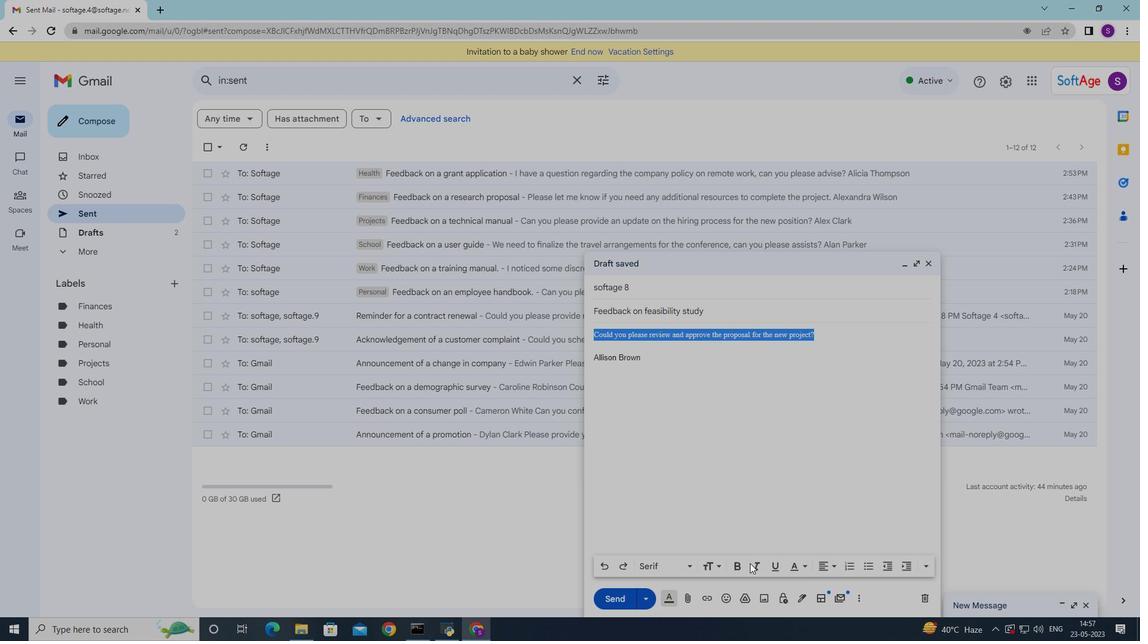 
Action: Mouse pressed left at (757, 563)
Screenshot: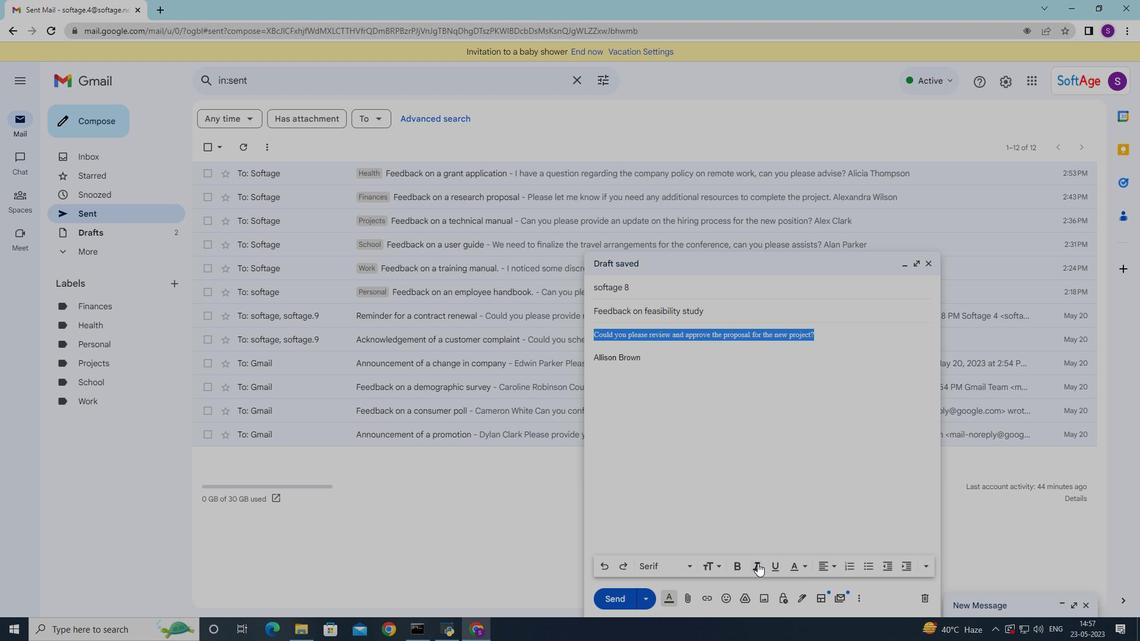 
Action: Mouse moved to (625, 599)
Screenshot: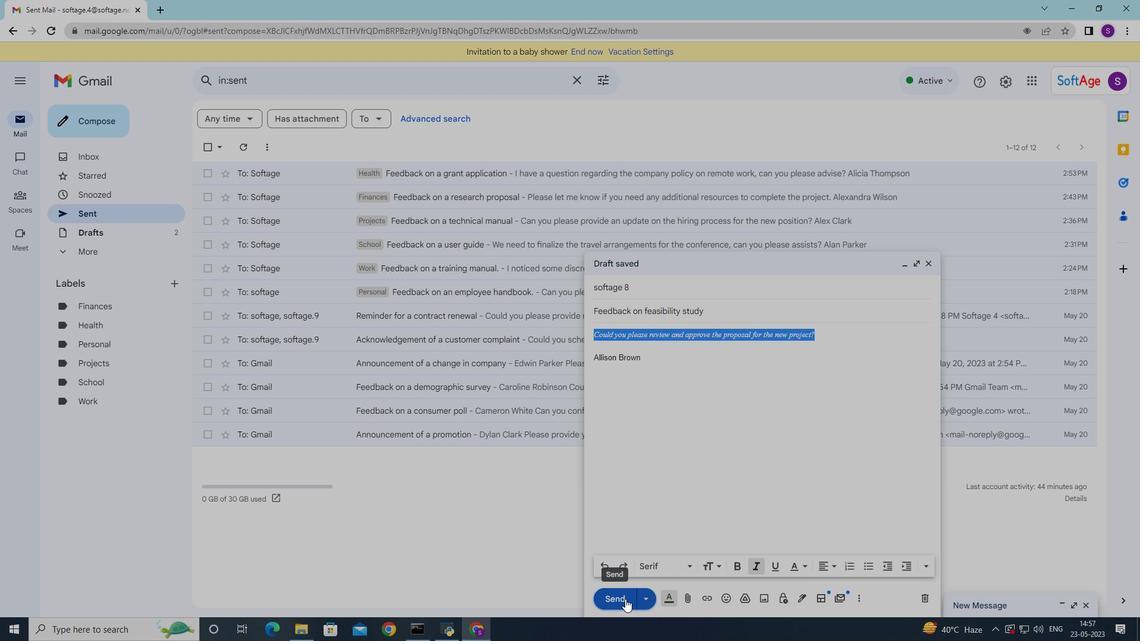 
Action: Mouse pressed left at (625, 599)
Screenshot: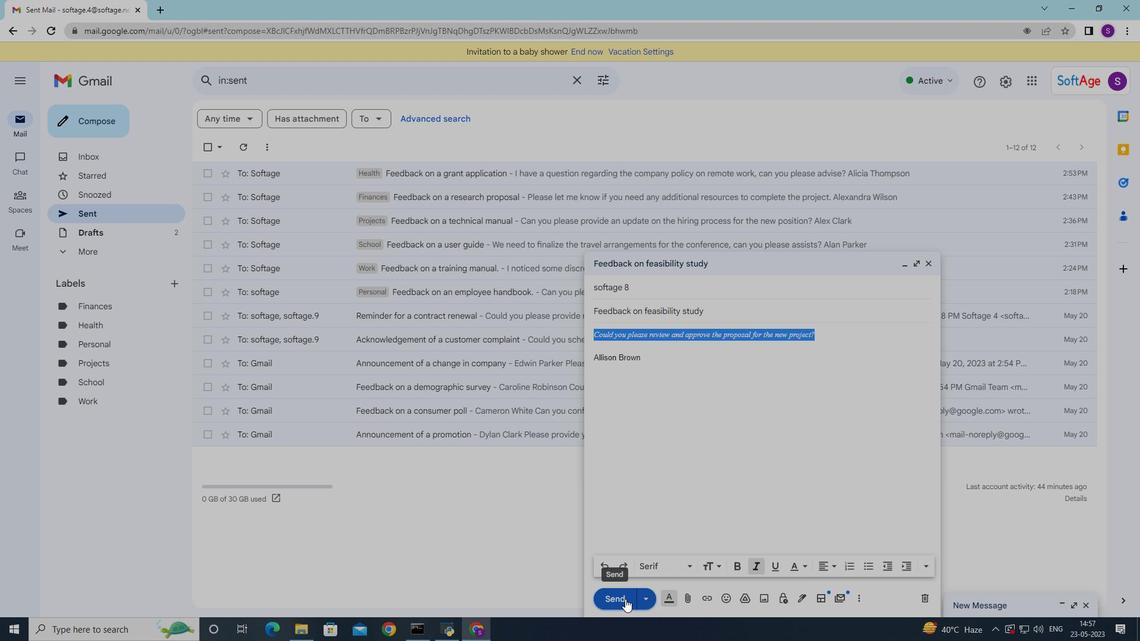 
Action: Mouse moved to (367, 176)
Screenshot: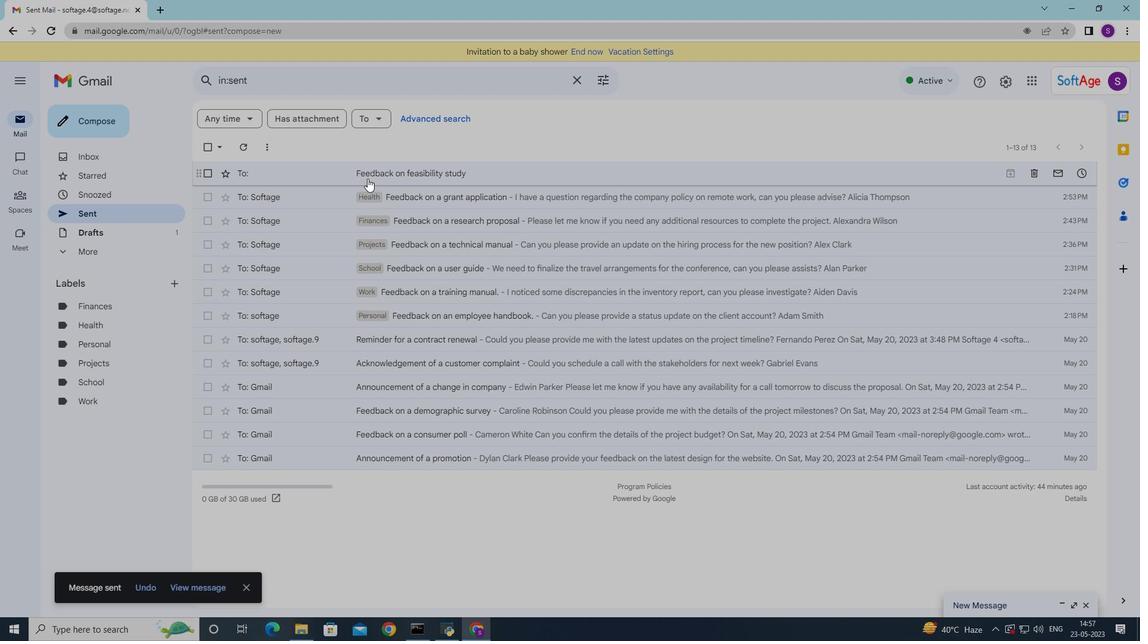 
Action: Mouse pressed right at (367, 176)
Screenshot: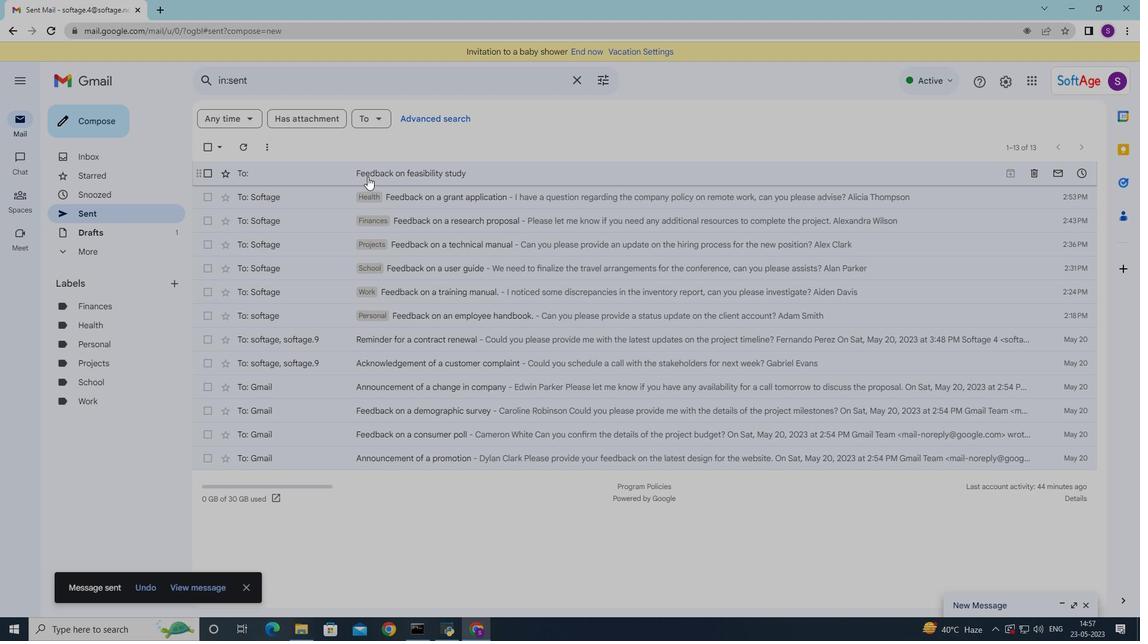 
Action: Mouse moved to (550, 374)
Screenshot: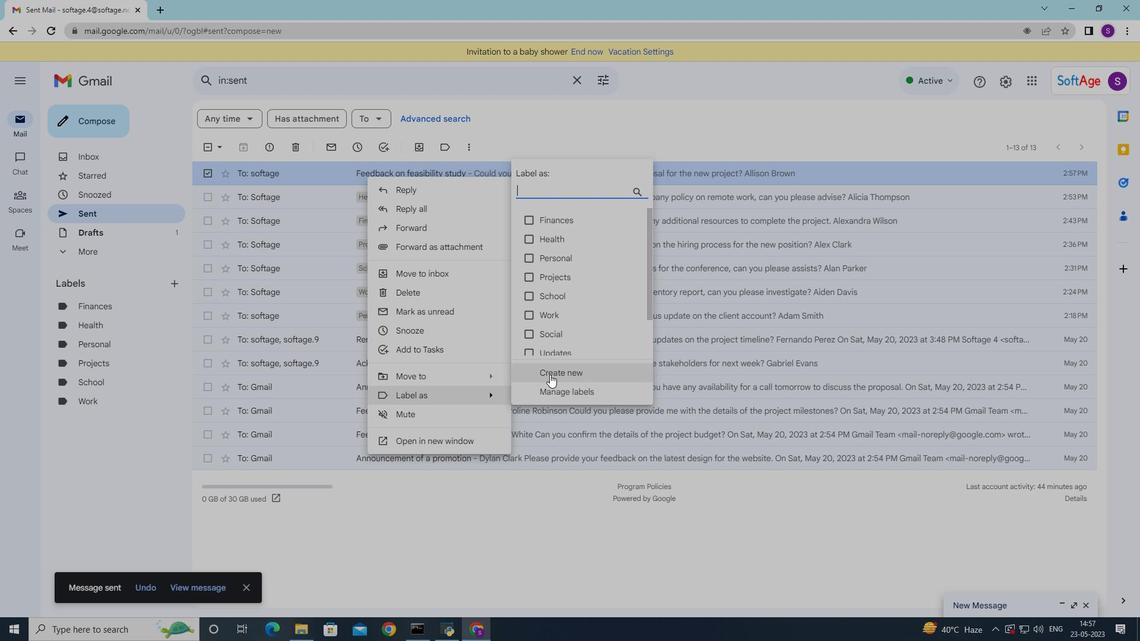 
Action: Mouse pressed left at (550, 374)
Screenshot: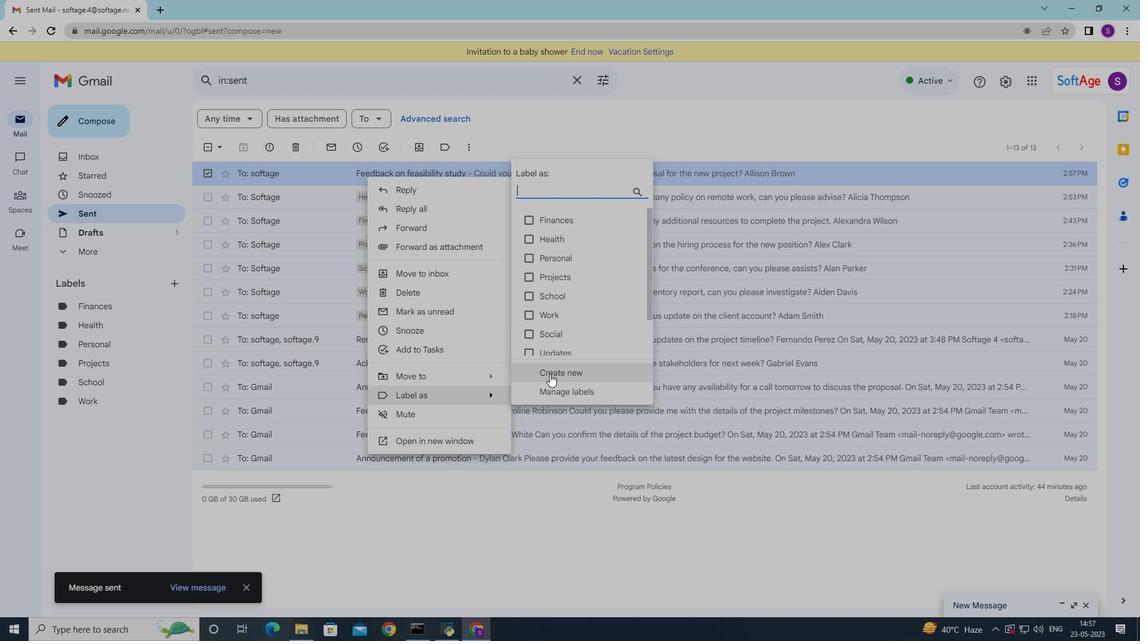 
Action: Mouse moved to (549, 374)
Screenshot: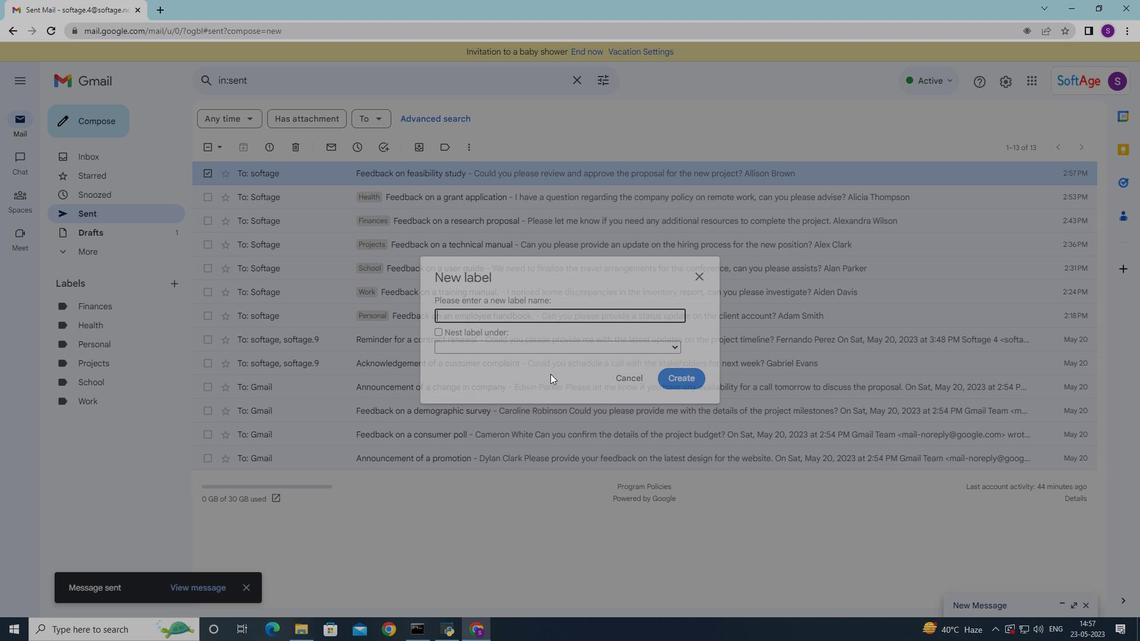 
Action: Key pressed <Key.shift><Key.shift><Key.shift><Key.shift><Key.shift><Key.shift><Key.shift><Key.shift><Key.shift>Recipes
Screenshot: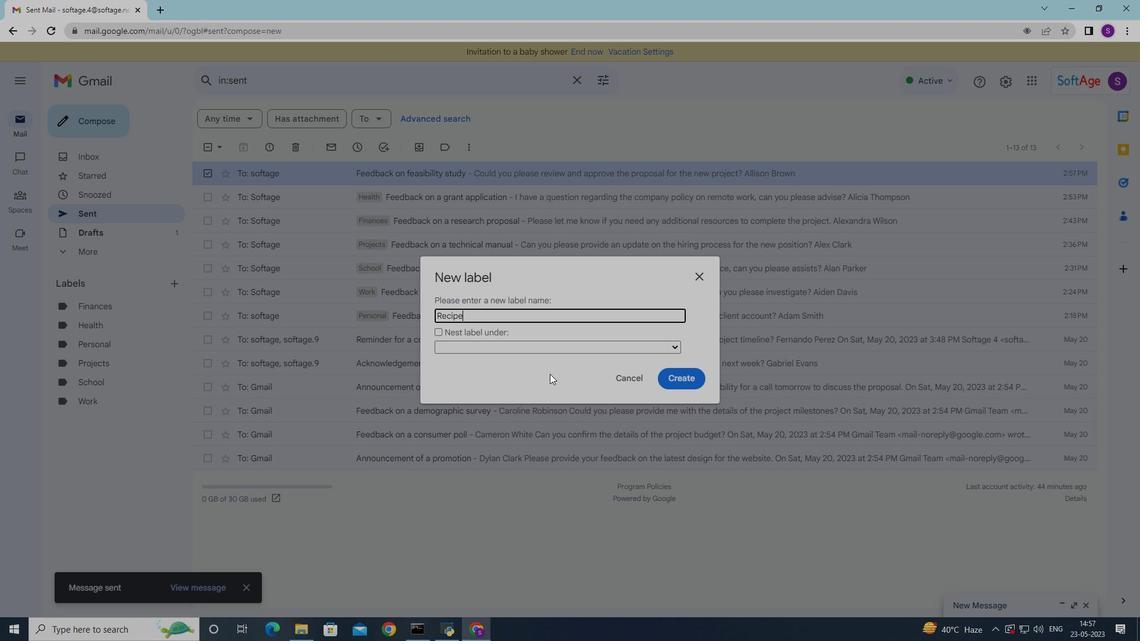
Action: Mouse moved to (692, 373)
Screenshot: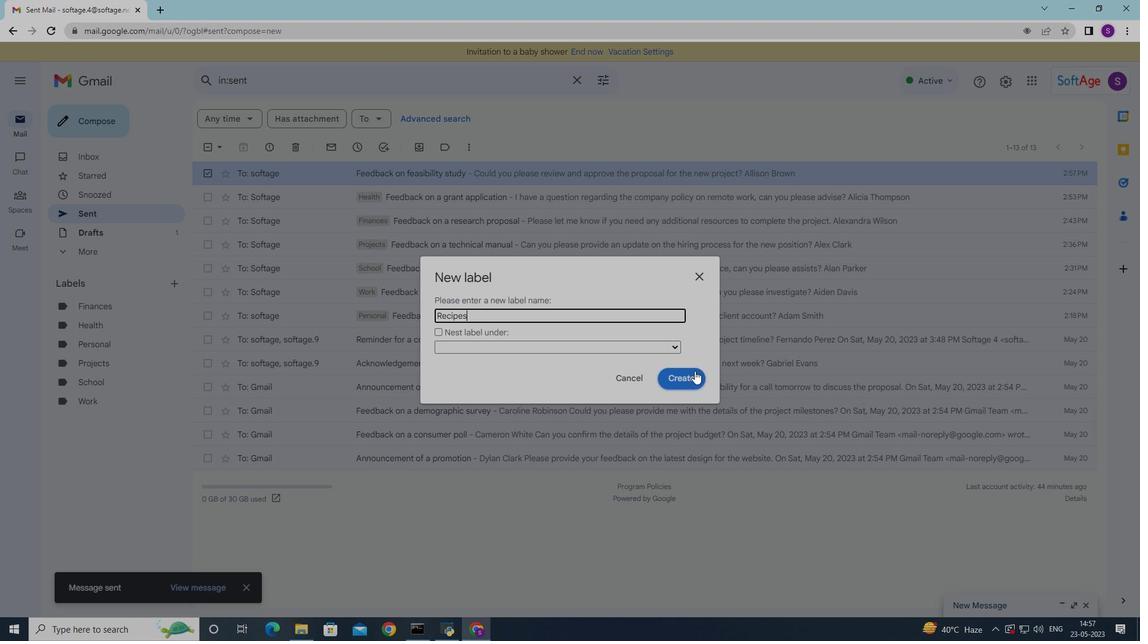 
Action: Mouse pressed left at (692, 373)
Screenshot: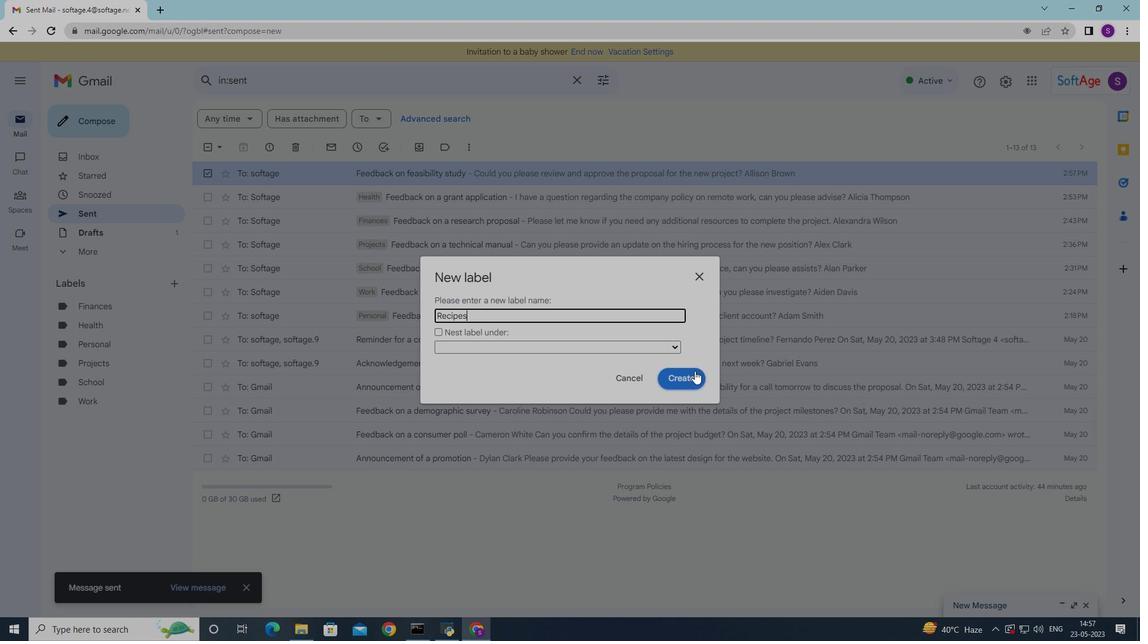 
Action: Mouse moved to (453, 173)
Screenshot: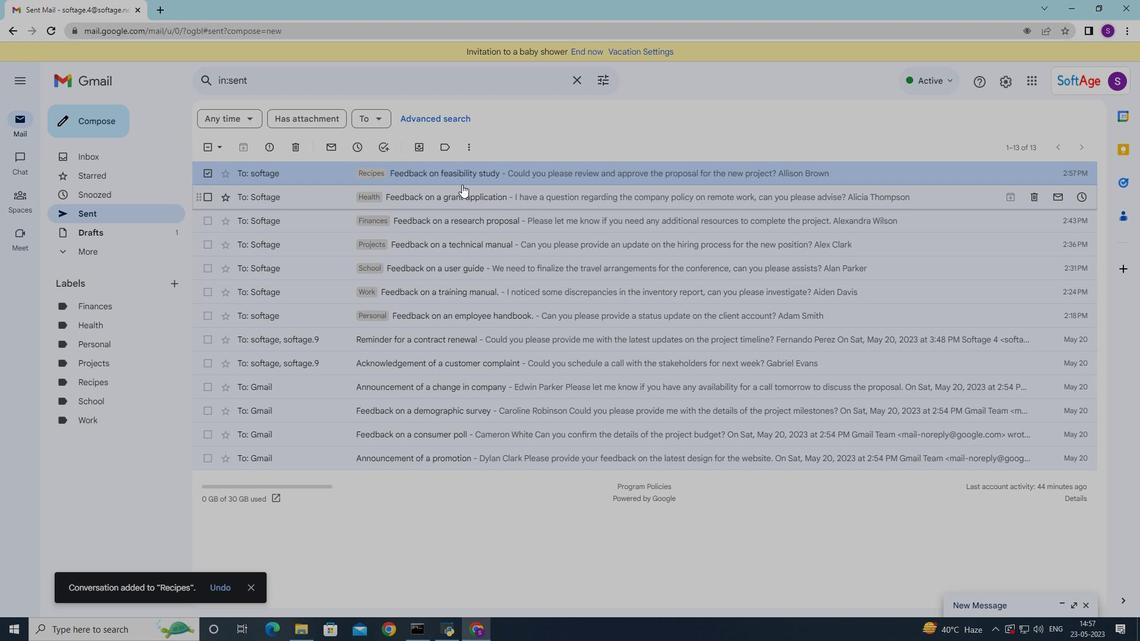 
Action: Mouse pressed right at (453, 173)
Screenshot: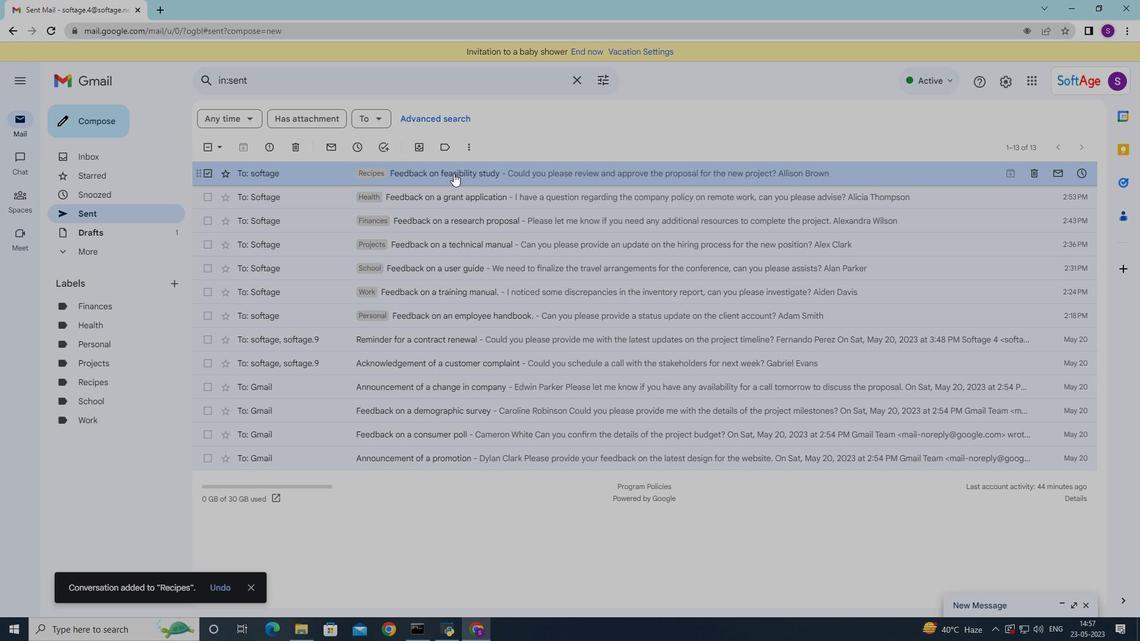 
Action: Mouse moved to (640, 208)
Screenshot: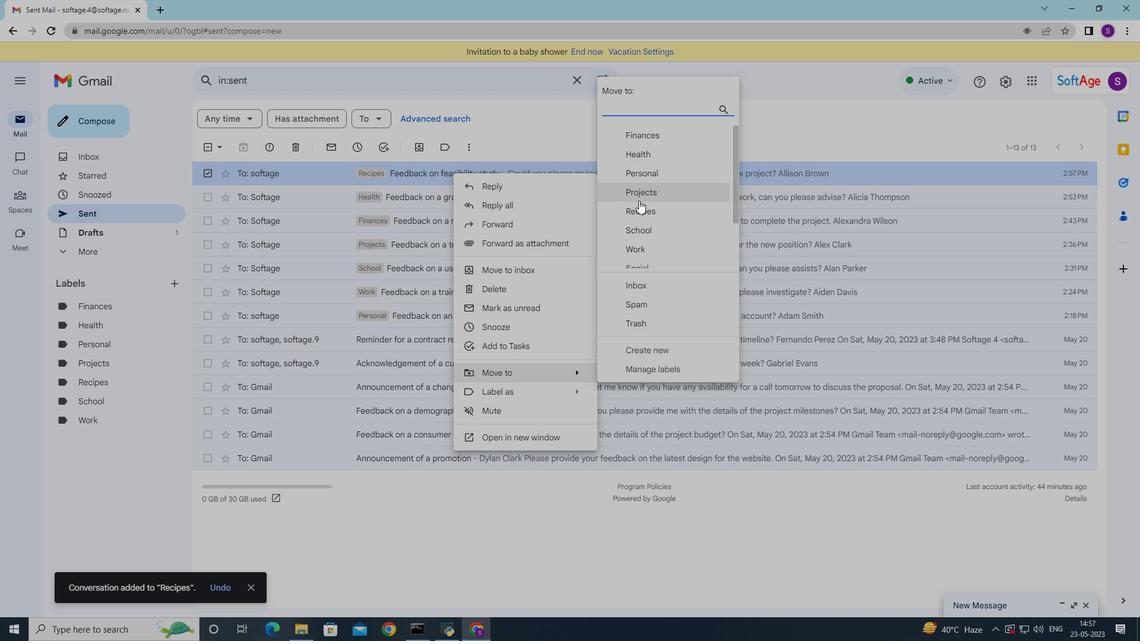 
Action: Mouse scrolled (640, 207) with delta (0, 0)
Screenshot: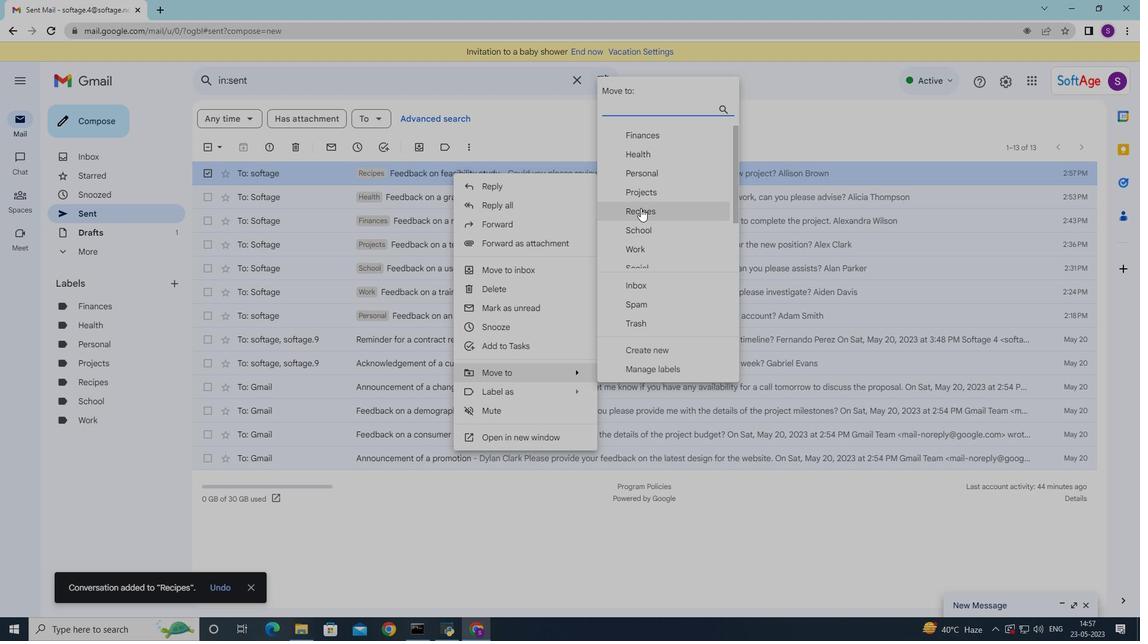 
Action: Mouse moved to (641, 208)
Screenshot: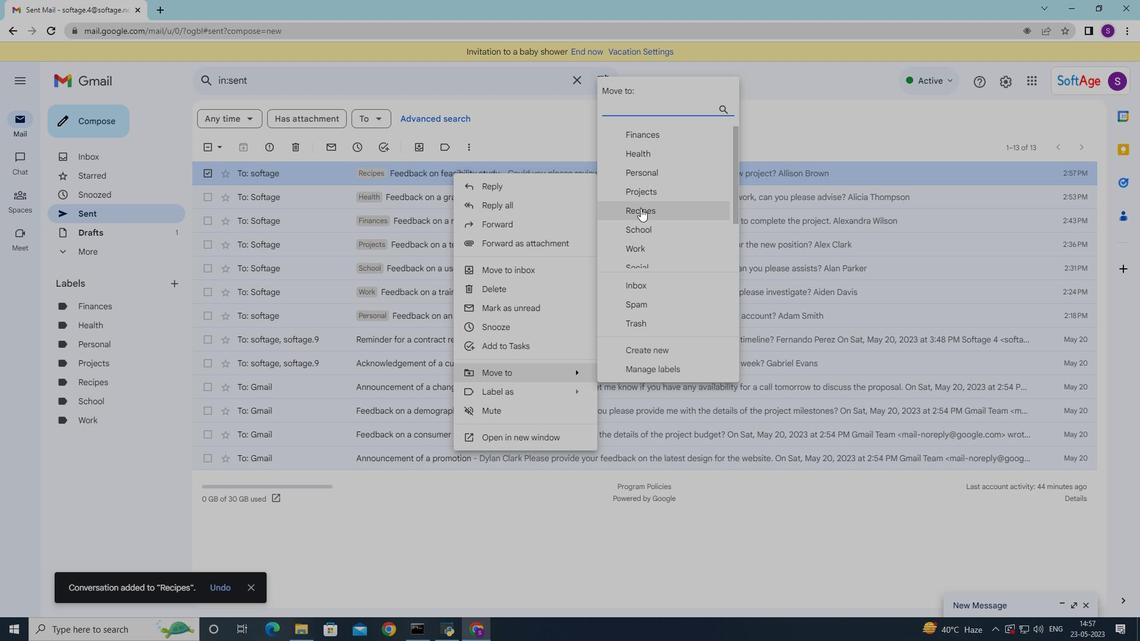 
Action: Mouse scrolled (640, 207) with delta (0, 0)
Screenshot: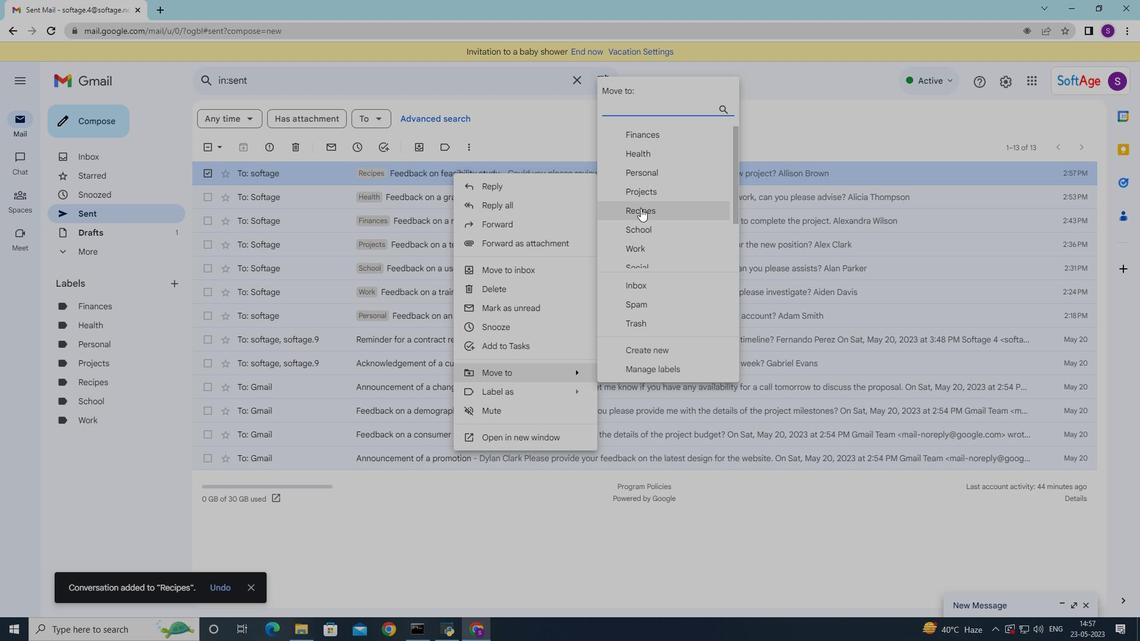 
Action: Mouse scrolled (641, 207) with delta (0, 0)
Screenshot: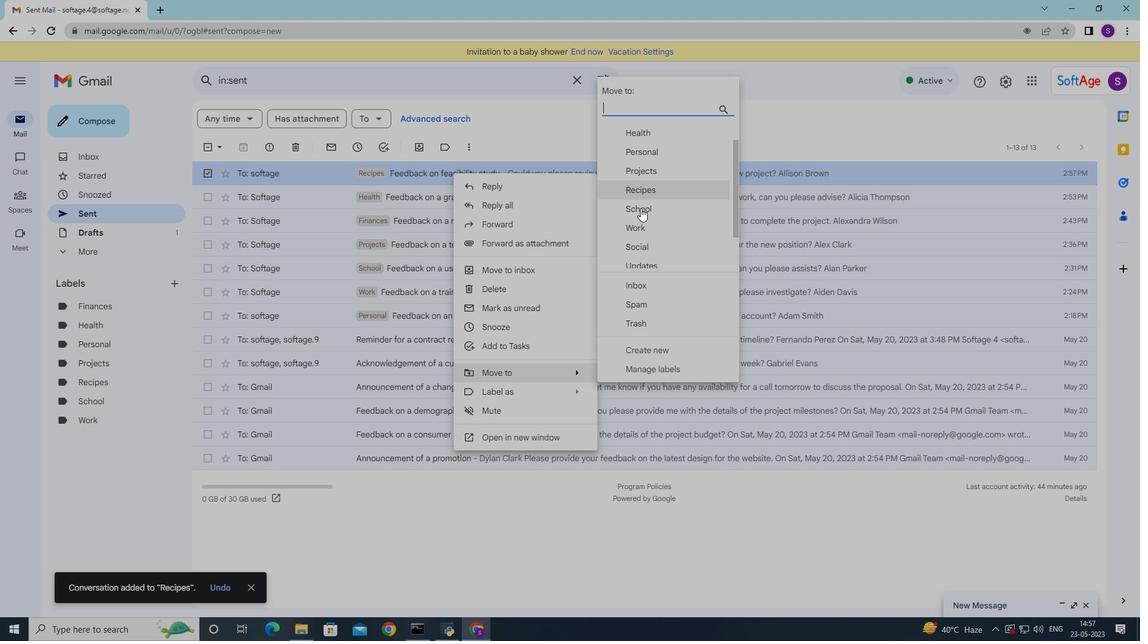 
Action: Mouse moved to (646, 215)
Screenshot: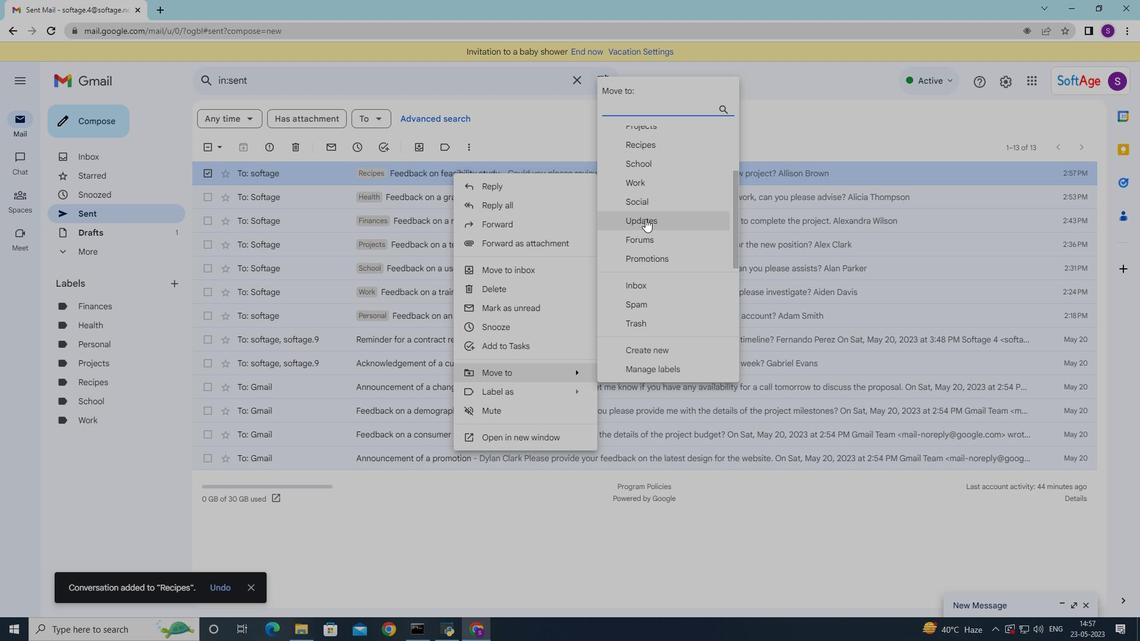 
Action: Mouse scrolled (646, 216) with delta (0, 0)
Screenshot: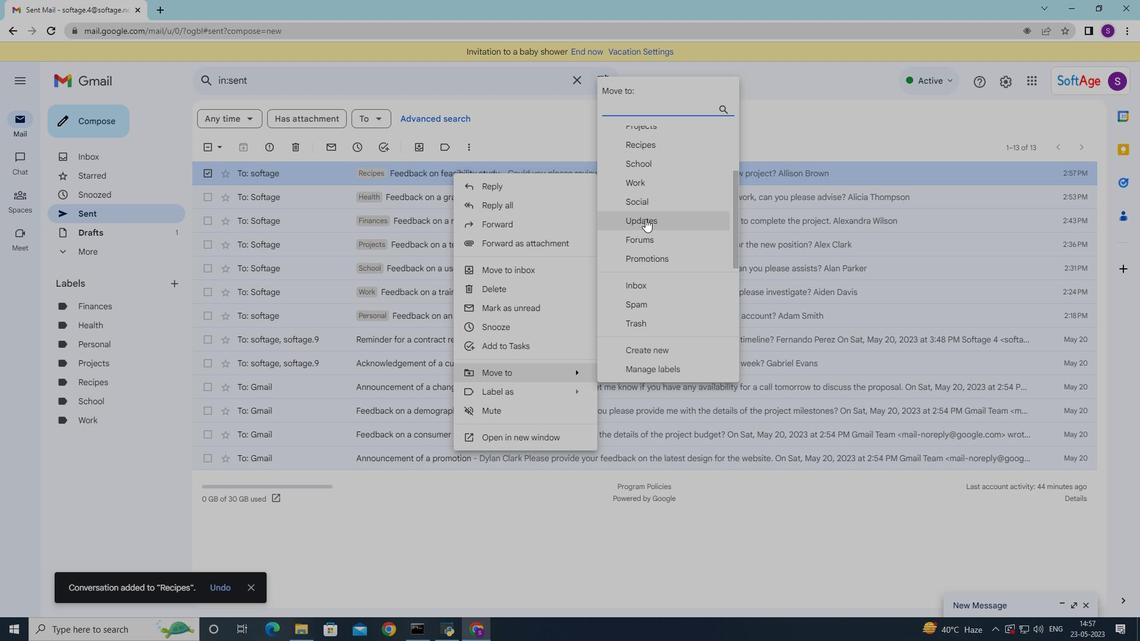 
Action: Mouse moved to (644, 209)
Screenshot: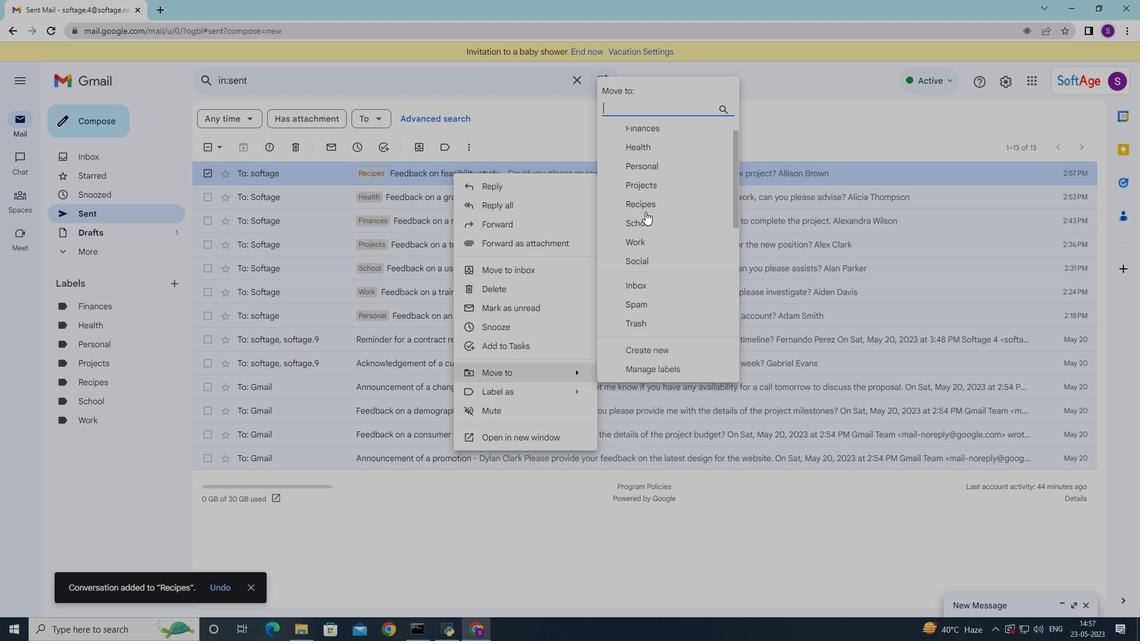 
Action: Mouse pressed left at (644, 209)
Screenshot: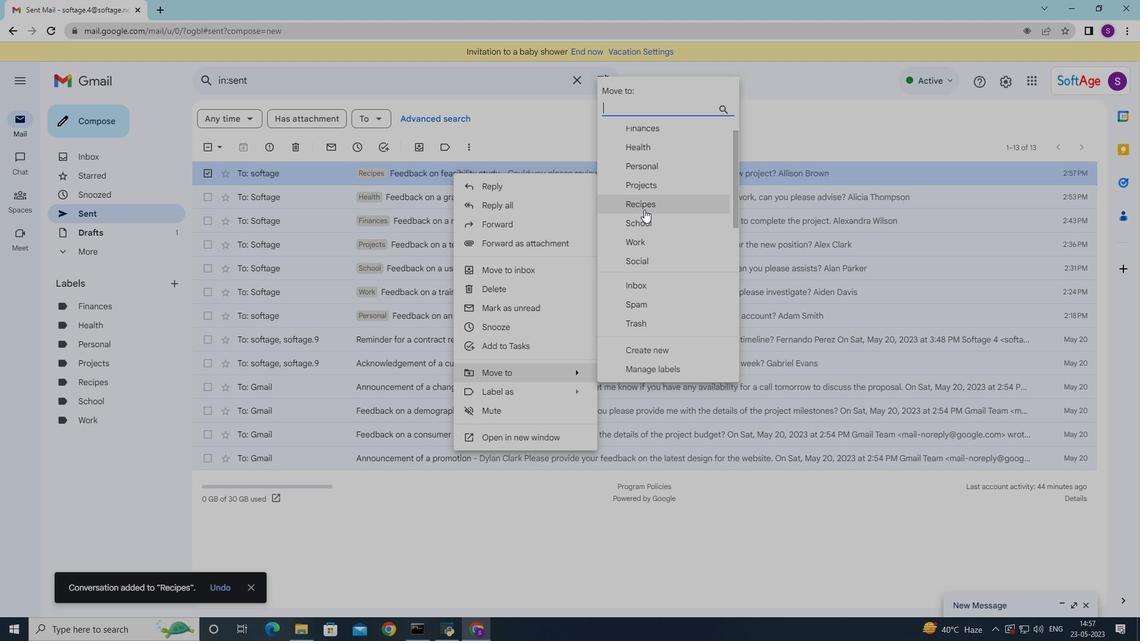 
Action: Mouse moved to (460, 459)
Screenshot: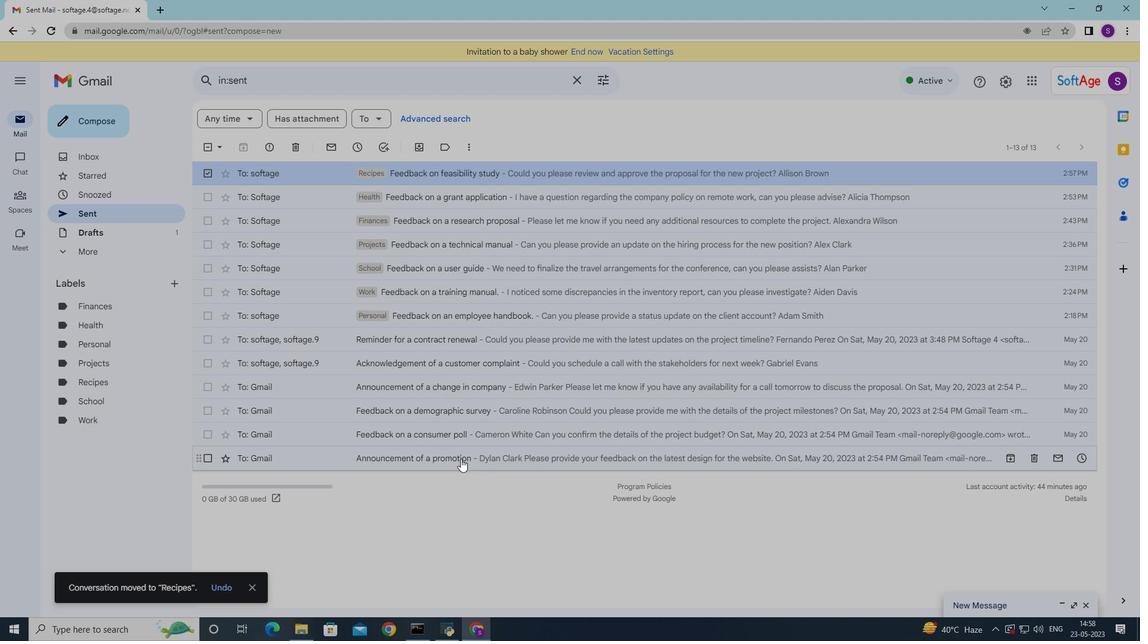 
